 Task: Compose an email with the signature Jazmin Davis with the subject Confirmation of a project scope and the message Can you please forward the report to the rest of the team once its complete? from softage.5@softage.net to softage.9@softage.net, select the message and change font size to huge, align the email to right Send the email. Finally, move the email from Sent Items to the label Assignments
Action: Mouse moved to (82, 48)
Screenshot: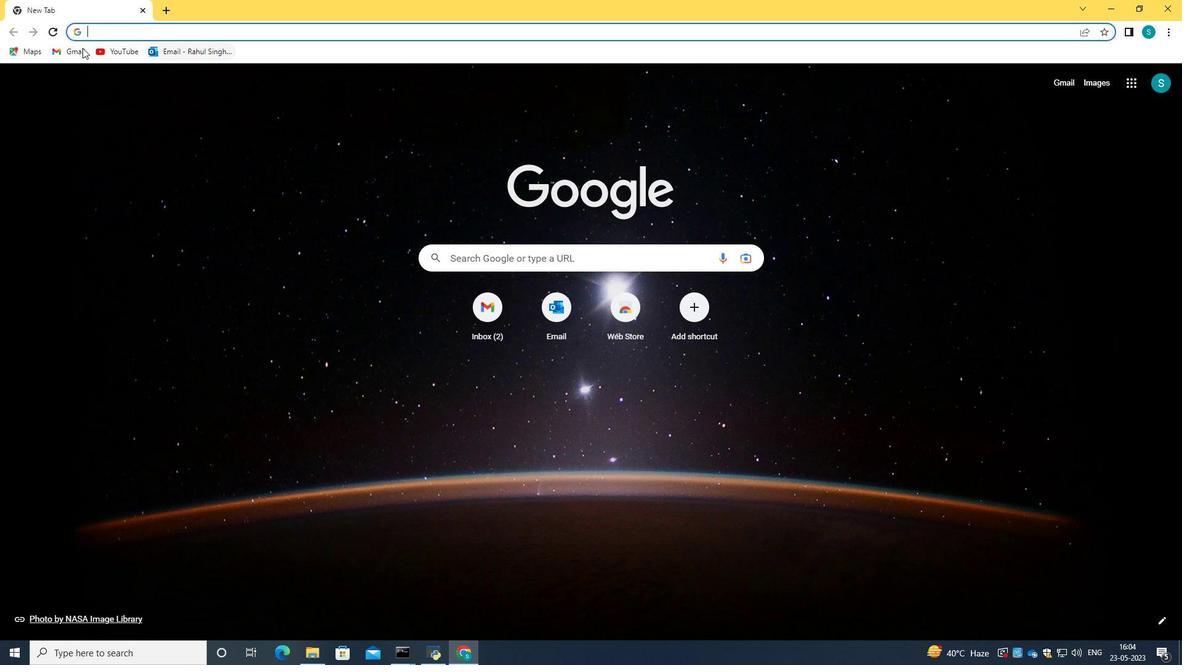 
Action: Mouse pressed left at (82, 48)
Screenshot: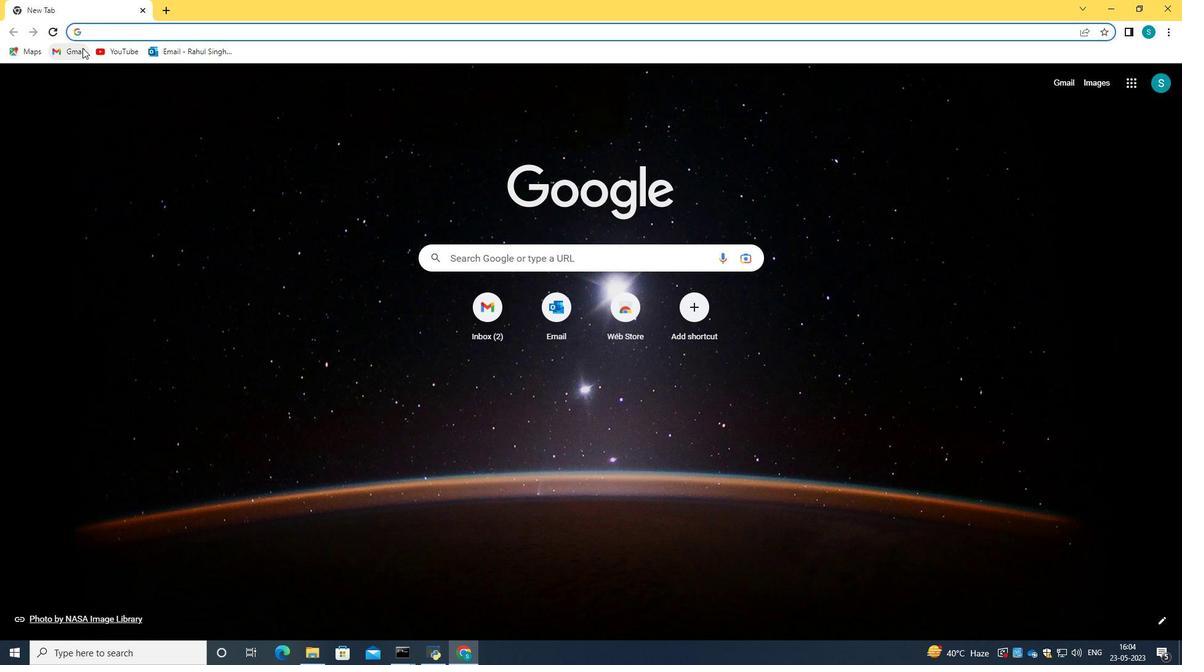 
Action: Mouse moved to (578, 184)
Screenshot: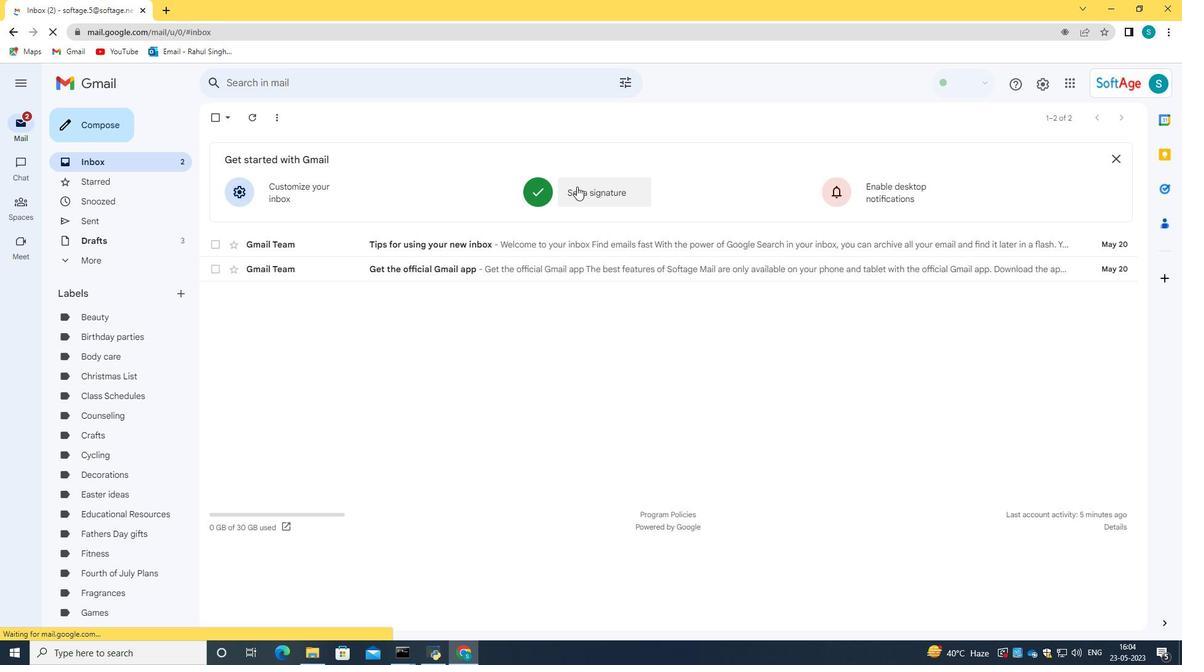 
Action: Mouse pressed left at (578, 184)
Screenshot: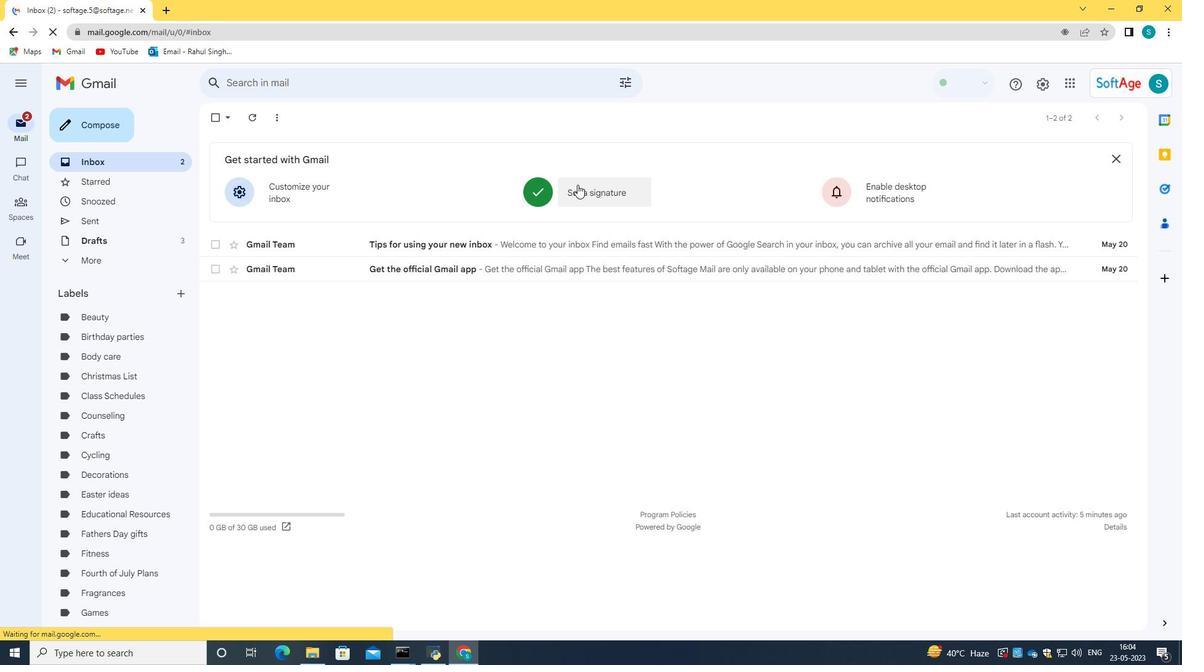 
Action: Mouse moved to (705, 264)
Screenshot: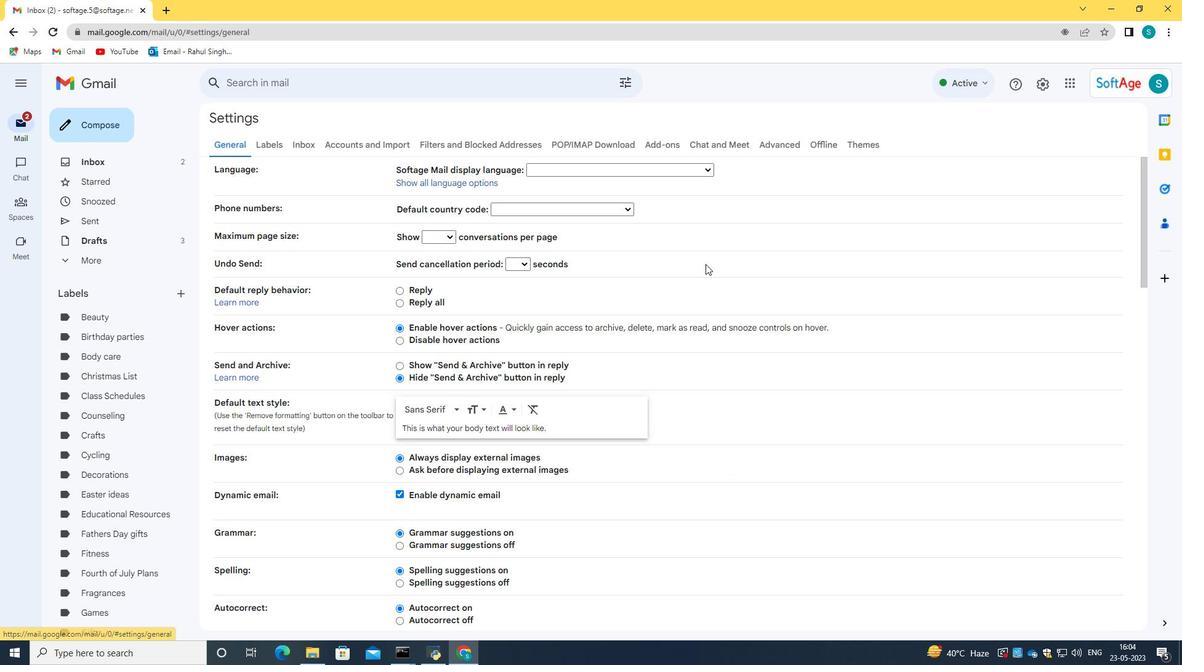 
Action: Mouse scrolled (705, 263) with delta (0, 0)
Screenshot: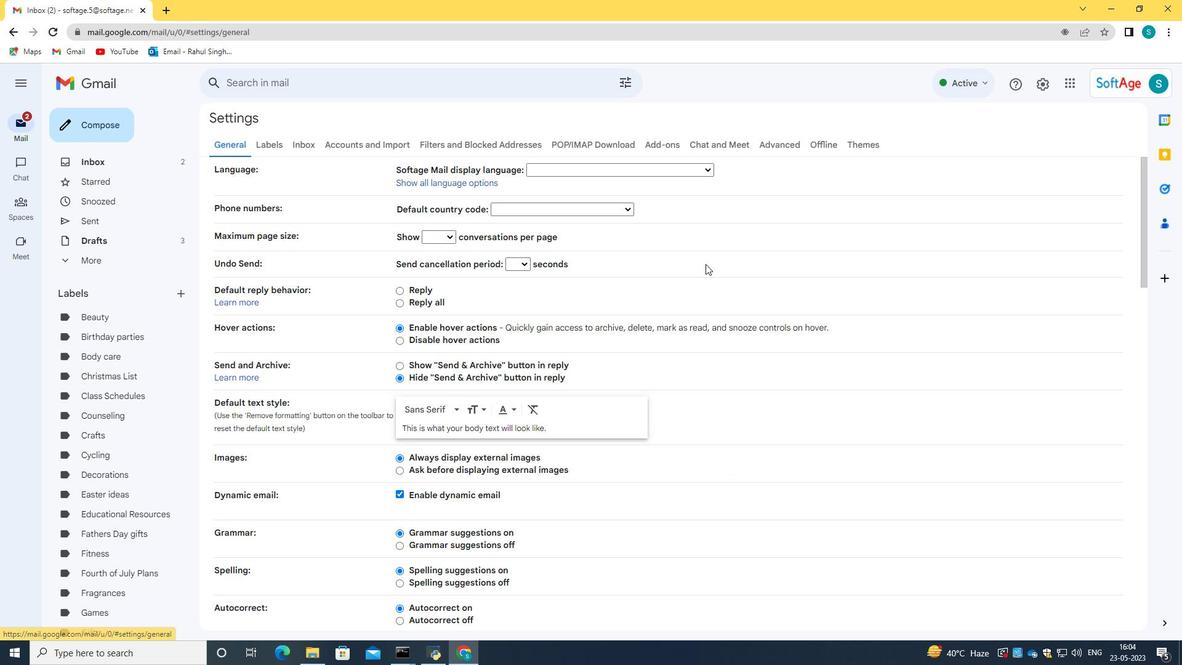 
Action: Mouse scrolled (705, 263) with delta (0, 0)
Screenshot: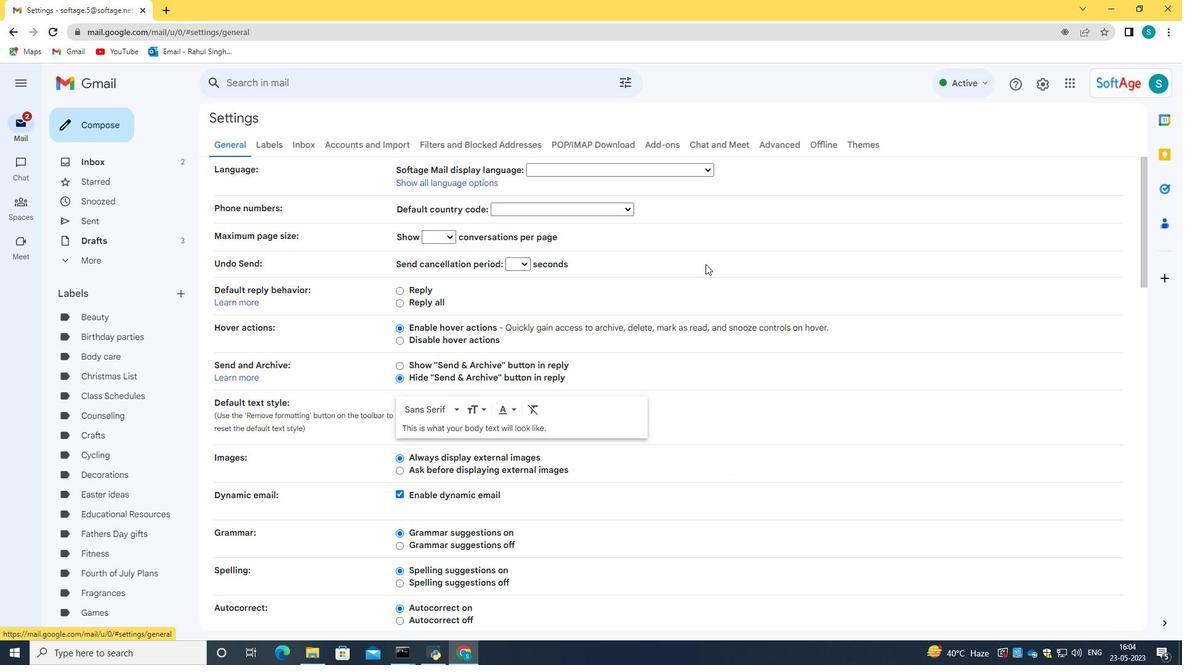 
Action: Mouse scrolled (705, 263) with delta (0, 0)
Screenshot: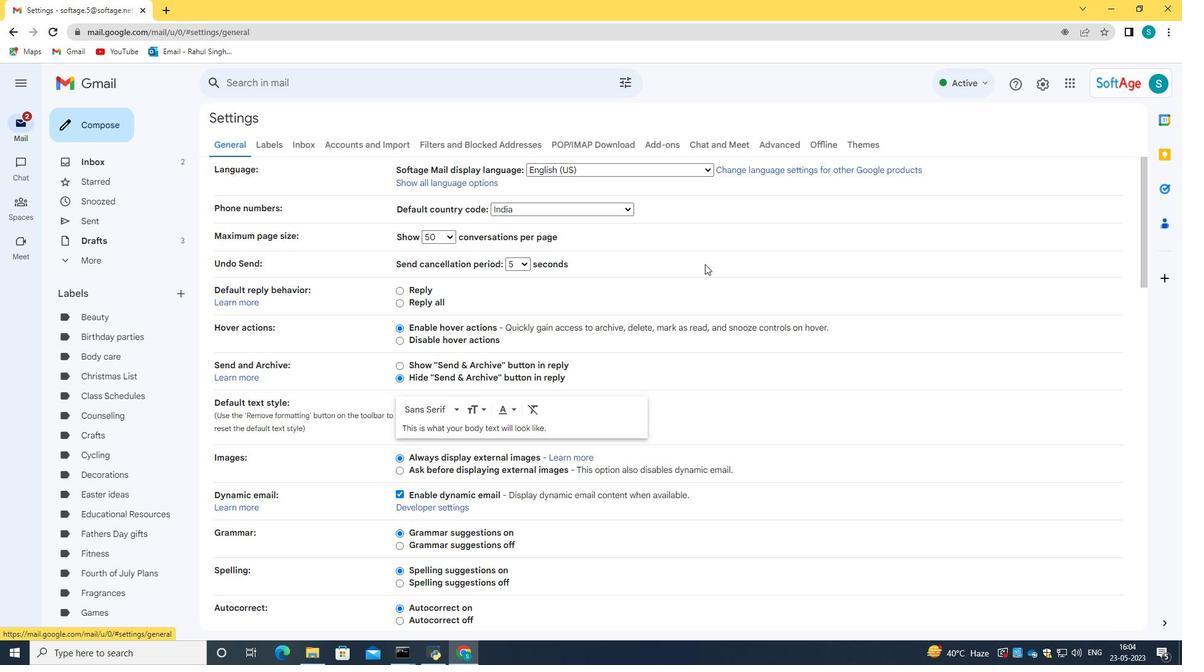 
Action: Mouse scrolled (705, 263) with delta (0, 0)
Screenshot: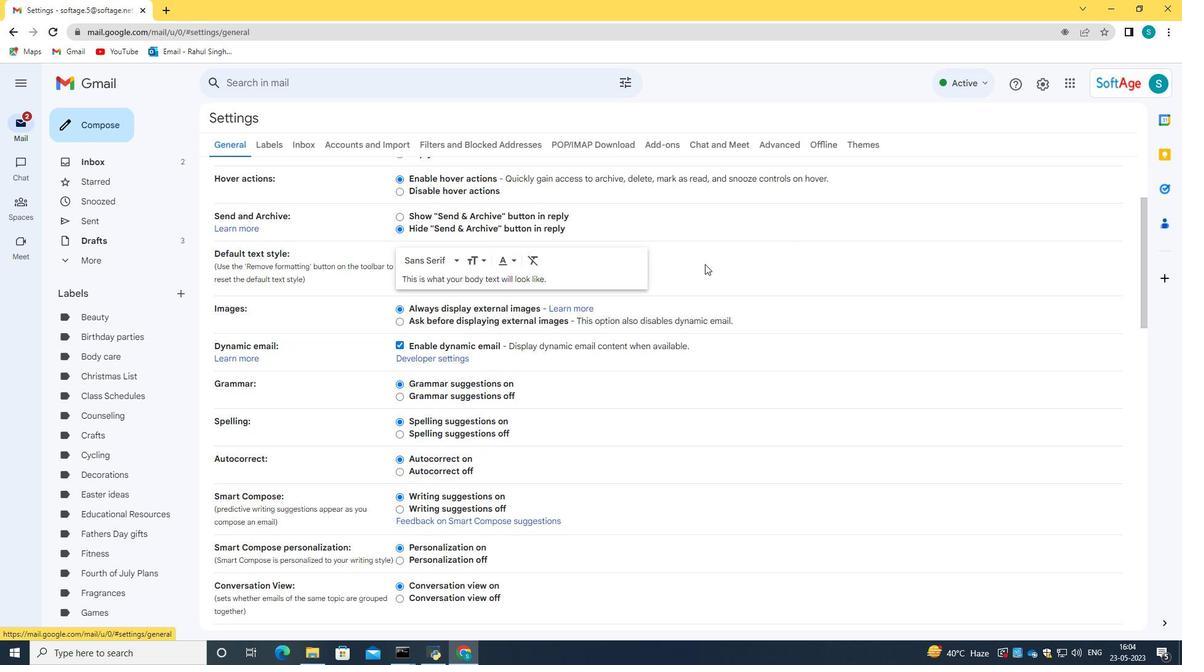 
Action: Mouse scrolled (705, 263) with delta (0, 0)
Screenshot: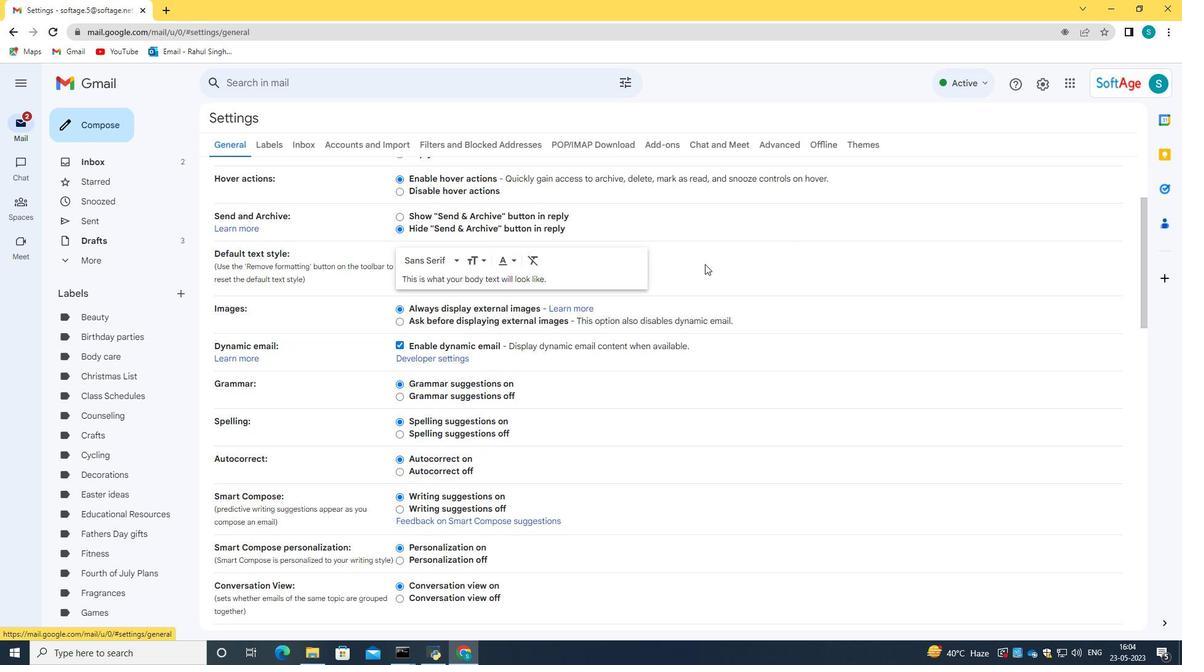 
Action: Mouse scrolled (705, 263) with delta (0, 0)
Screenshot: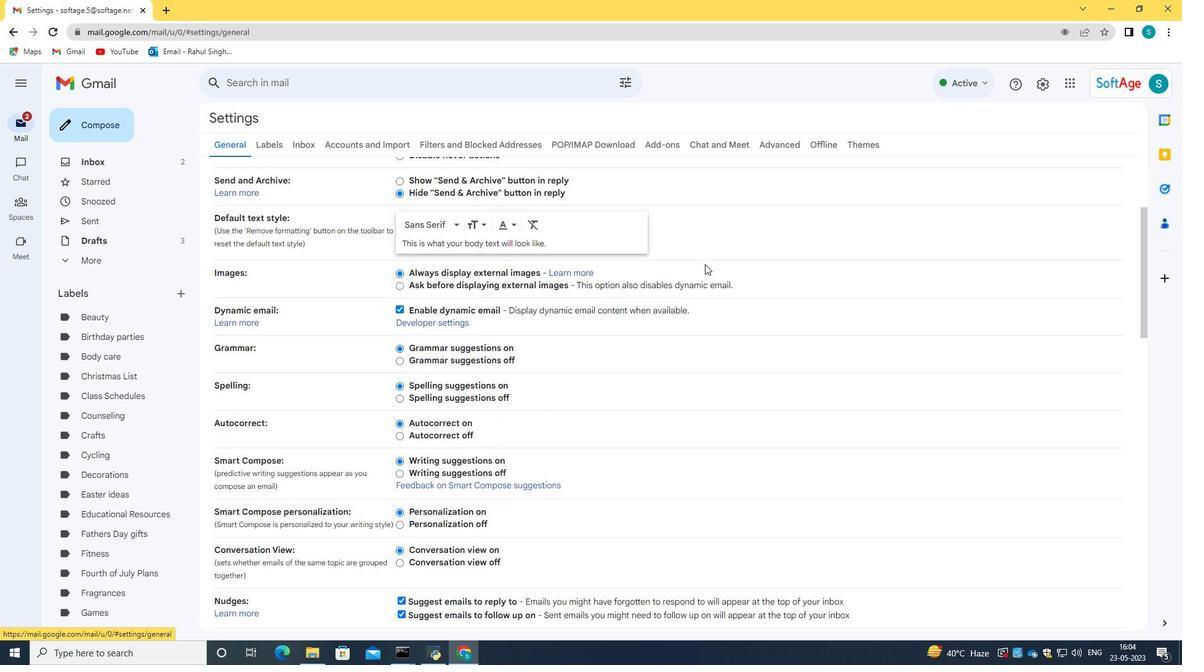 
Action: Mouse scrolled (705, 263) with delta (0, 0)
Screenshot: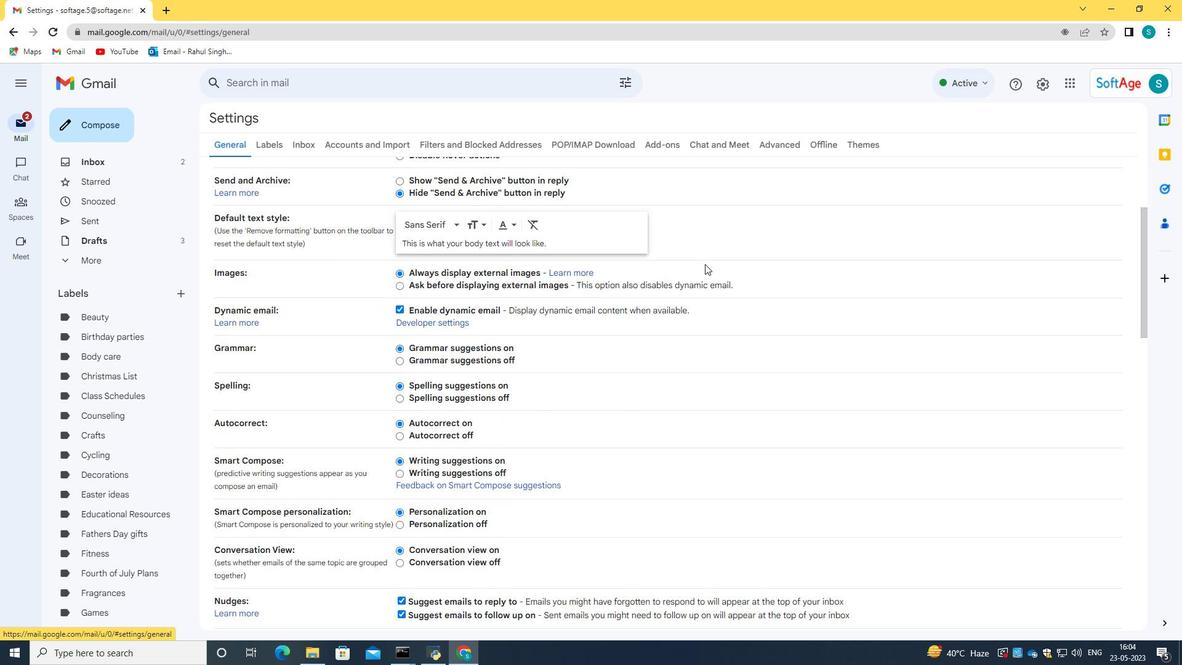 
Action: Mouse scrolled (705, 263) with delta (0, 0)
Screenshot: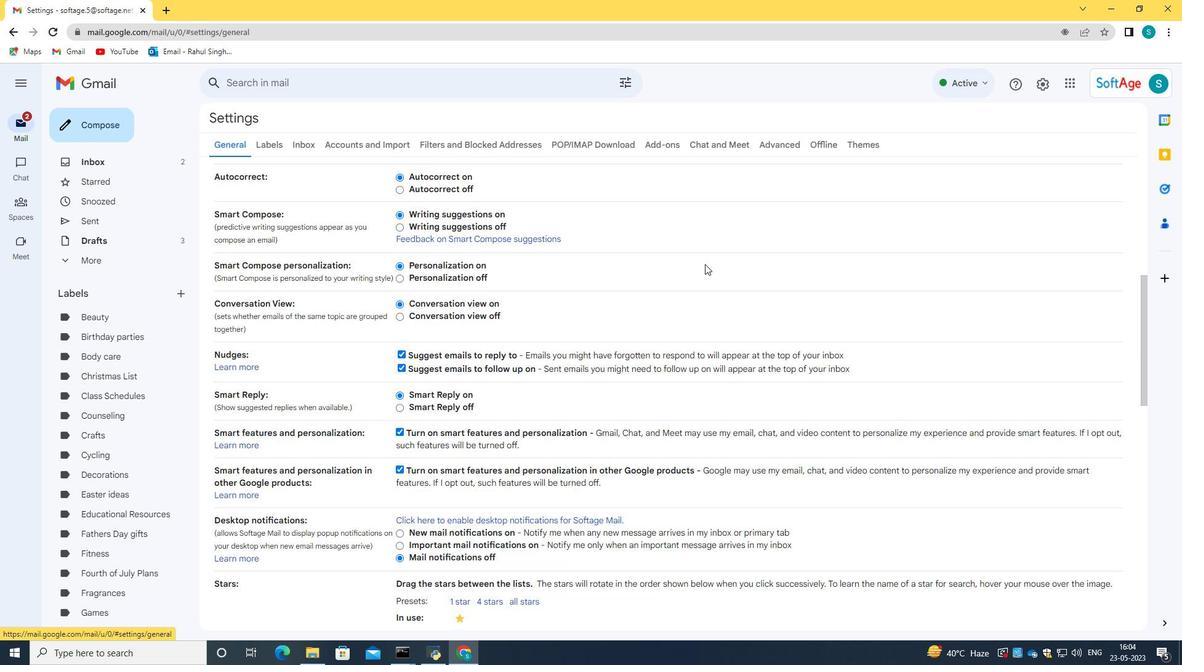 
Action: Mouse scrolled (705, 263) with delta (0, 0)
Screenshot: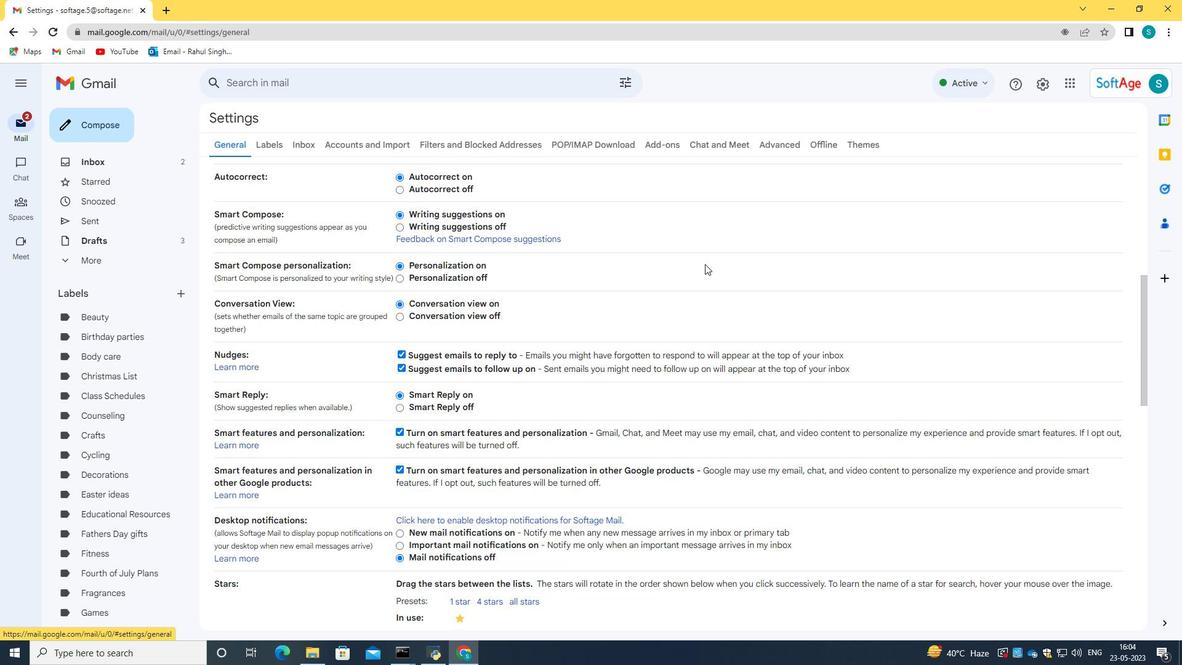 
Action: Mouse scrolled (705, 263) with delta (0, 0)
Screenshot: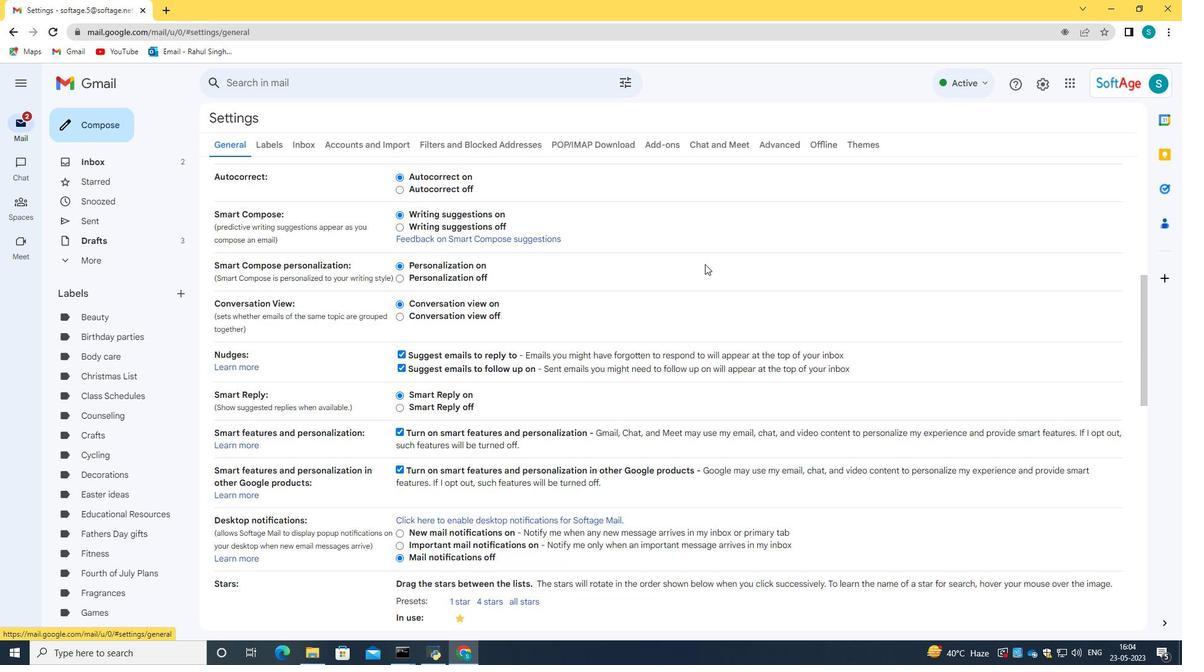 
Action: Mouse scrolled (705, 263) with delta (0, 0)
Screenshot: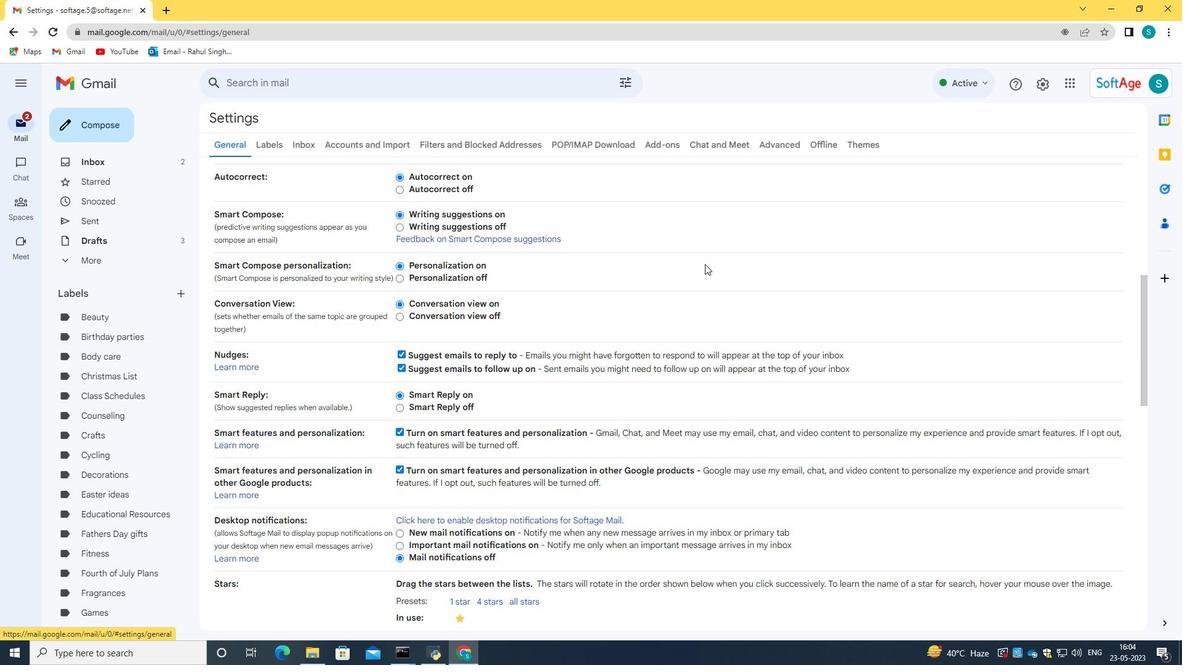 
Action: Mouse scrolled (705, 263) with delta (0, 0)
Screenshot: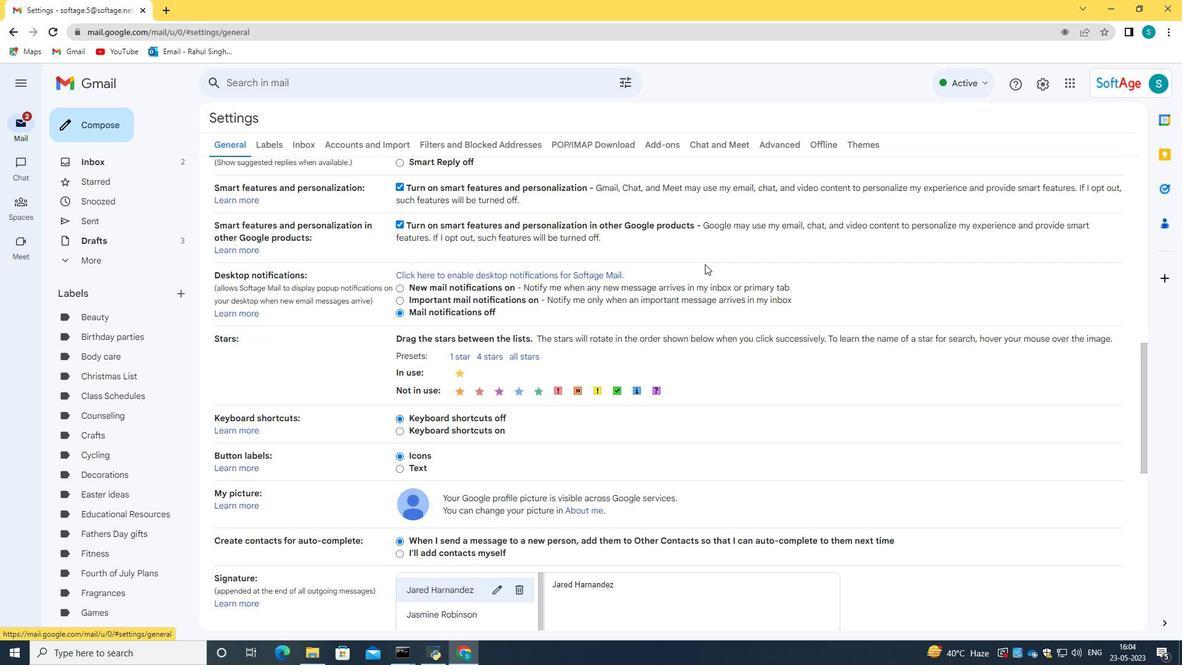 
Action: Mouse scrolled (705, 263) with delta (0, 0)
Screenshot: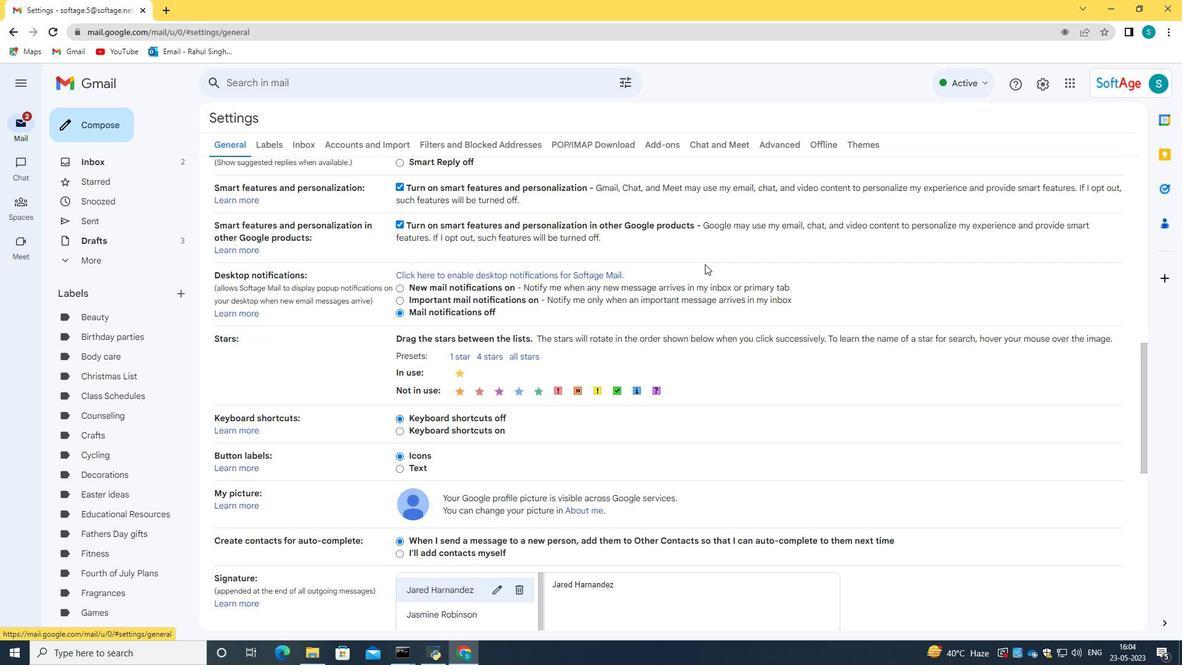 
Action: Mouse scrolled (705, 263) with delta (0, 0)
Screenshot: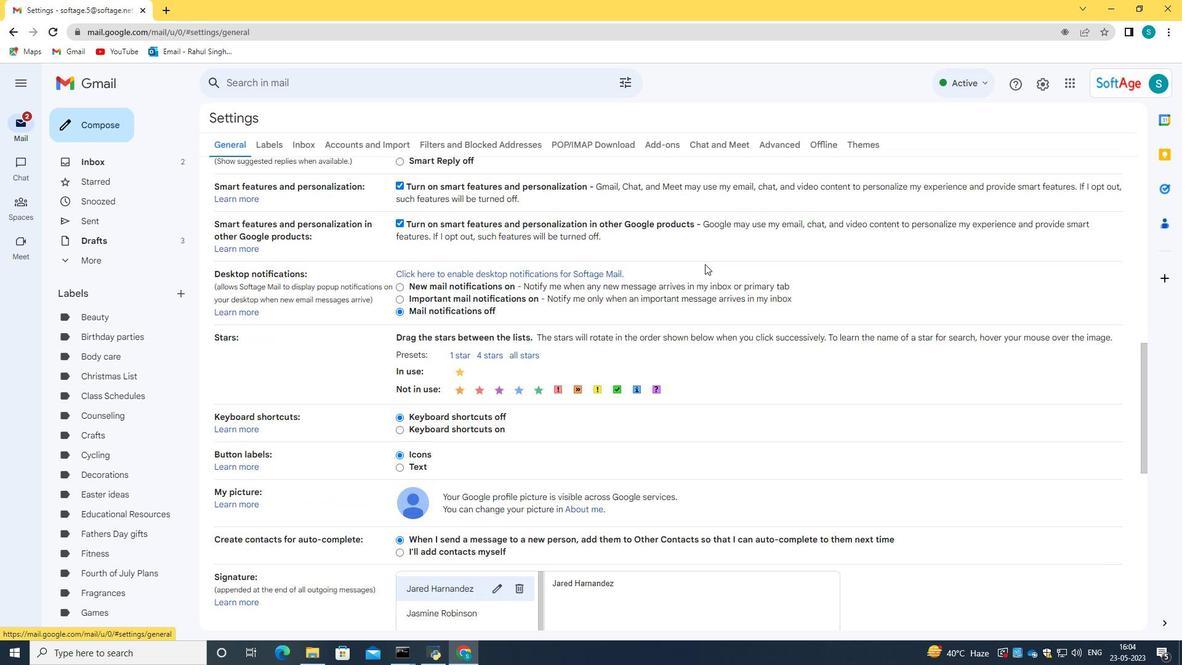 
Action: Mouse scrolled (705, 263) with delta (0, 0)
Screenshot: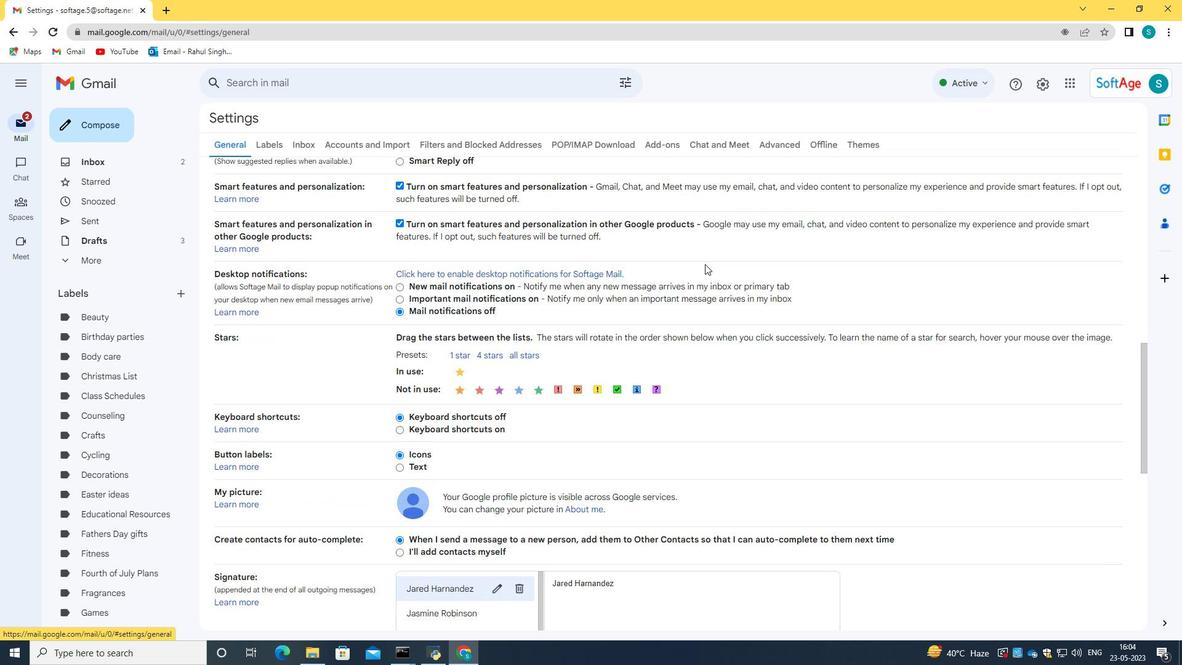 
Action: Mouse moved to (481, 455)
Screenshot: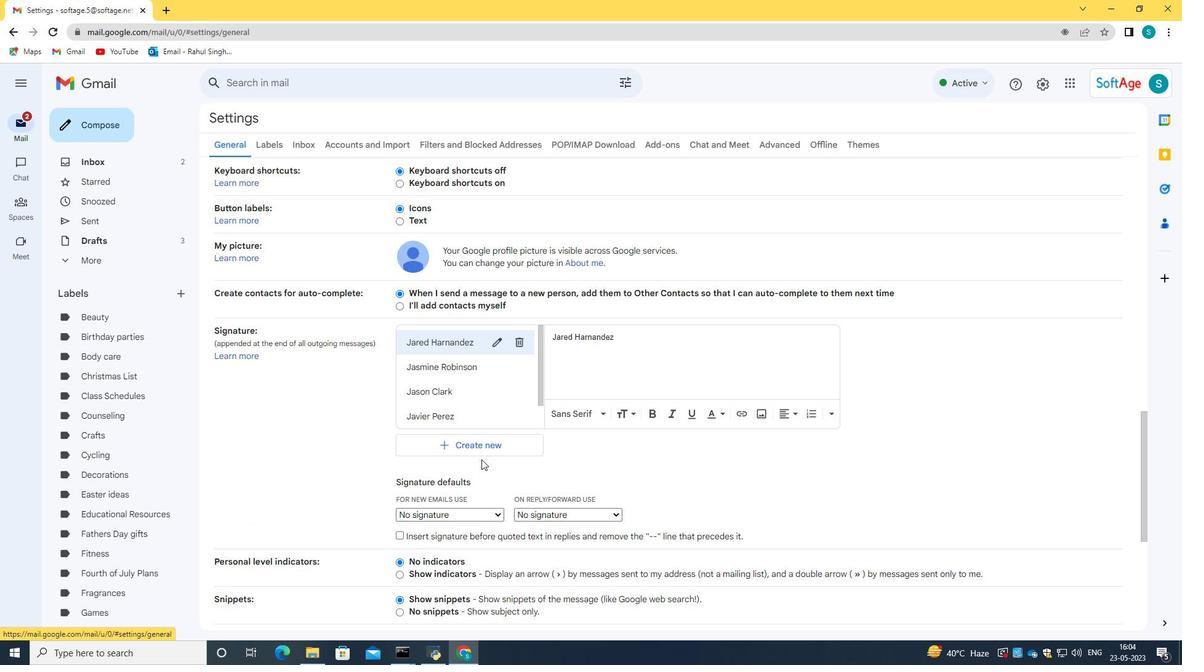 
Action: Mouse pressed left at (481, 455)
Screenshot: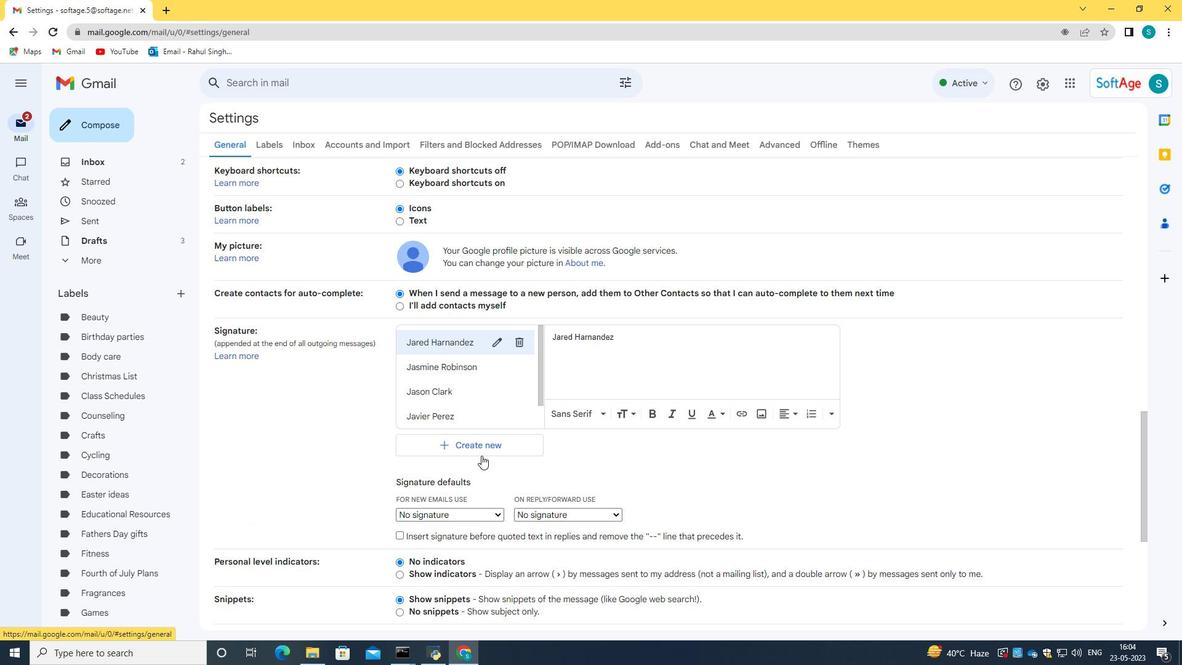 
Action: Mouse moved to (524, 346)
Screenshot: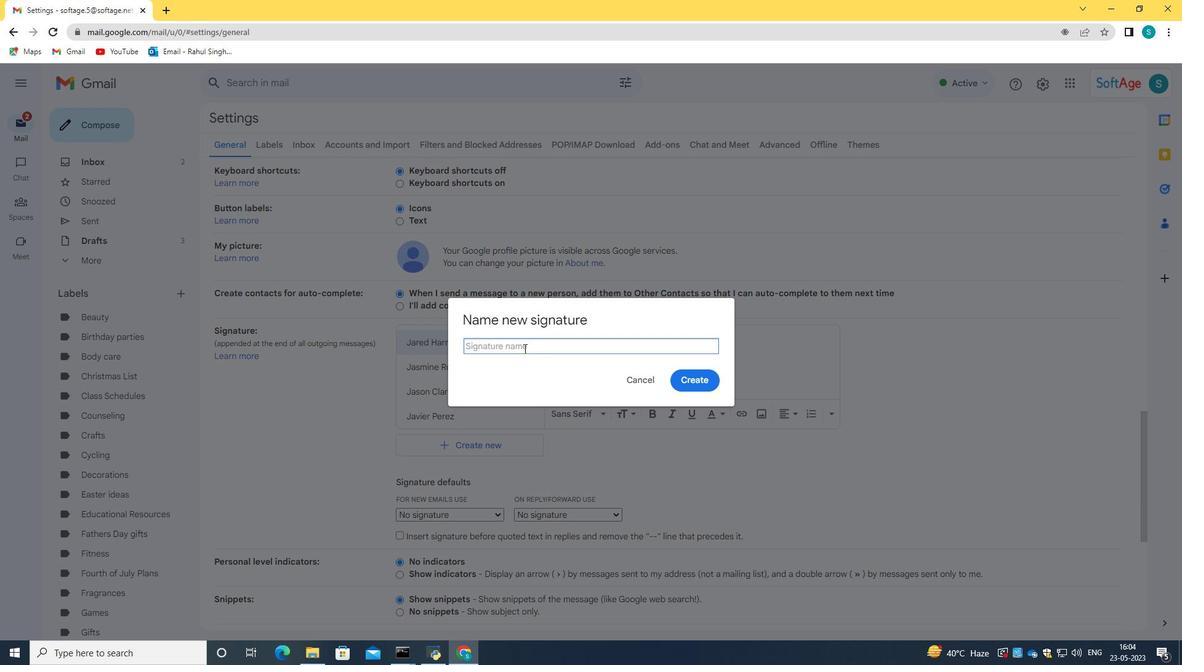 
Action: Key pressed <Key.caps_lock>J<Key.caps_lock>azmin<Key.space><Key.caps_lock>D<Key.caps_lock>avis
Screenshot: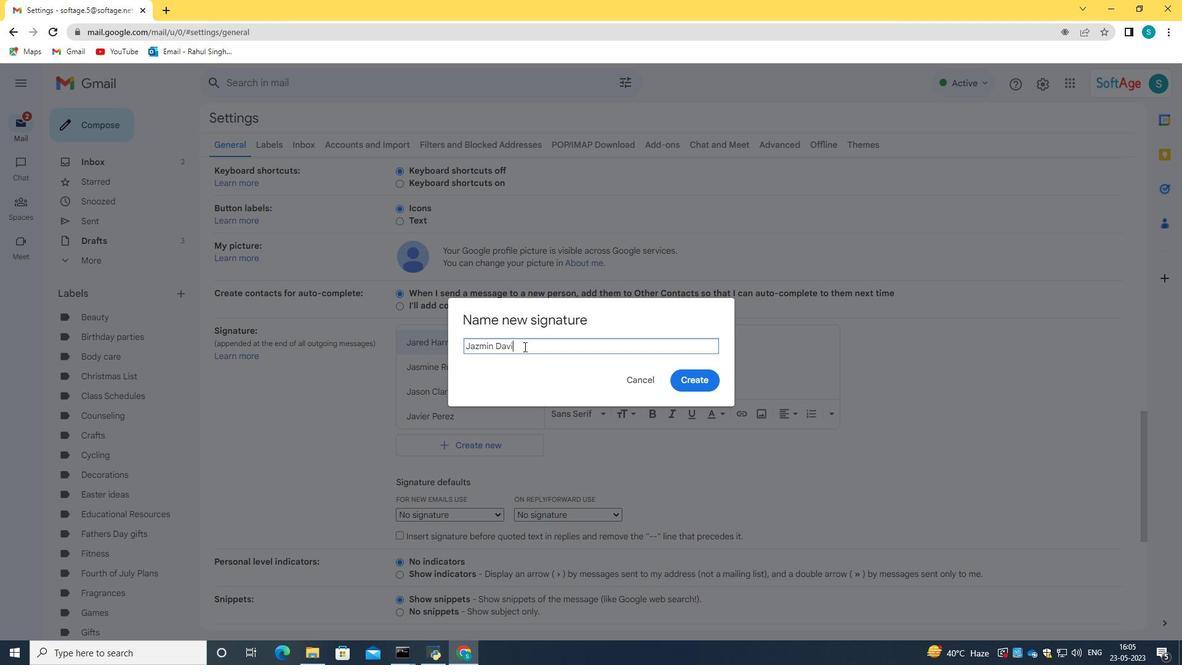 
Action: Mouse moved to (698, 378)
Screenshot: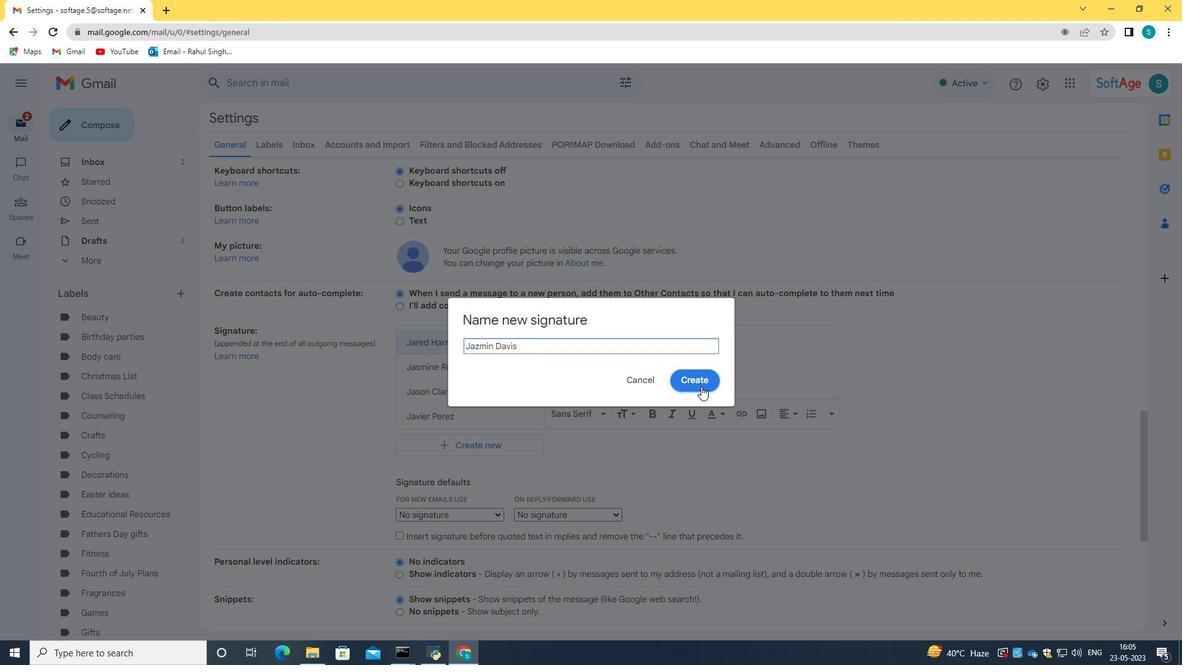 
Action: Mouse pressed left at (698, 378)
Screenshot: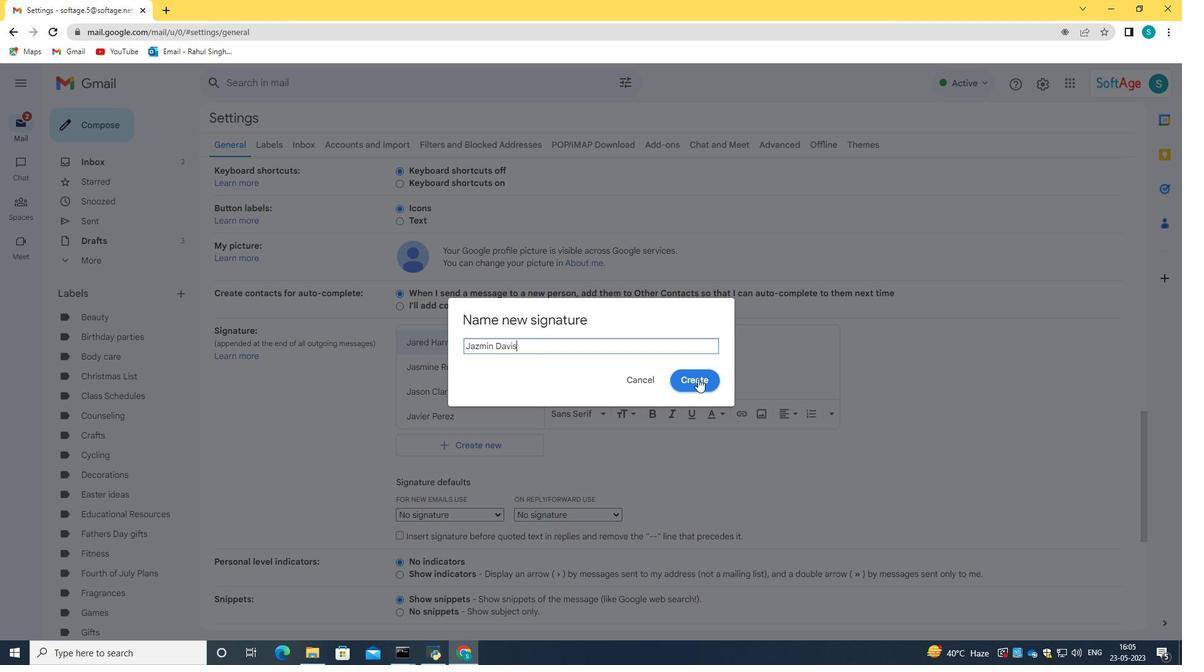 
Action: Mouse moved to (625, 360)
Screenshot: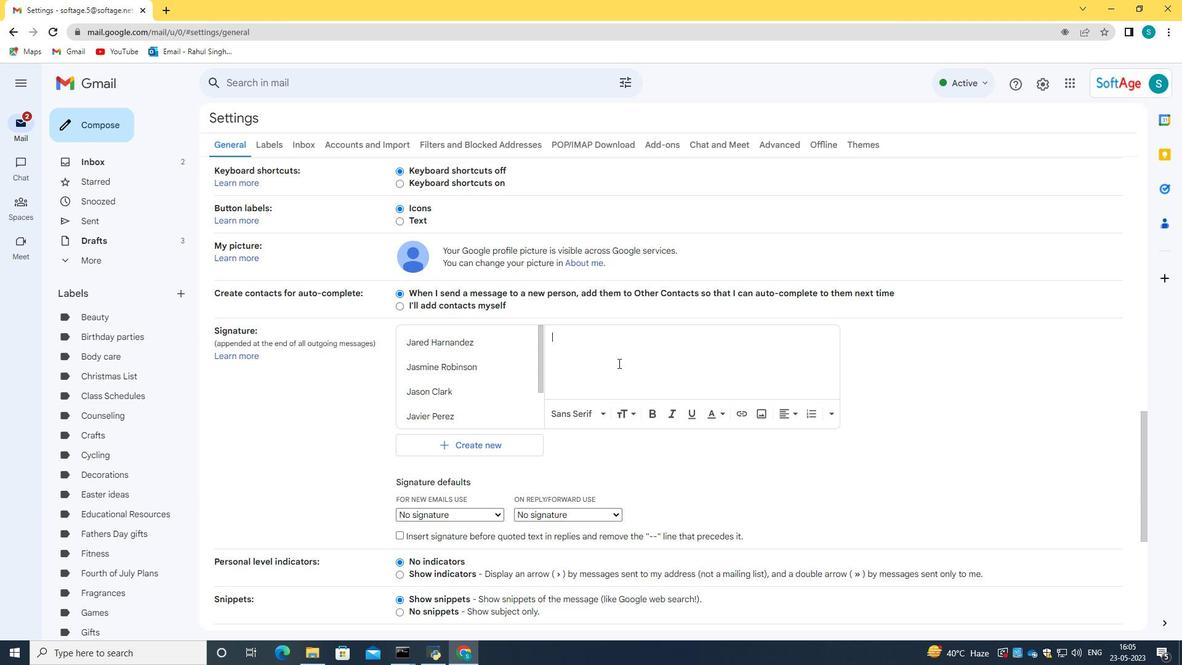 
Action: Mouse pressed left at (625, 360)
Screenshot: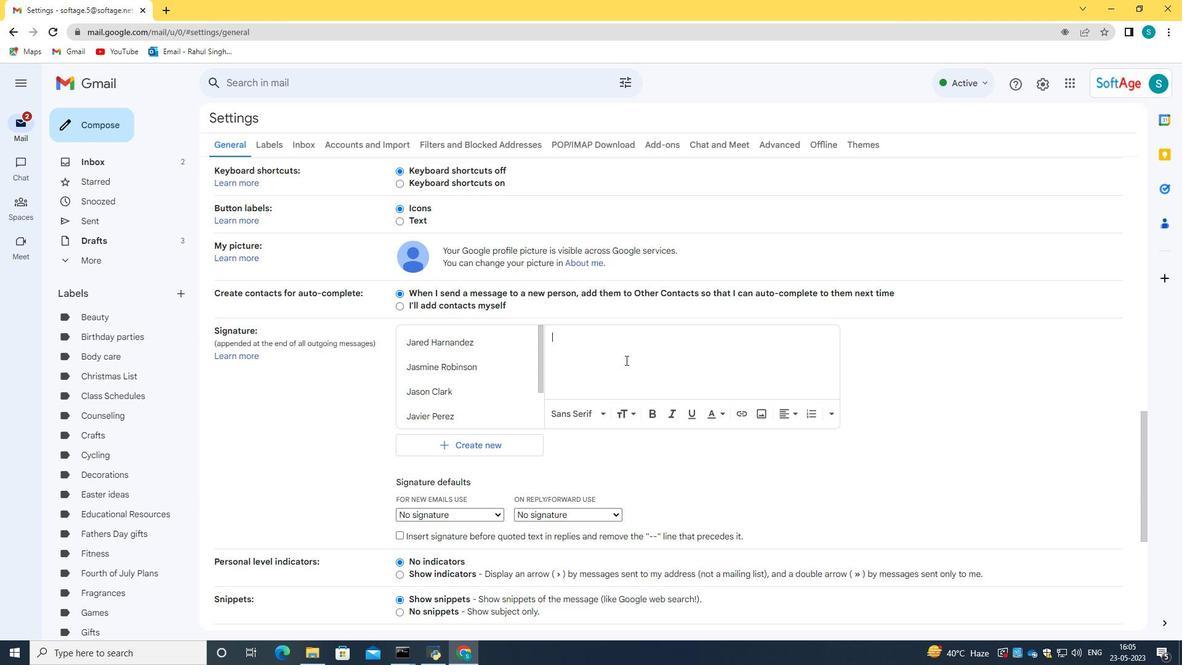 
Action: Key pressed j<Key.caps_lock><Key.backspace>J<Key.caps_lock>azmin<Key.space><Key.caps_lock>D<Key.caps_lock>avis
Screenshot: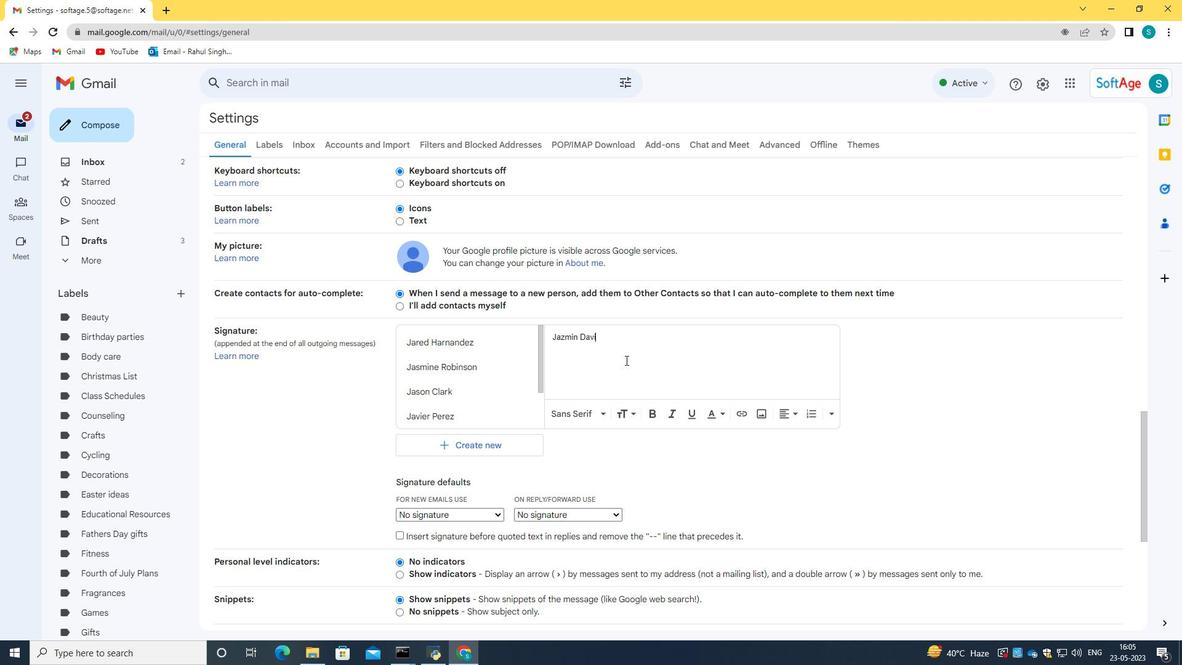 
Action: Mouse moved to (618, 386)
Screenshot: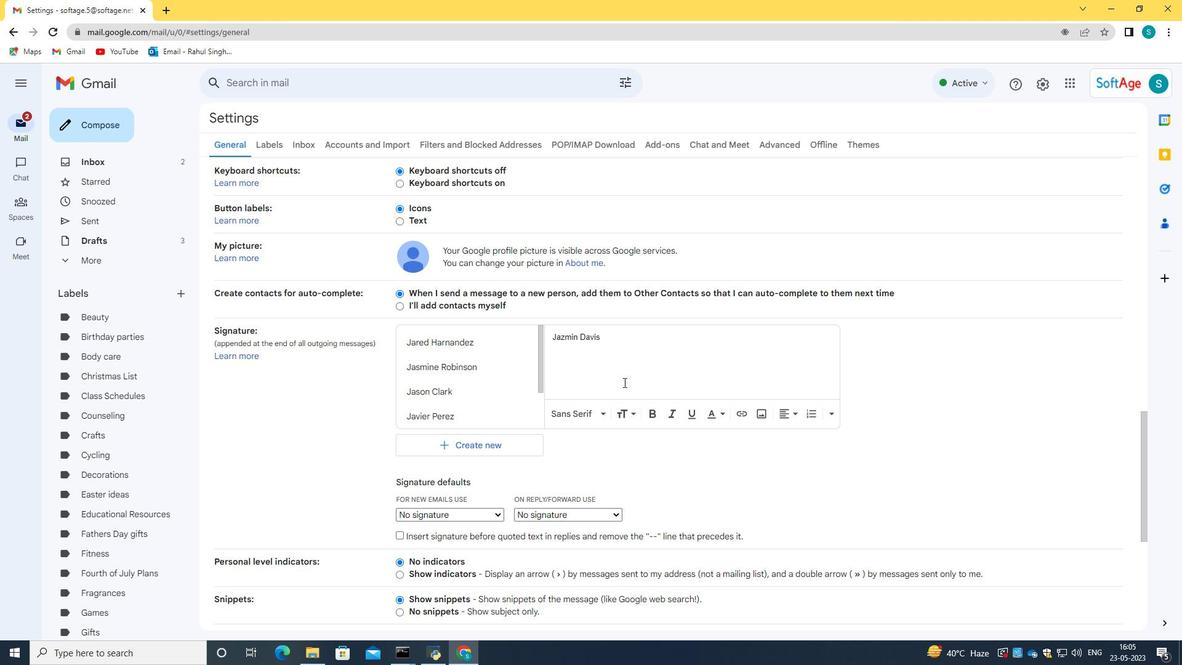 
Action: Mouse scrolled (618, 385) with delta (0, 0)
Screenshot: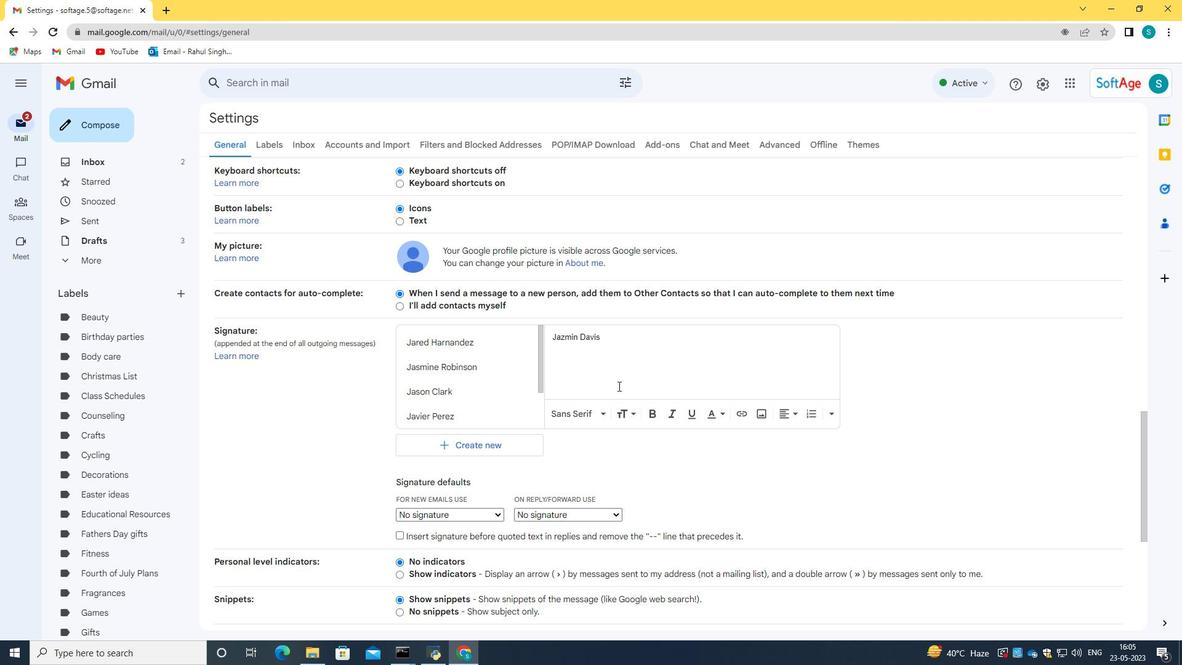 
Action: Mouse scrolled (618, 385) with delta (0, 0)
Screenshot: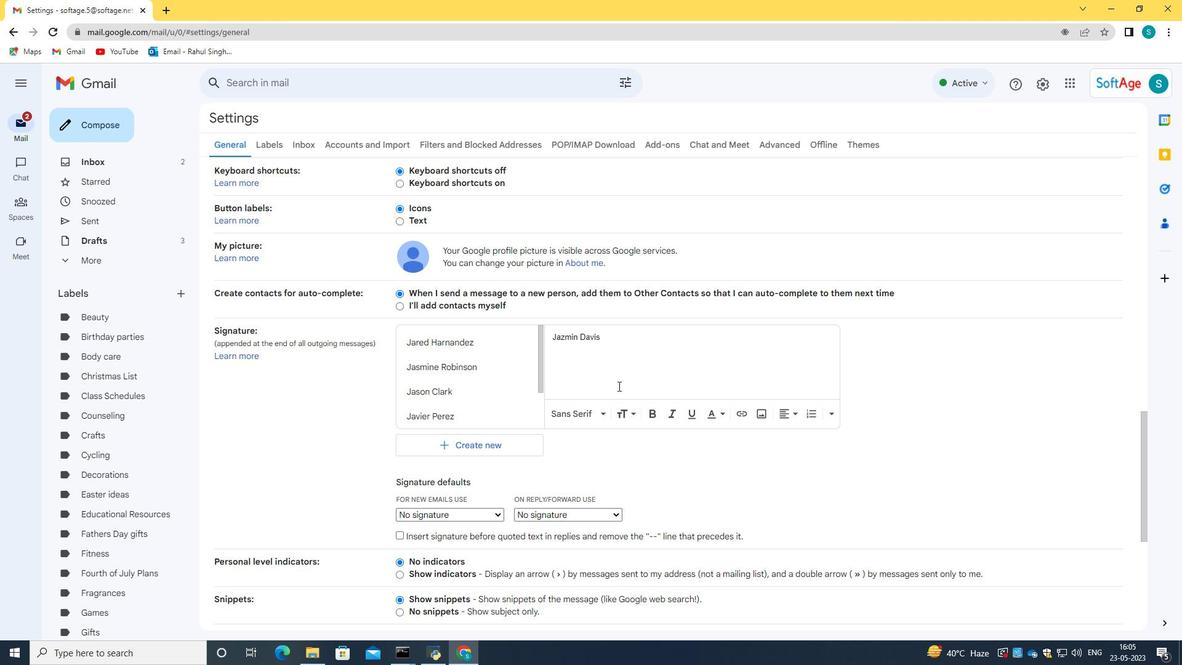 
Action: Mouse scrolled (618, 385) with delta (0, 0)
Screenshot: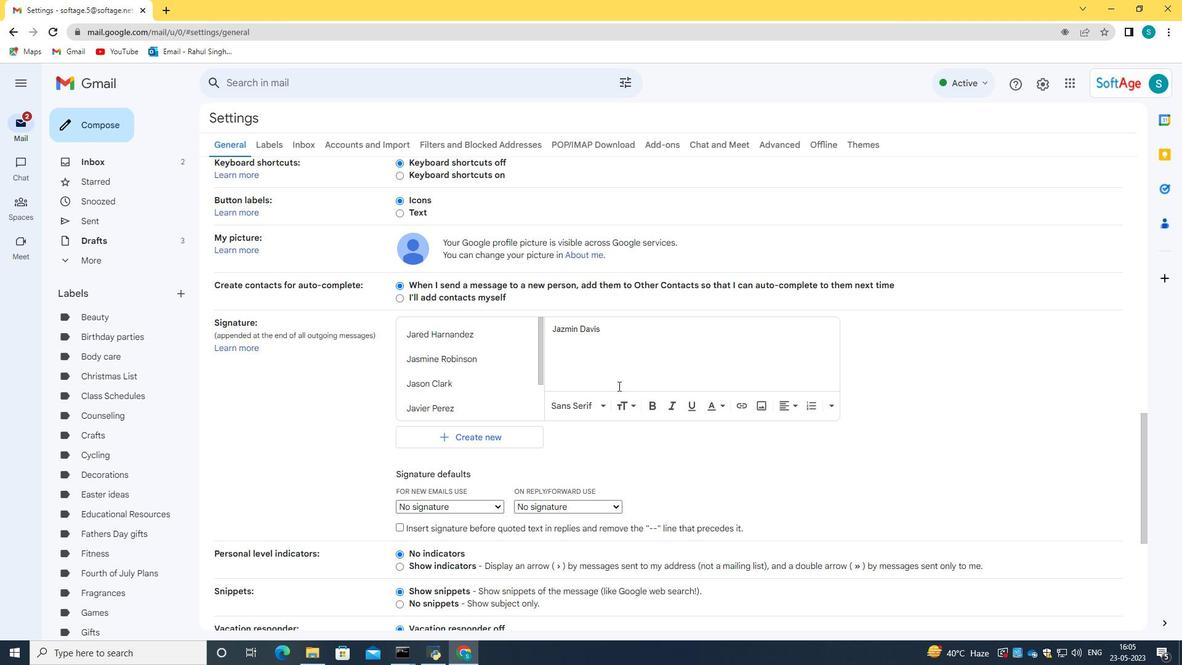 
Action: Mouse scrolled (618, 385) with delta (0, 0)
Screenshot: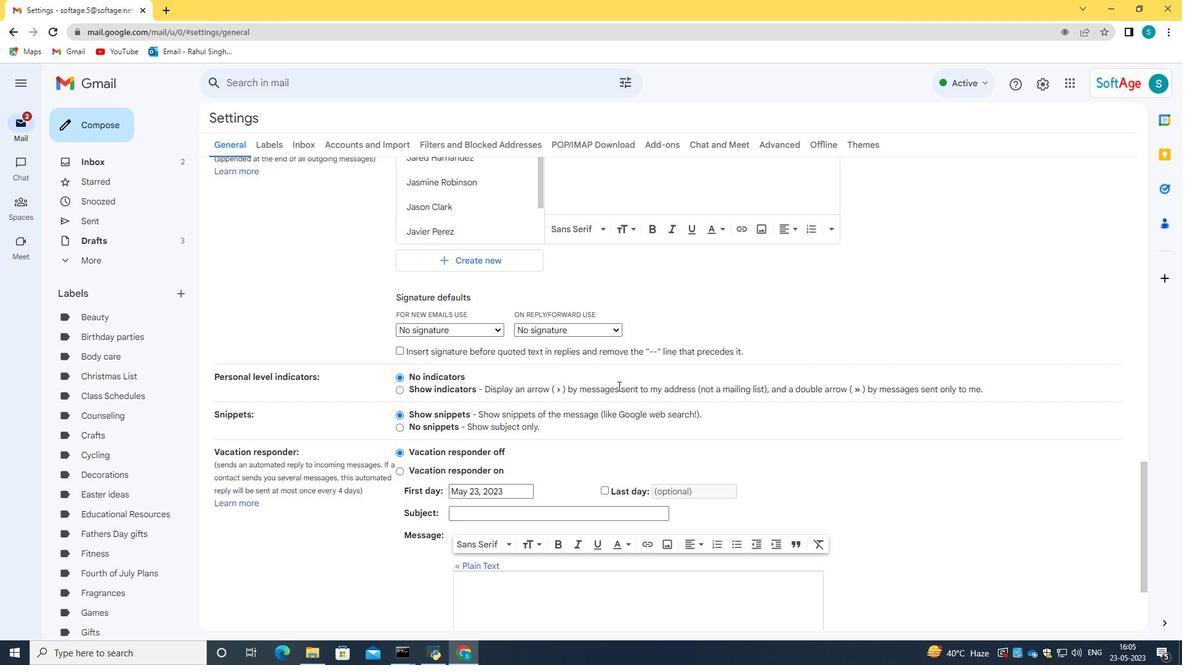 
Action: Mouse scrolled (618, 385) with delta (0, 0)
Screenshot: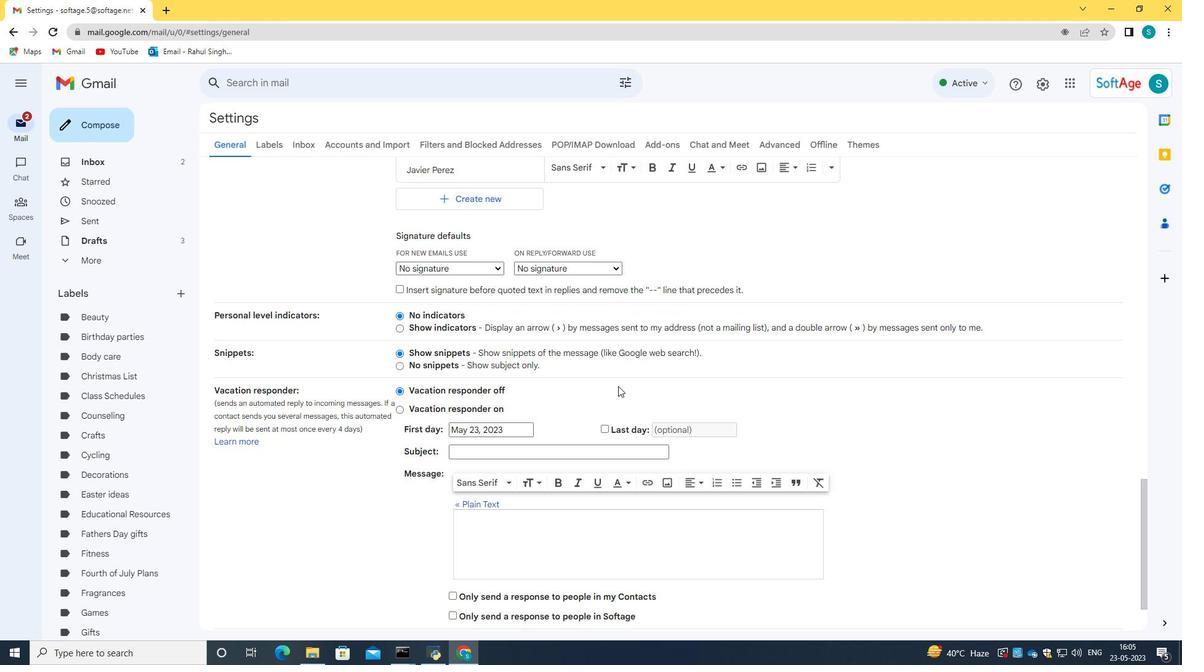 
Action: Mouse scrolled (618, 385) with delta (0, 0)
Screenshot: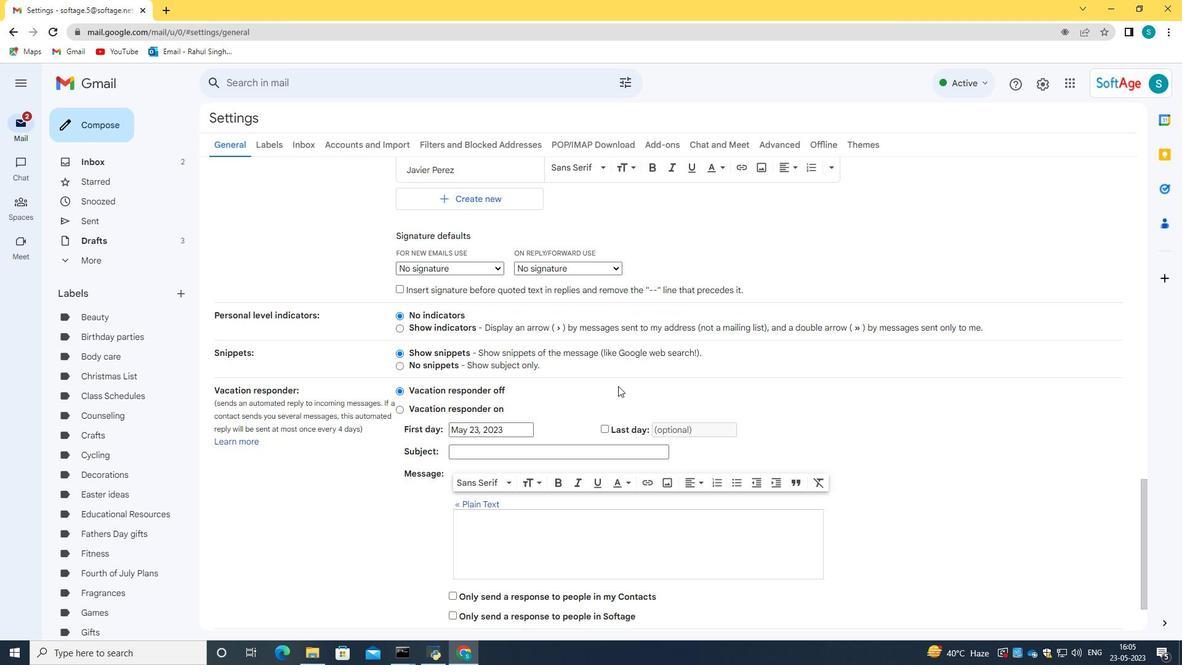 
Action: Mouse scrolled (618, 385) with delta (0, 0)
Screenshot: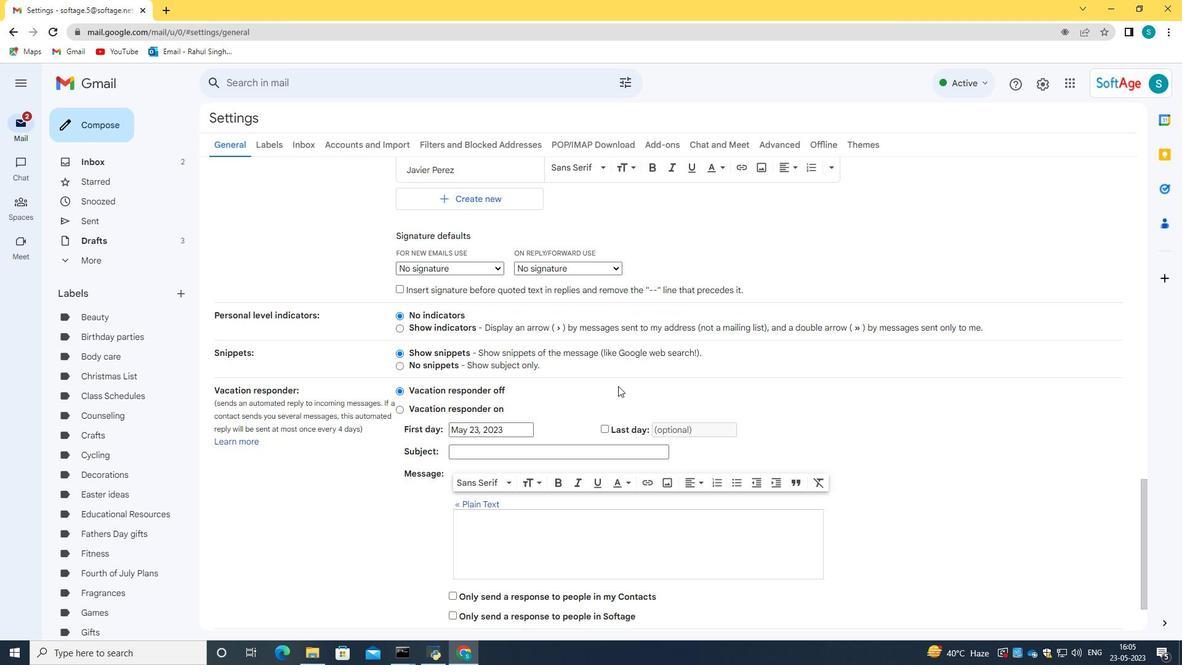 
Action: Mouse scrolled (618, 385) with delta (0, 0)
Screenshot: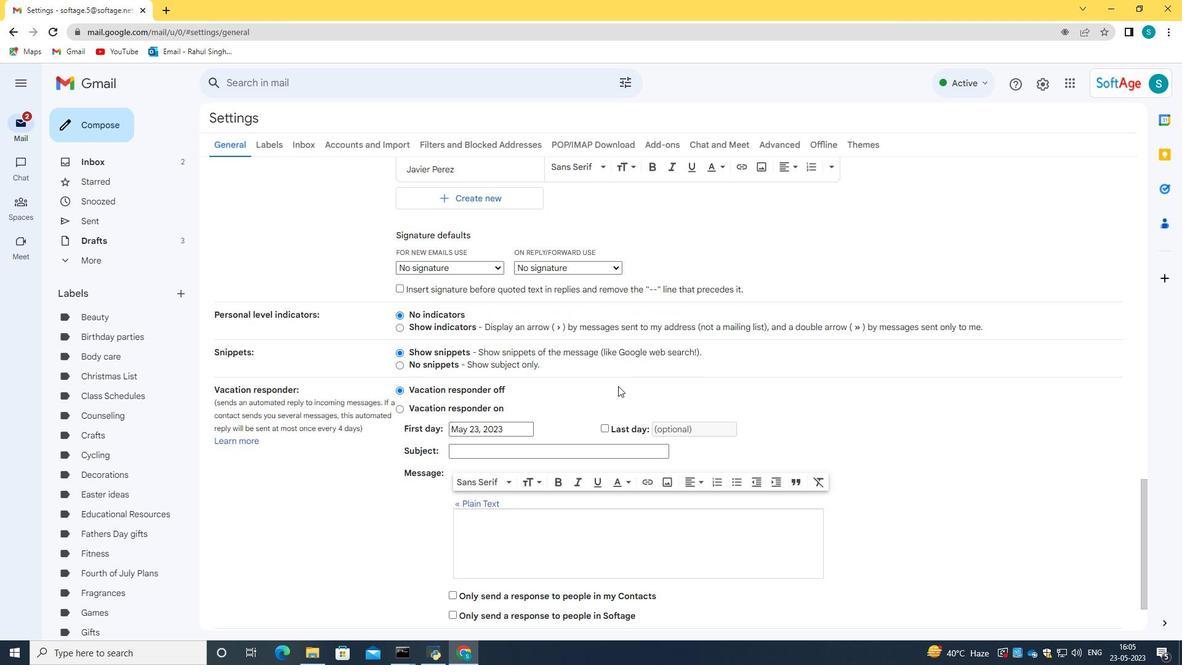 
Action: Mouse scrolled (618, 385) with delta (0, 0)
Screenshot: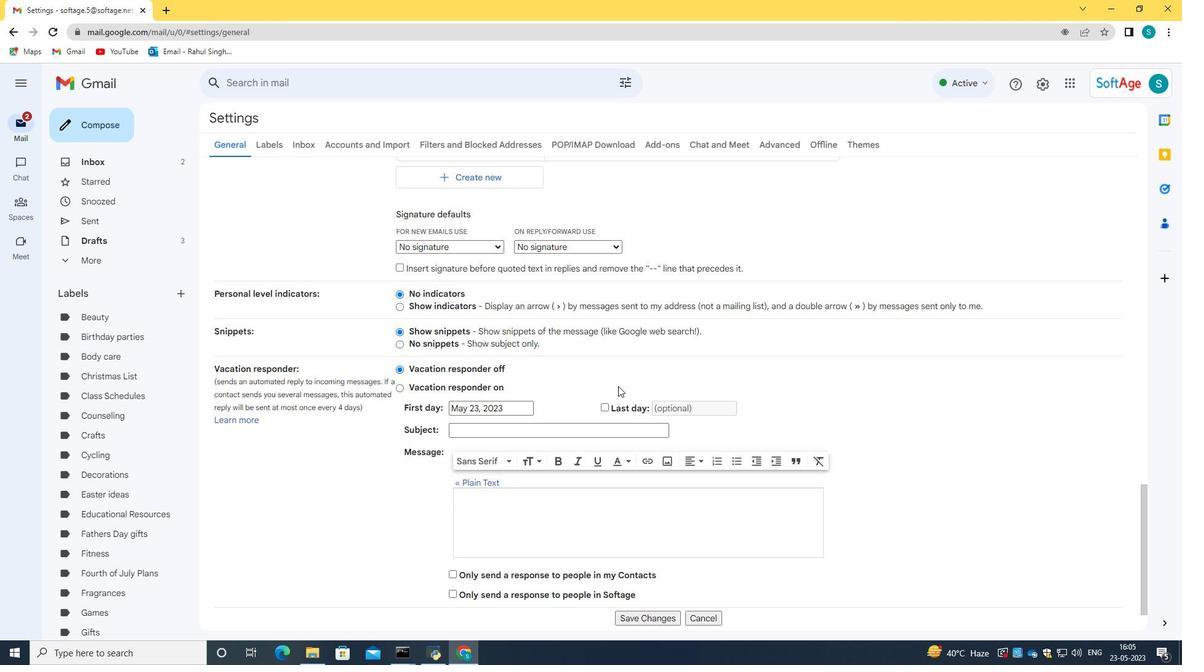 
Action: Mouse scrolled (618, 385) with delta (0, 0)
Screenshot: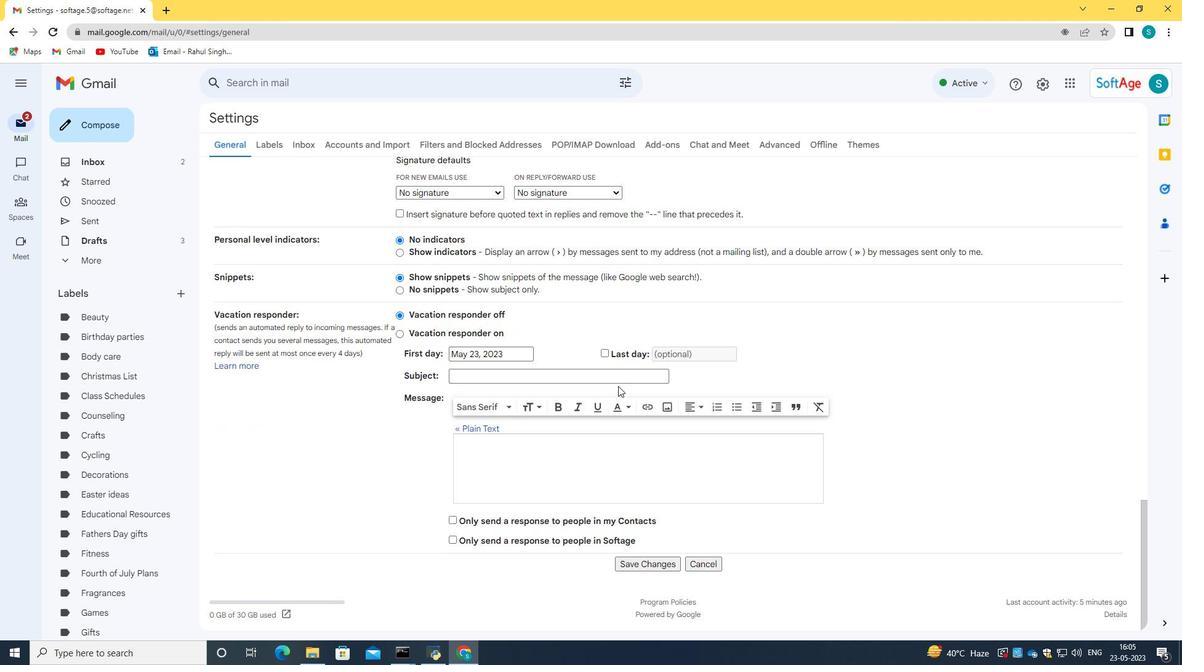
Action: Mouse scrolled (618, 385) with delta (0, 0)
Screenshot: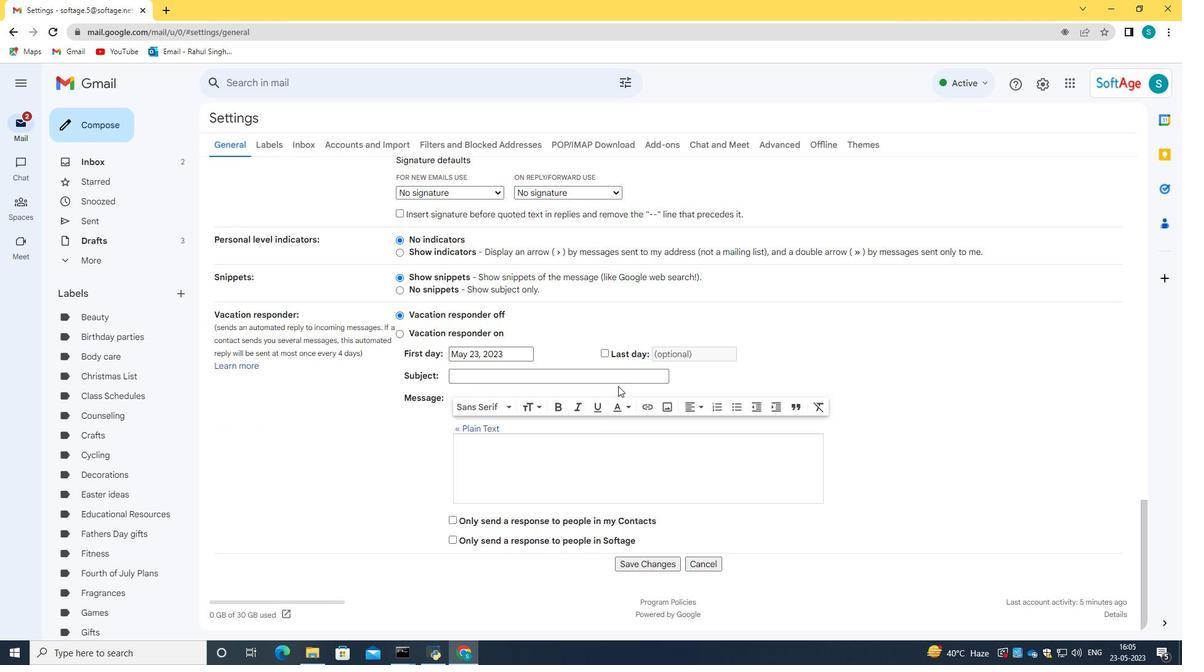 
Action: Mouse moved to (659, 567)
Screenshot: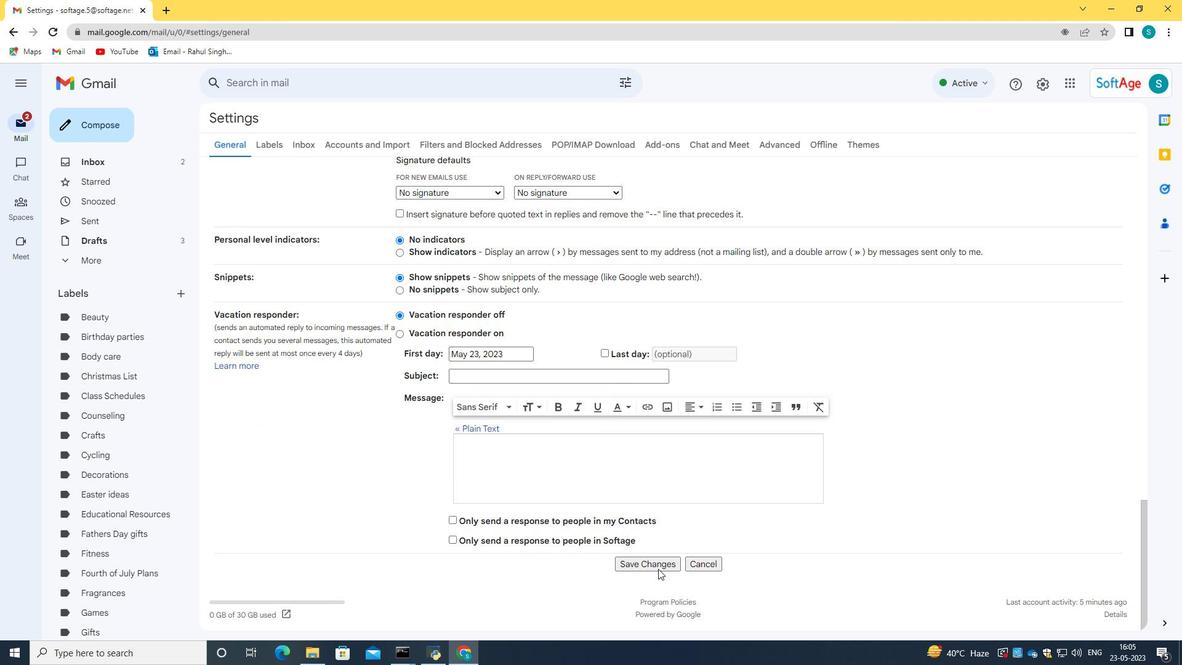 
Action: Mouse pressed left at (659, 567)
Screenshot: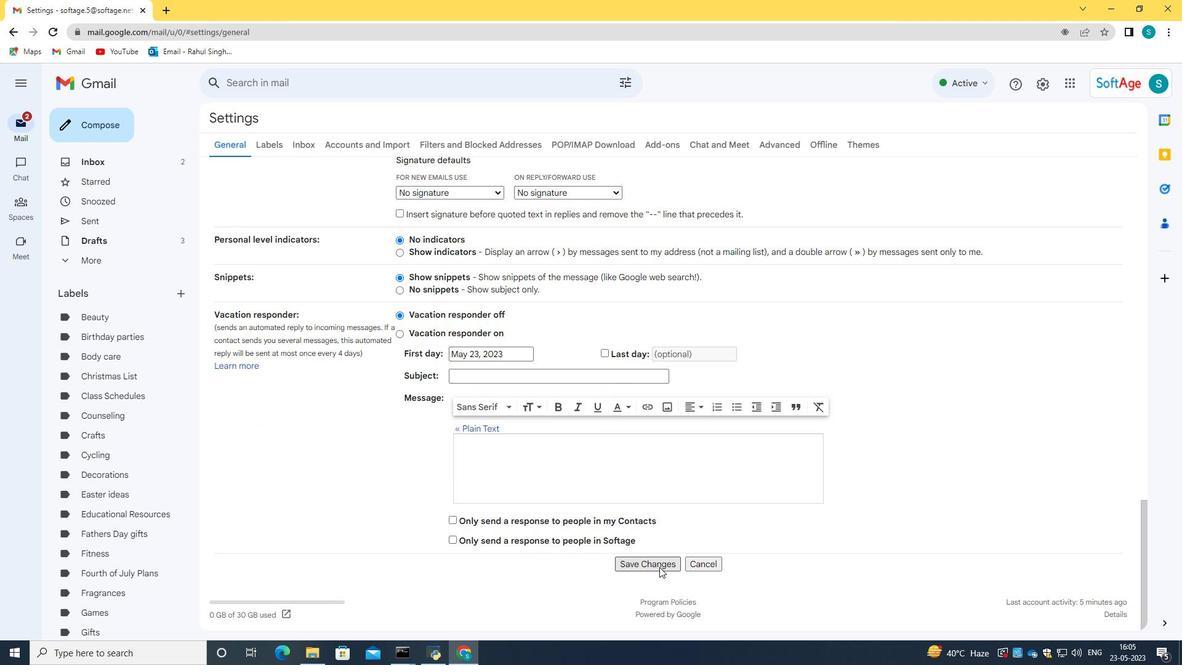 
Action: Mouse moved to (80, 117)
Screenshot: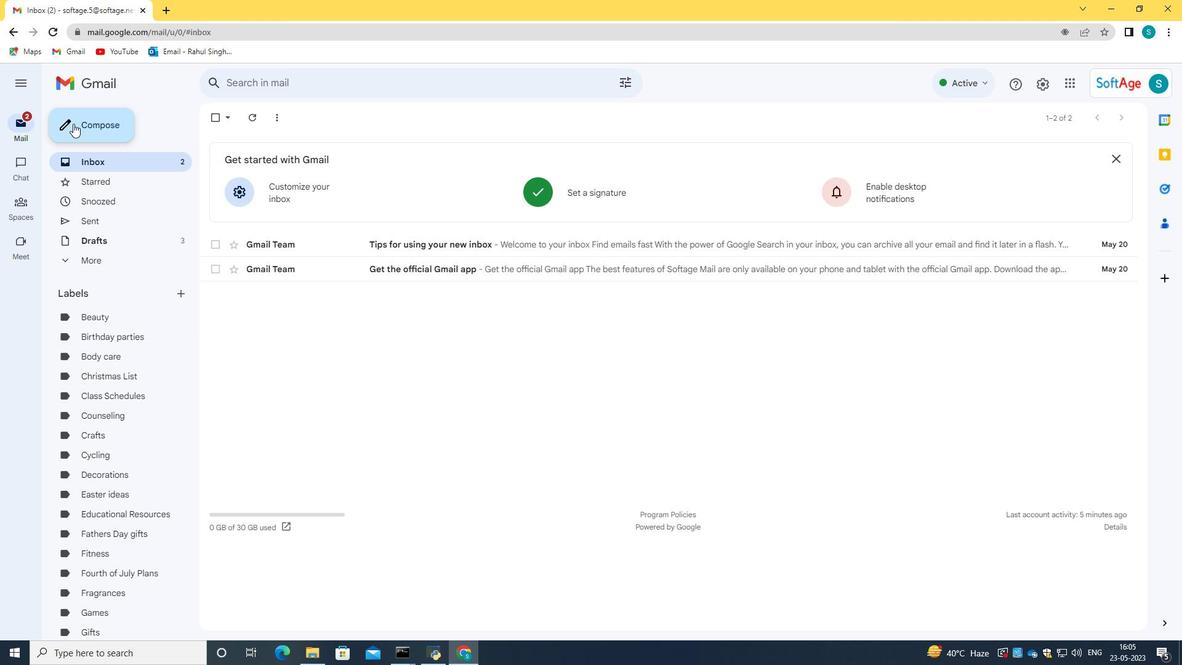 
Action: Mouse pressed left at (80, 117)
Screenshot: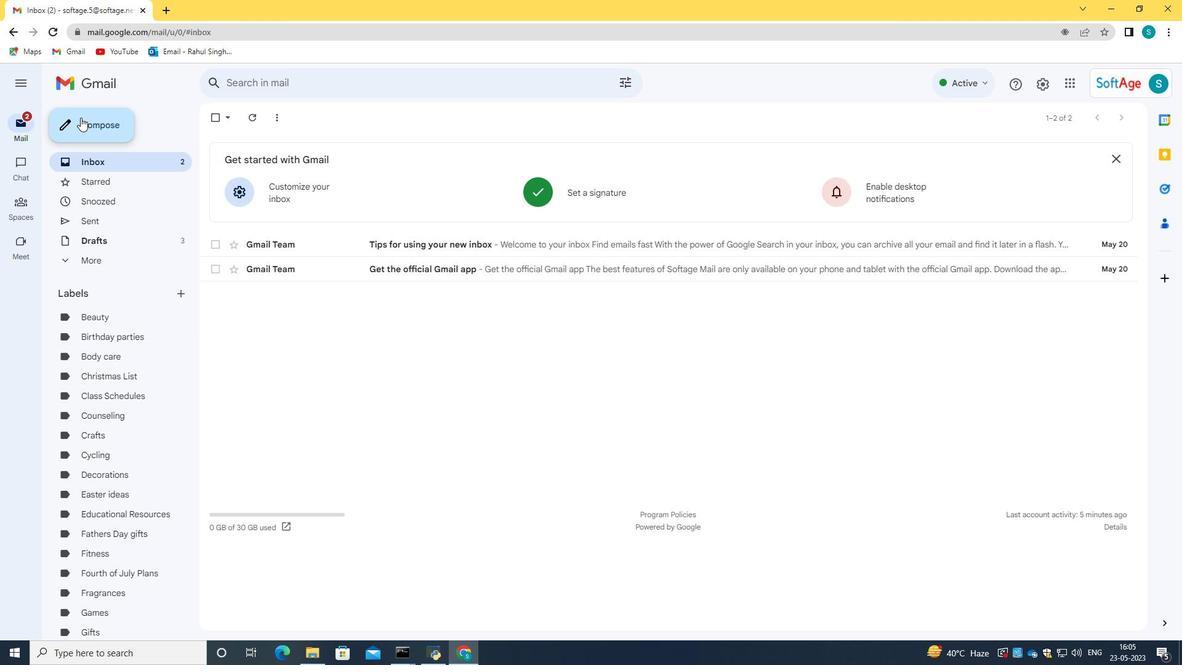
Action: Mouse moved to (992, 623)
Screenshot: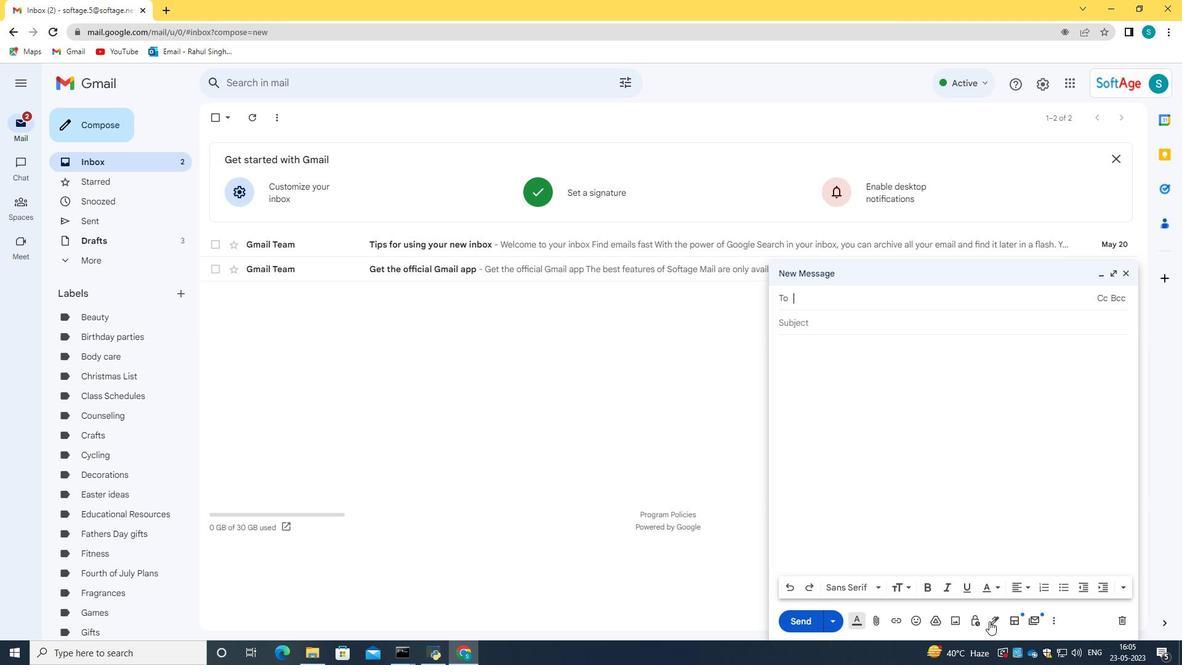 
Action: Mouse pressed left at (992, 623)
Screenshot: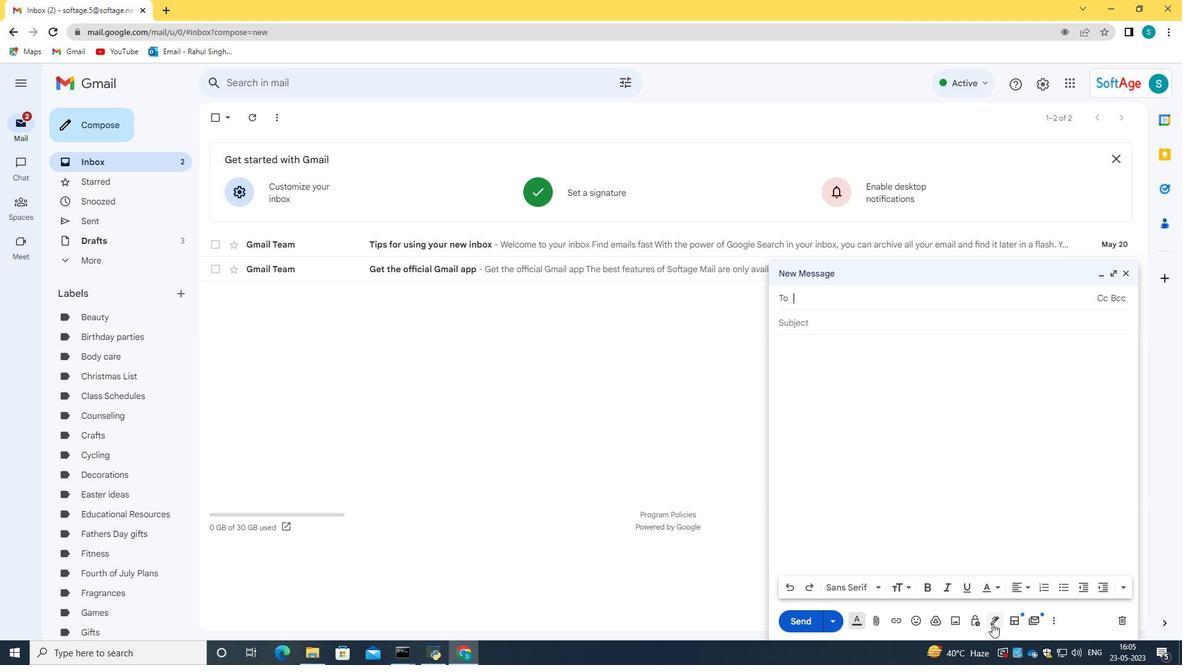 
Action: Mouse moved to (1022, 602)
Screenshot: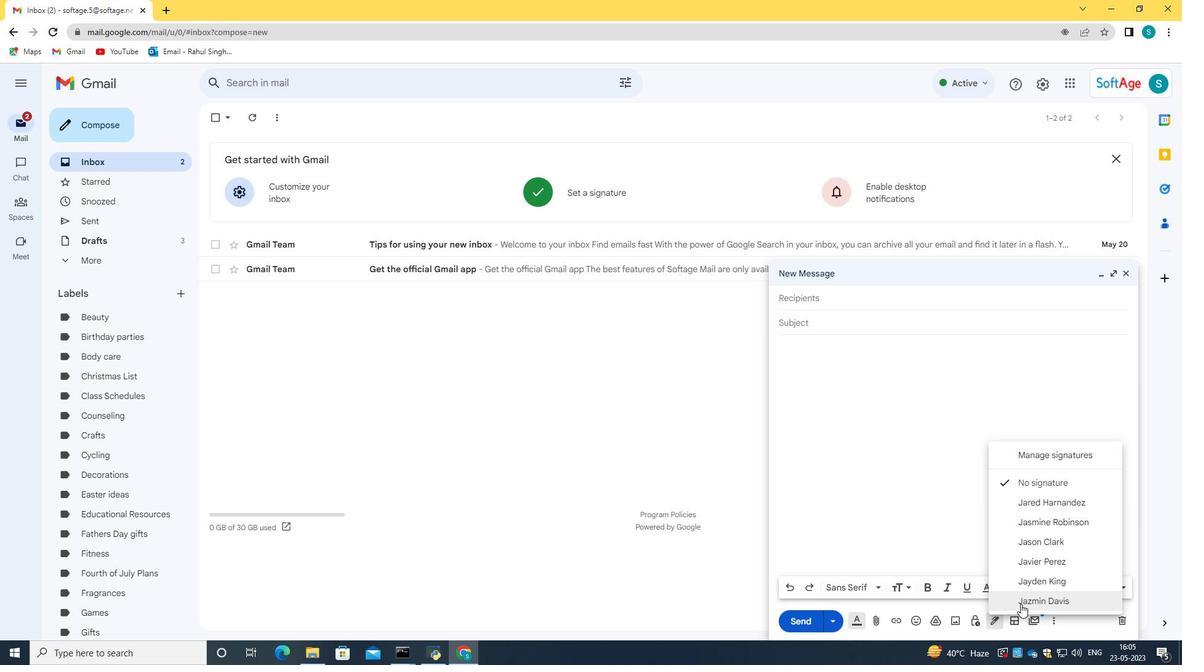 
Action: Mouse pressed left at (1022, 602)
Screenshot: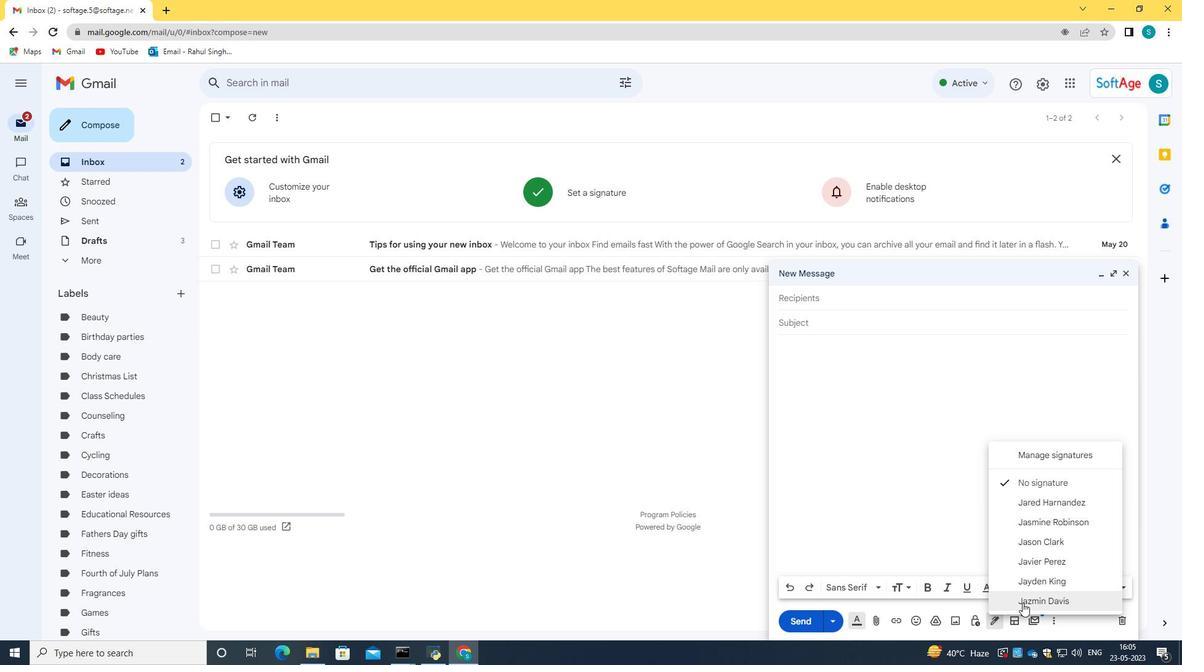 
Action: Mouse moved to (1111, 270)
Screenshot: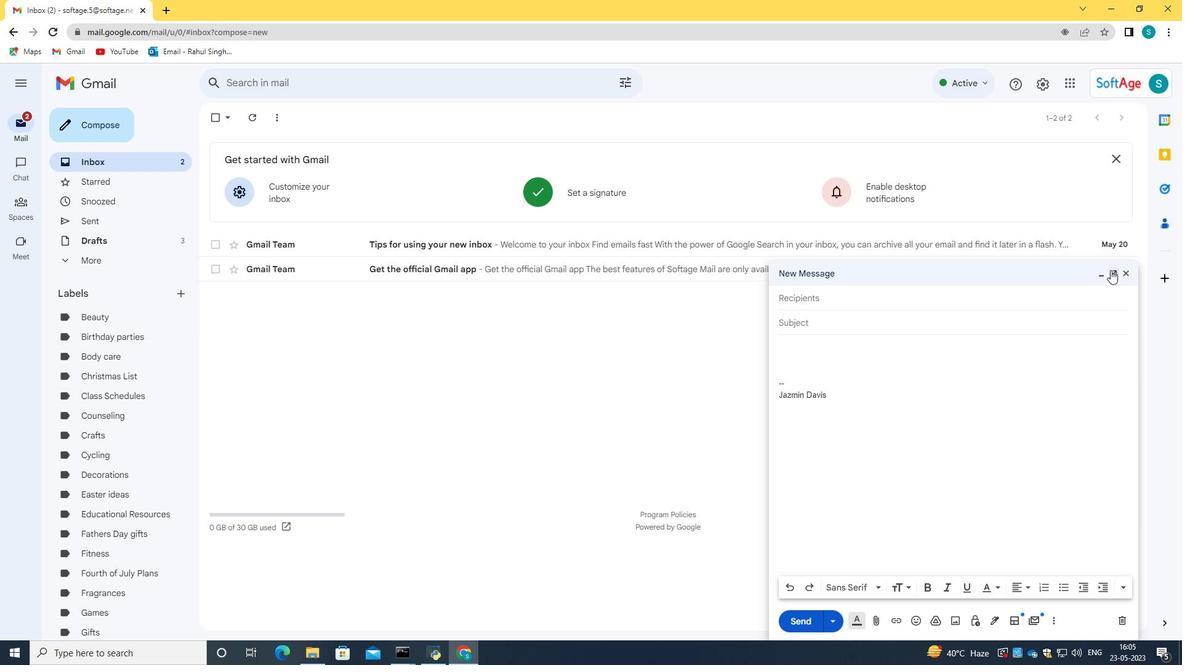 
Action: Mouse pressed left at (1111, 270)
Screenshot: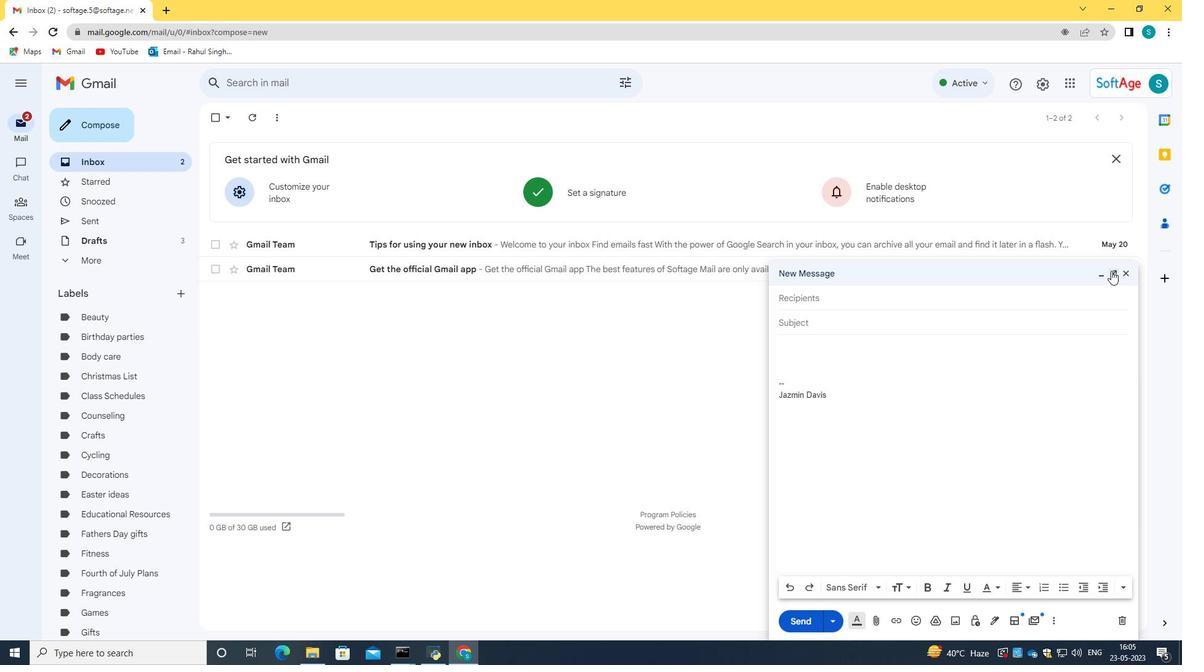 
Action: Mouse moved to (120, 149)
Screenshot: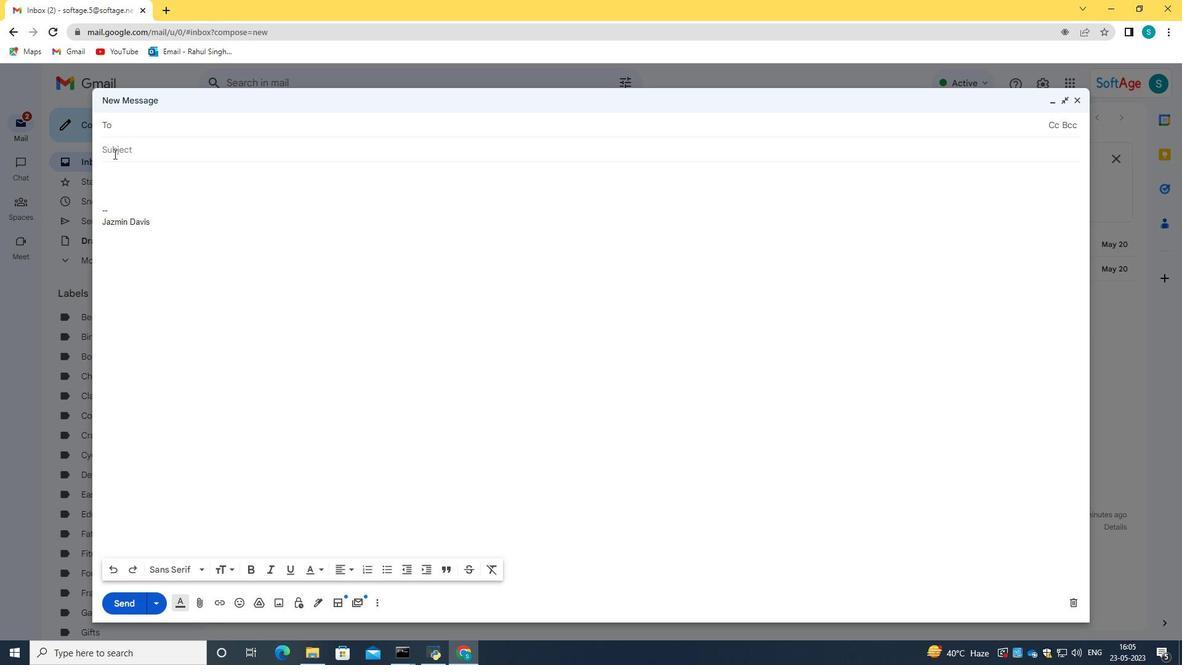 
Action: Mouse pressed left at (120, 149)
Screenshot: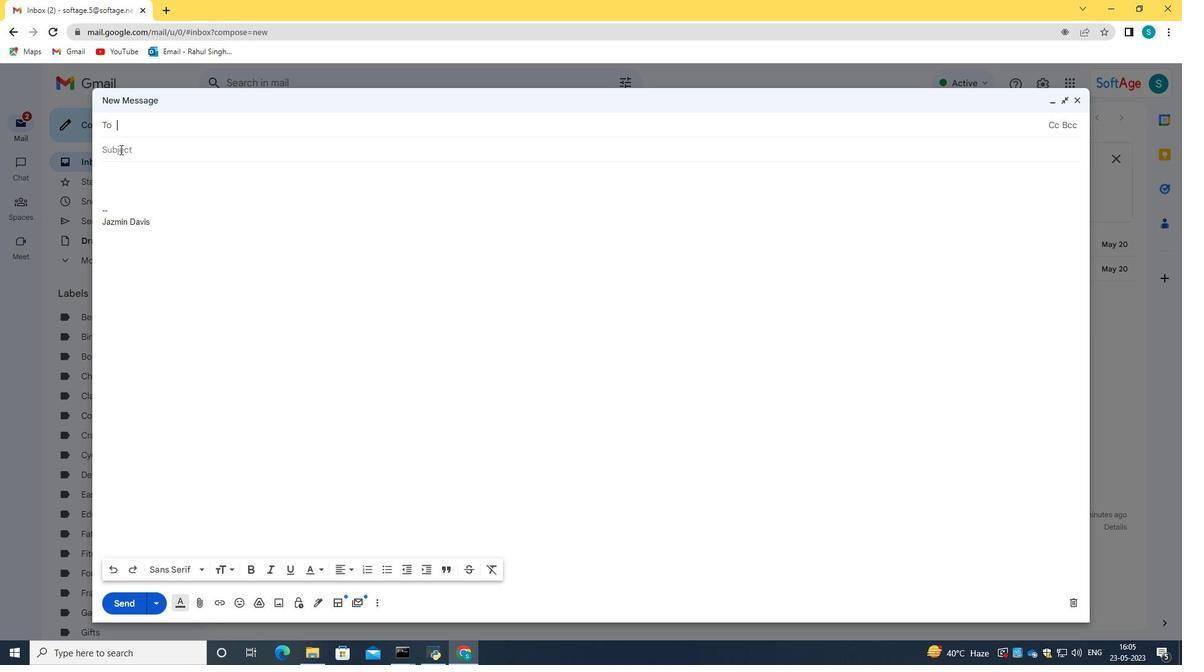 
Action: Key pressed <Key.caps_lock>C<Key.caps_lock>onfirmation<Key.space>of<Key.space>a<Key.space>project<Key.space>scope<Key.space>
Screenshot: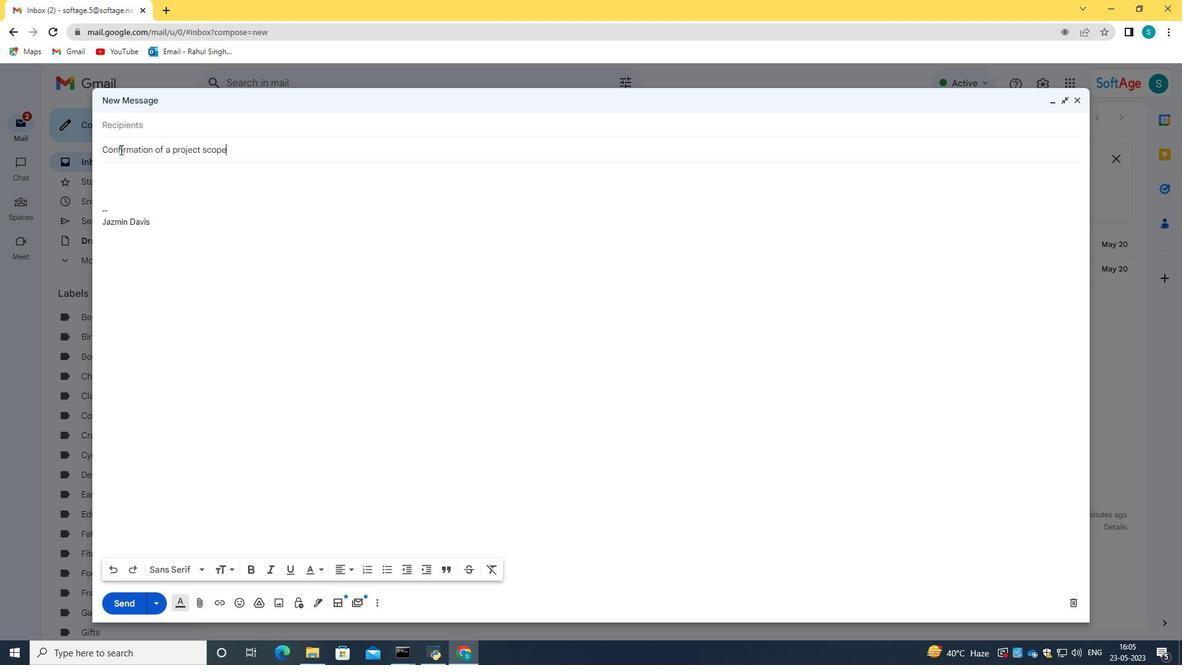 
Action: Mouse moved to (117, 181)
Screenshot: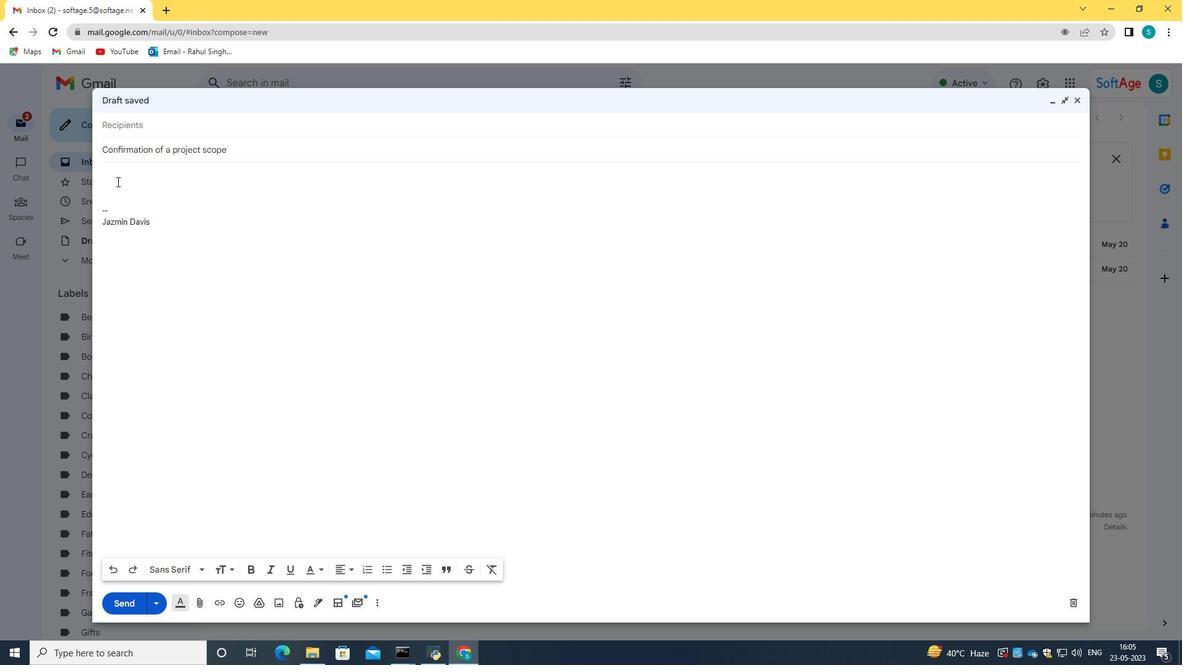 
Action: Mouse pressed left at (117, 181)
Screenshot: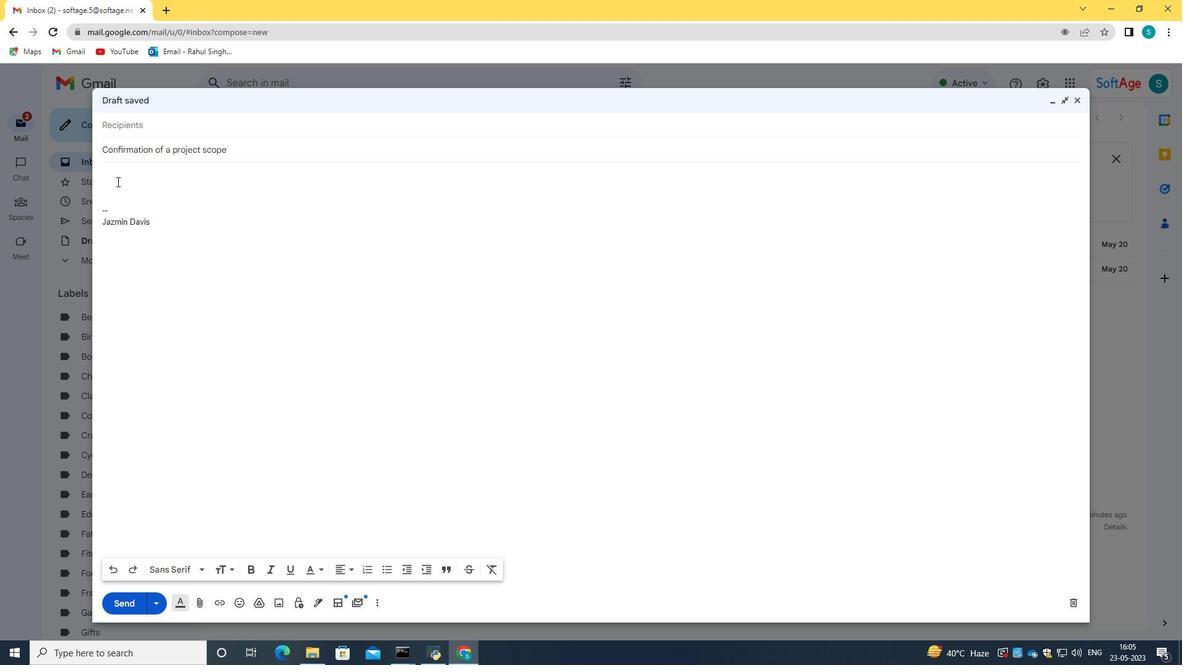 
Action: Mouse moved to (107, 171)
Screenshot: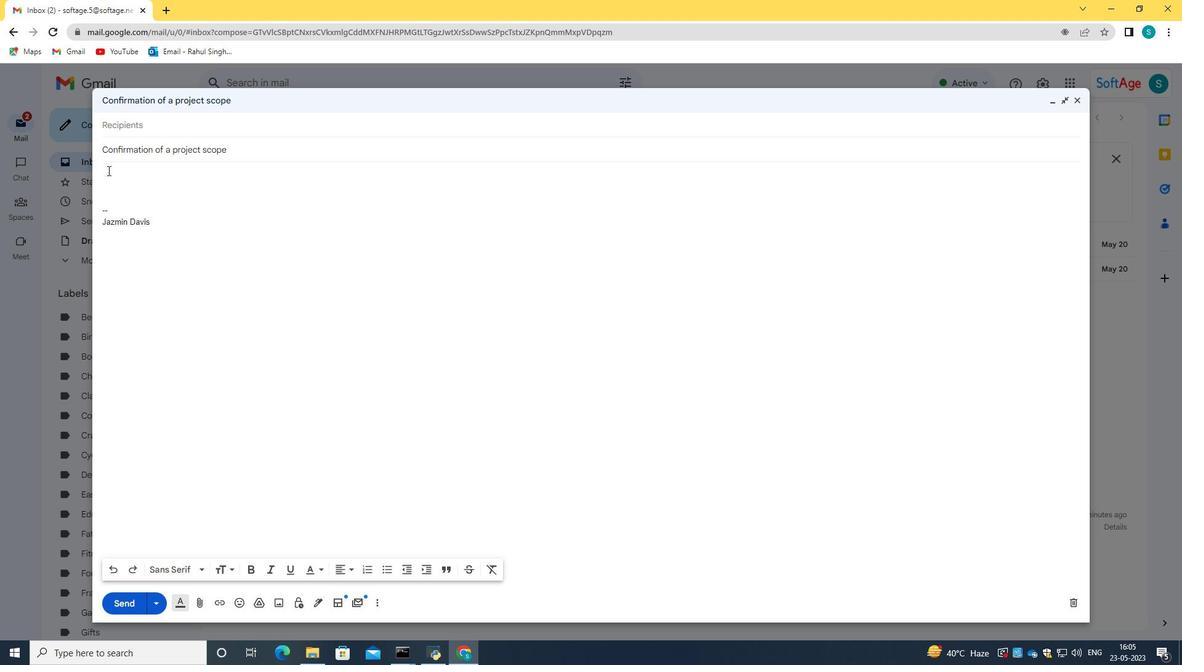 
Action: Mouse pressed left at (107, 171)
Screenshot: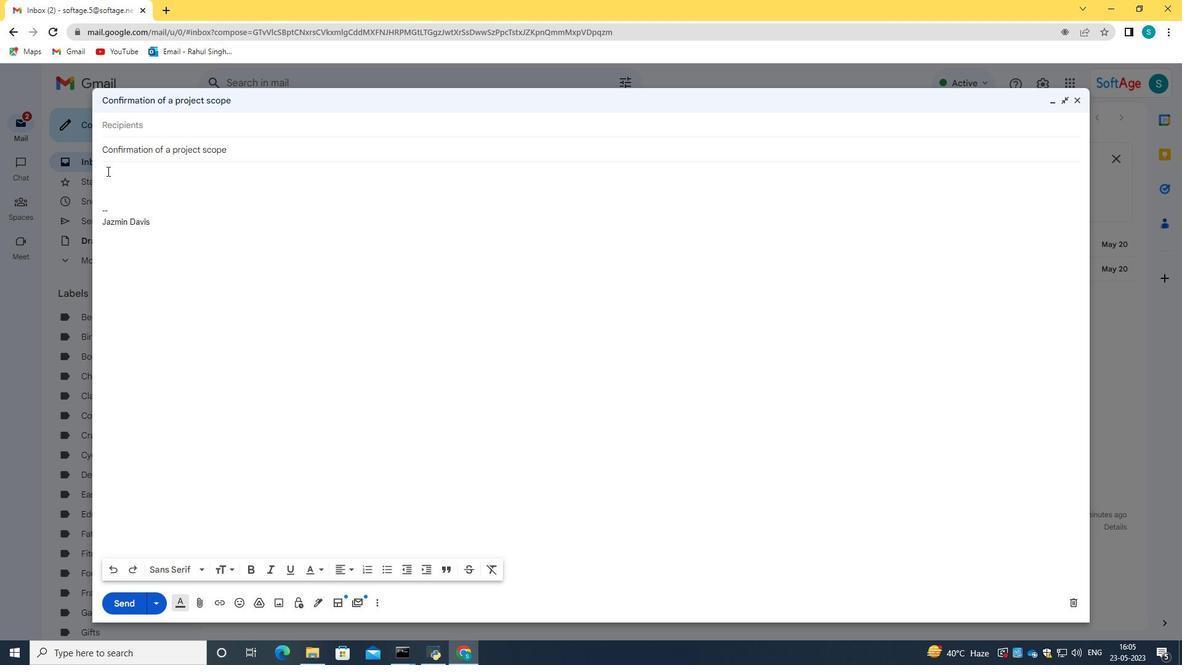 
Action: Key pressed <Key.caps_lock>C<Key.caps_lock>an<Key.space>you<Key.space>plesa<Key.backspace><Key.backspace>ase<Key.space>forward<Key.space>the<Key.space>report<Key.space>to<Key.space>the<Key.space>rest<Key.space>of<Key.space>the<Key.space>team<Key.space>once<Key.space>its<Key.space>complete<Key.shift_r>?
Screenshot: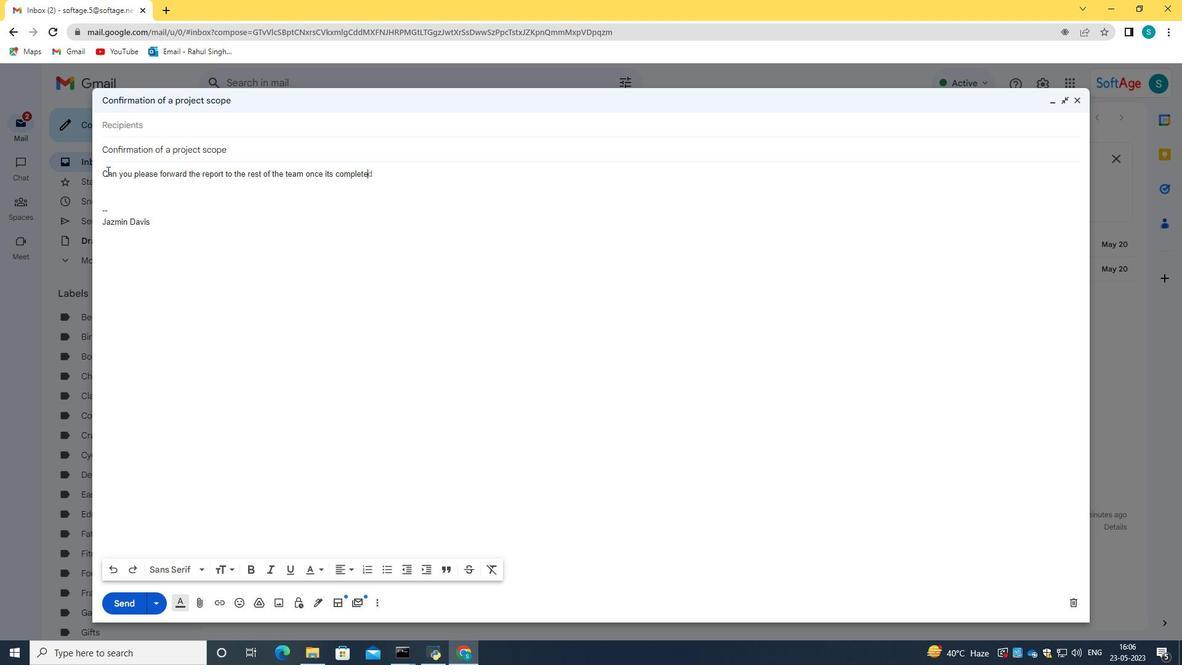 
Action: Mouse moved to (331, 175)
Screenshot: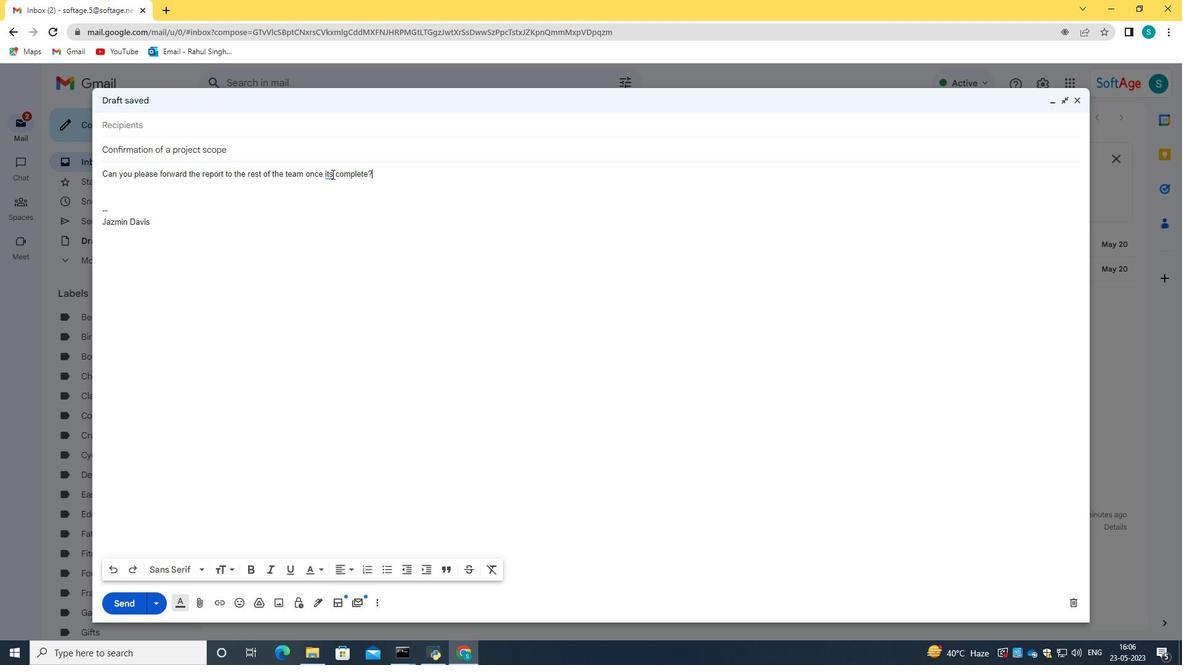 
Action: Mouse pressed left at (331, 175)
Screenshot: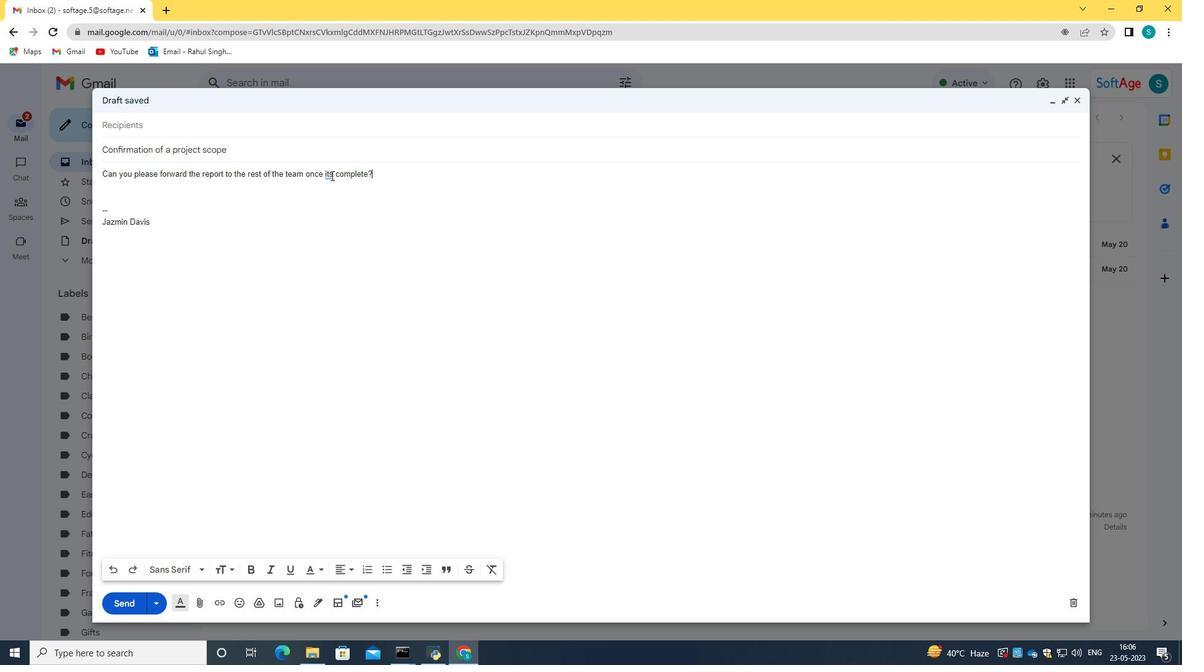 
Action: Mouse moved to (337, 189)
Screenshot: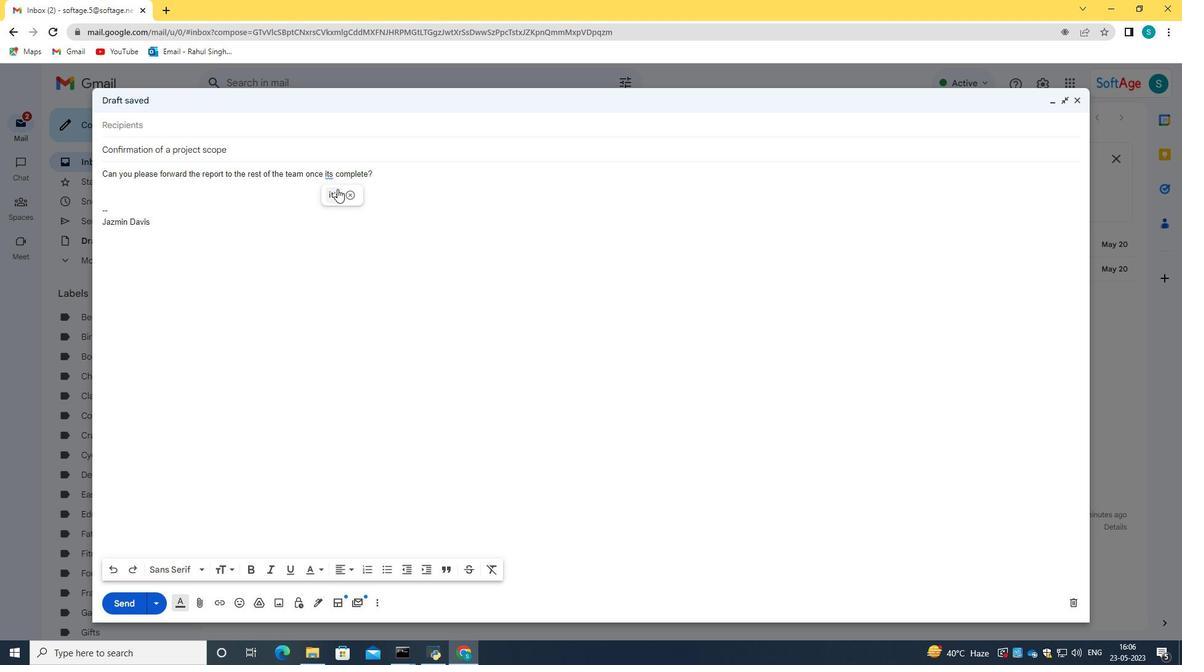 
Action: Mouse pressed left at (337, 189)
Screenshot: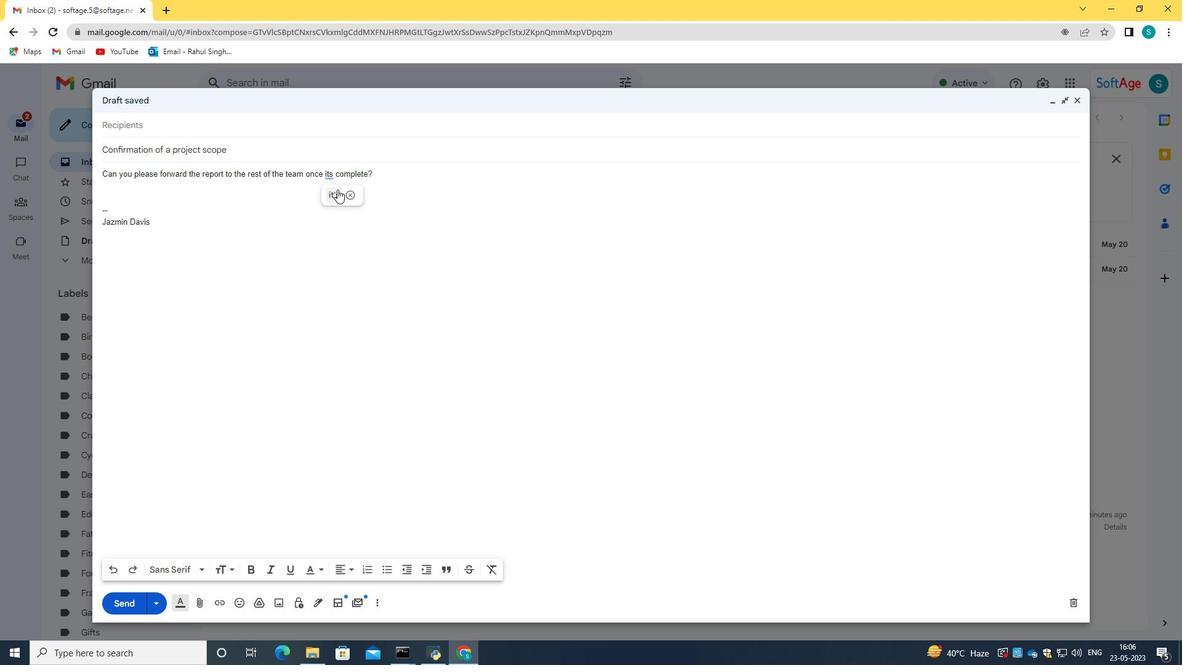 
Action: Mouse moved to (177, 118)
Screenshot: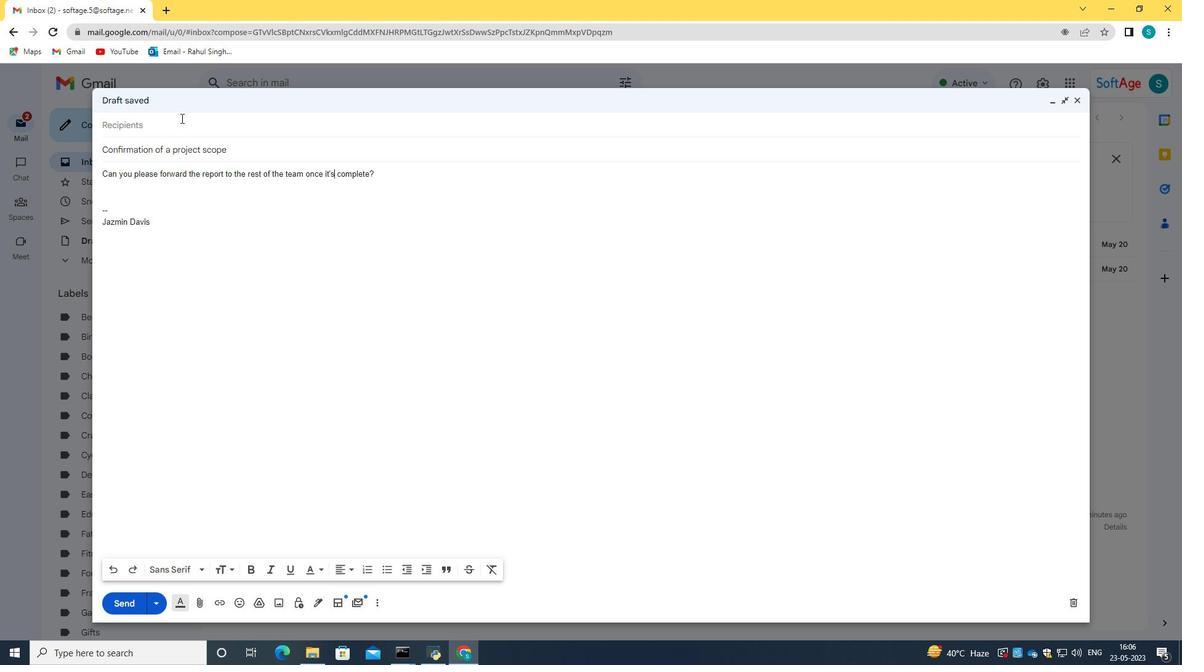 
Action: Mouse pressed left at (177, 118)
Screenshot: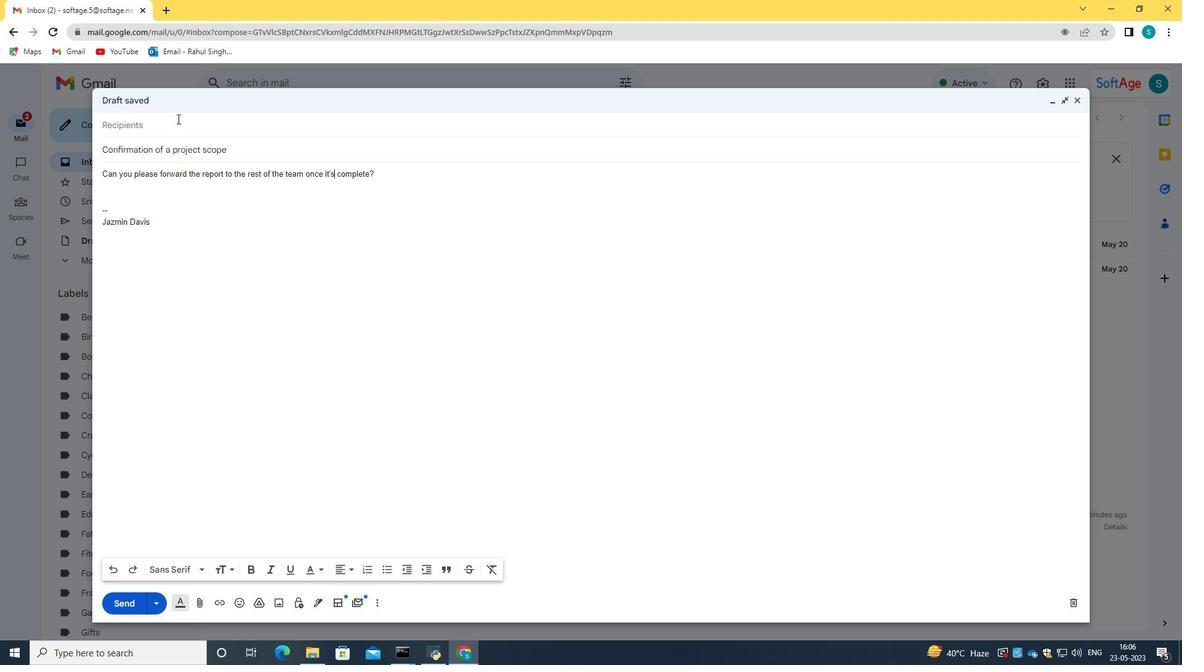 
Action: Key pressed softage.9<Key.shift>@softage.net
Screenshot: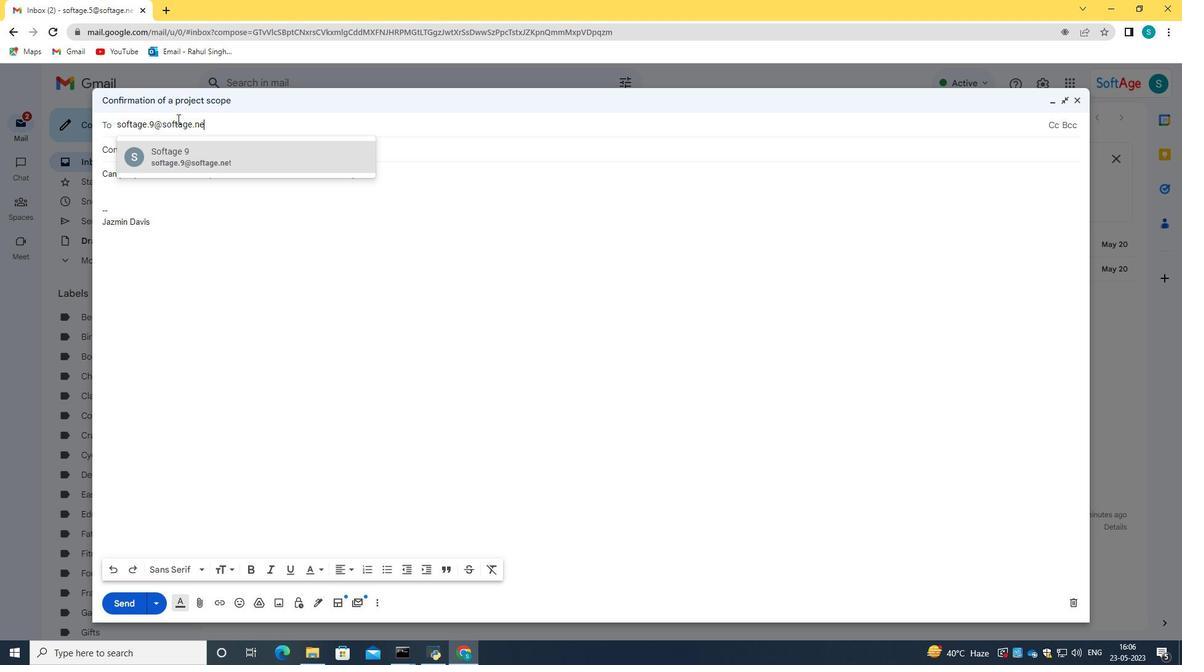 
Action: Mouse moved to (203, 167)
Screenshot: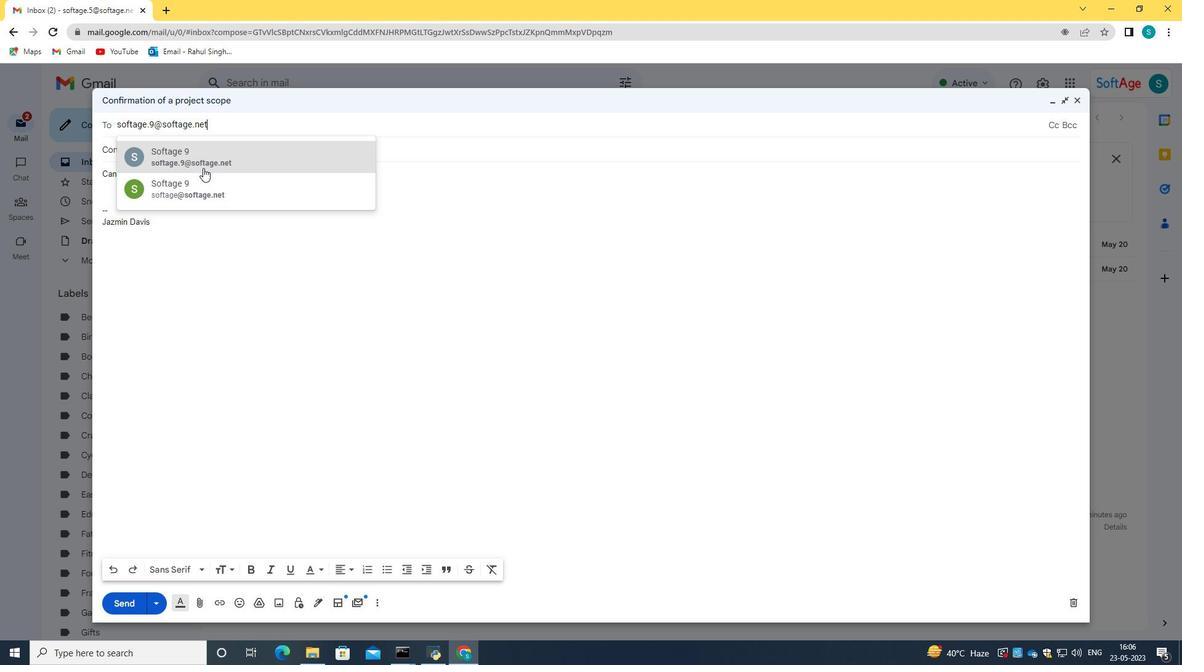 
Action: Mouse pressed left at (203, 167)
Screenshot: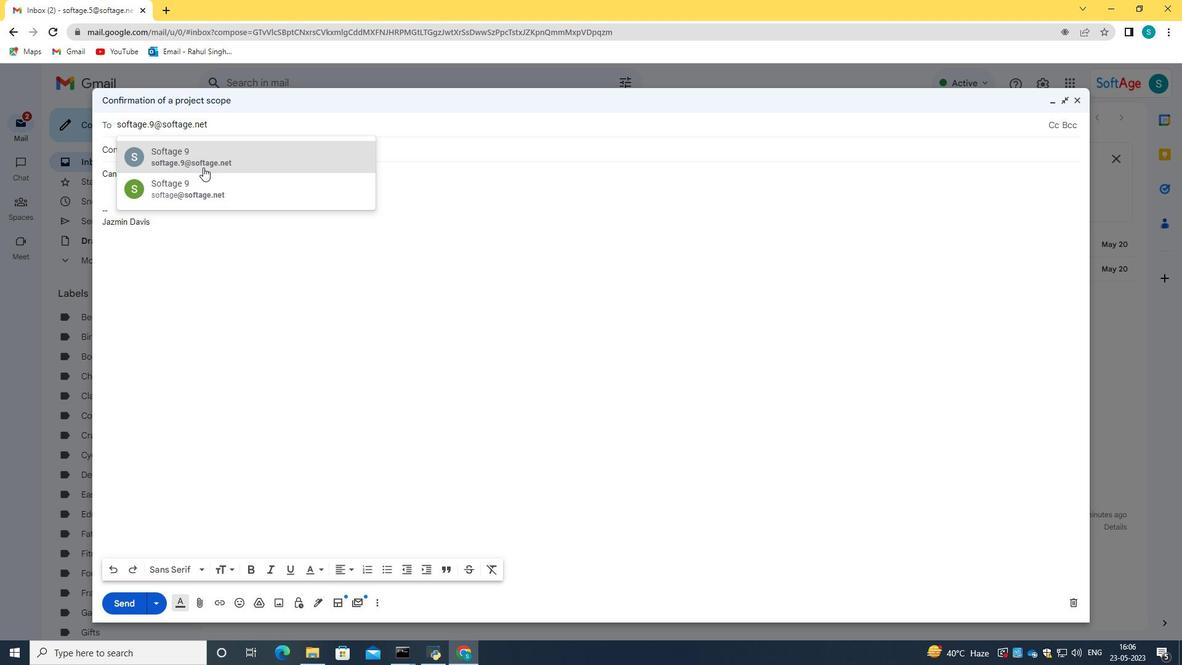 
Action: Mouse moved to (246, 254)
Screenshot: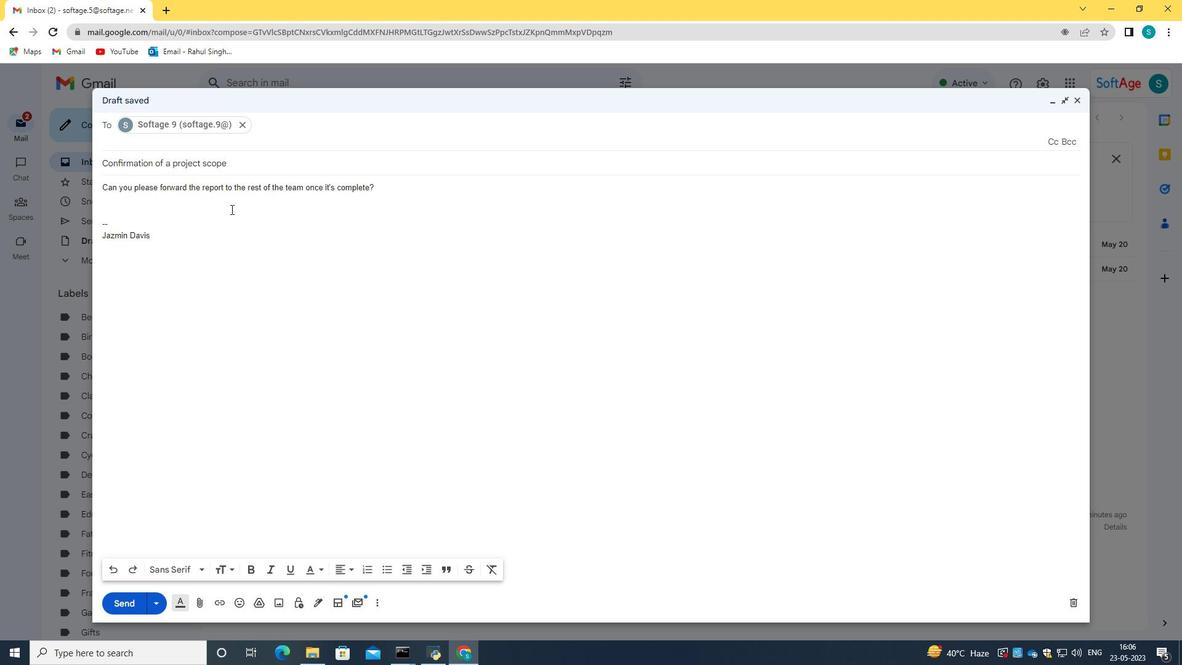 
Action: Mouse scrolled (246, 254) with delta (0, 0)
Screenshot: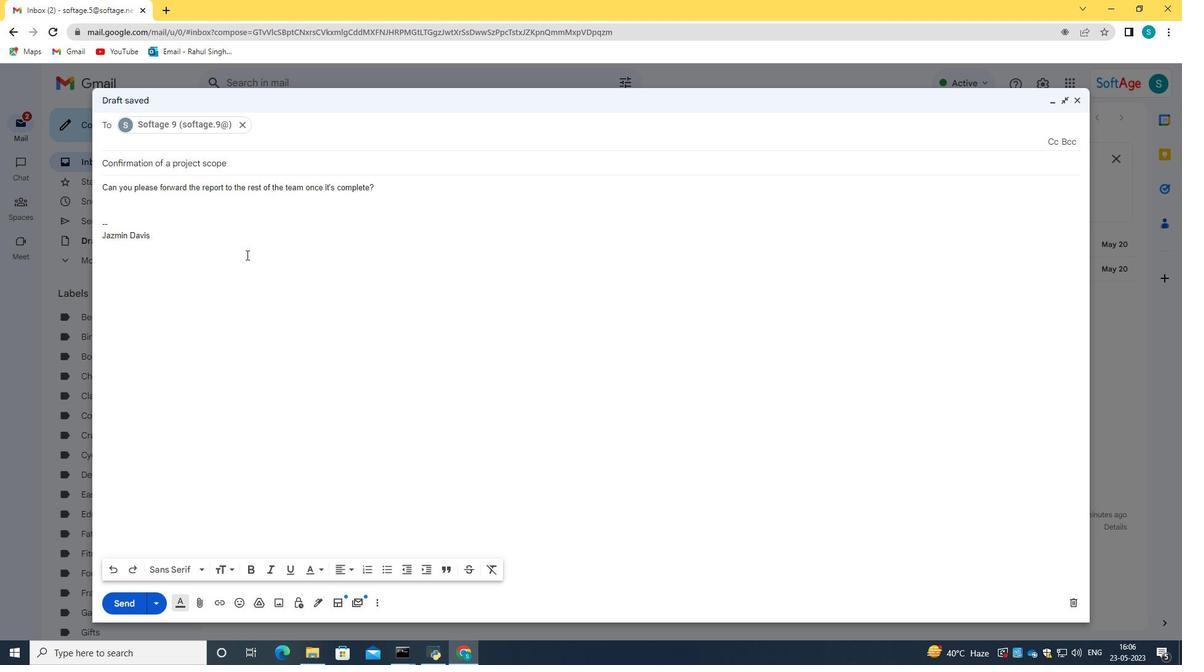 
Action: Mouse moved to (103, 185)
Screenshot: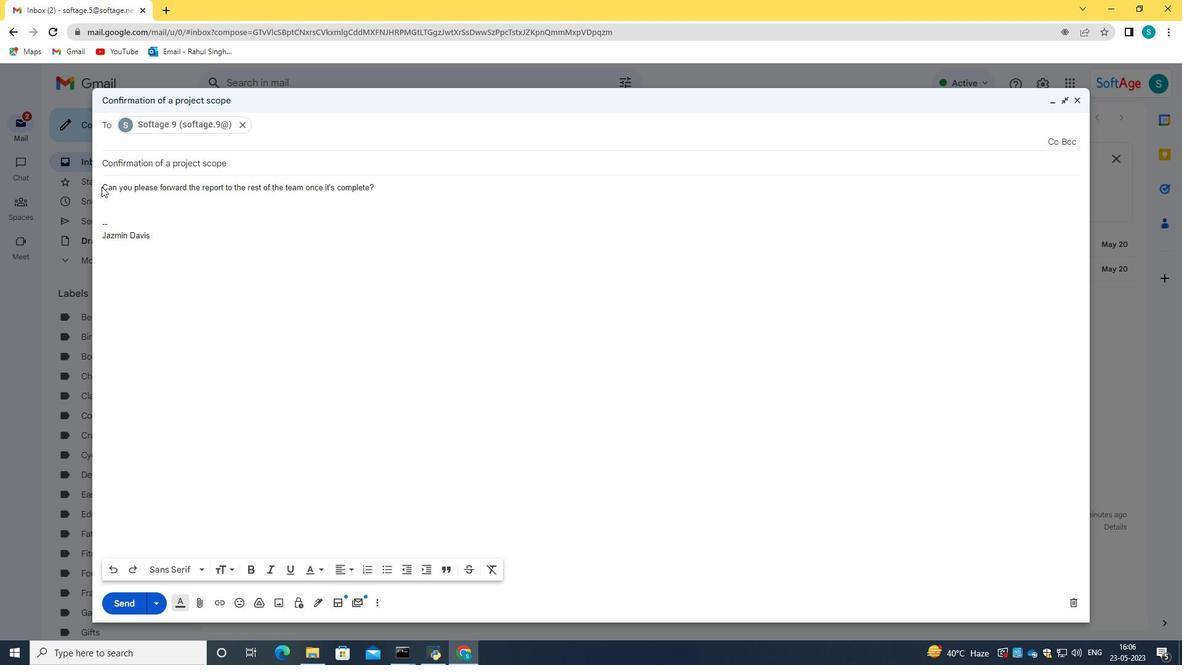 
Action: Mouse pressed left at (103, 185)
Screenshot: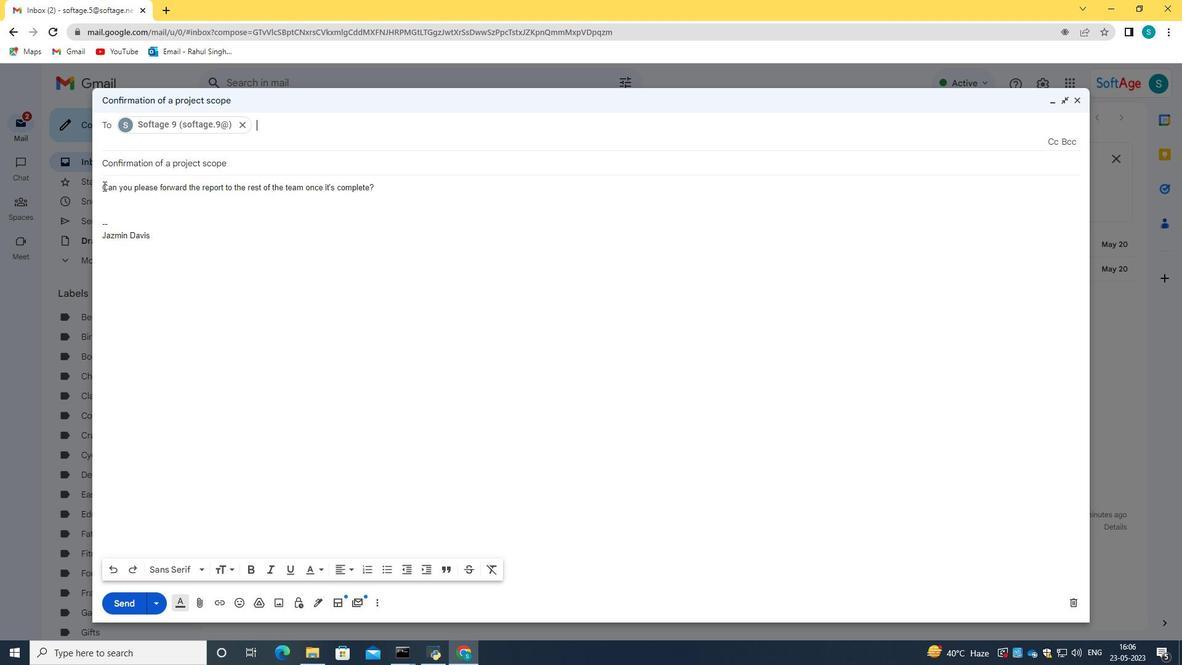 
Action: Mouse moved to (388, 175)
Screenshot: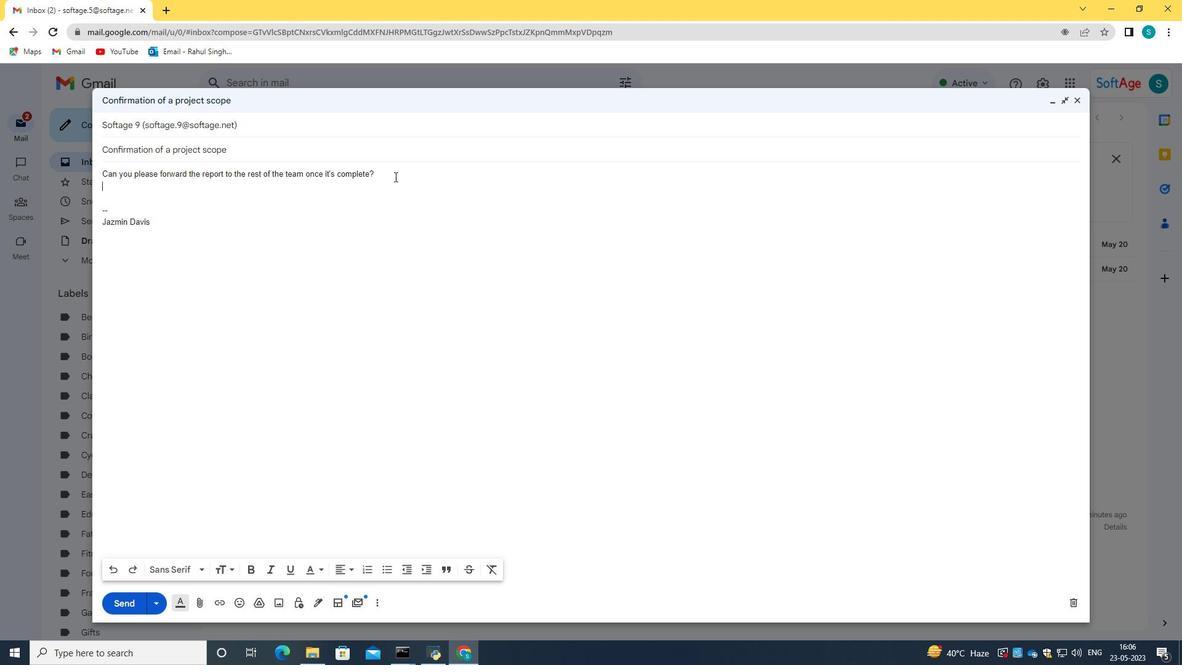 
Action: Mouse pressed left at (388, 175)
Screenshot: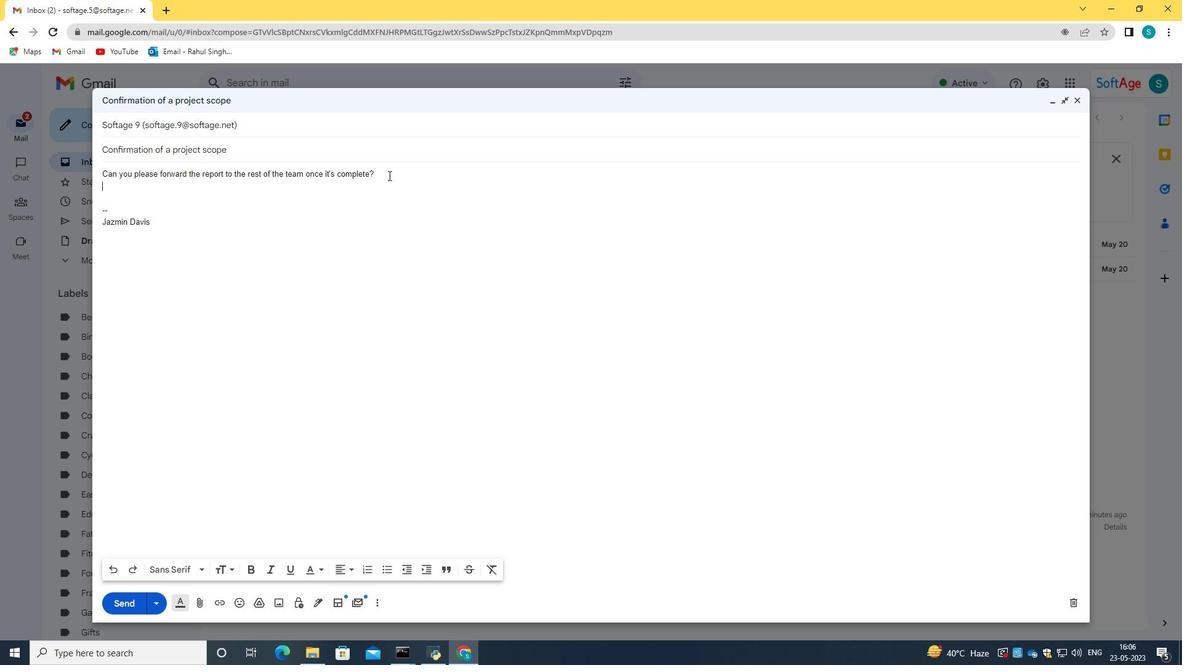 
Action: Mouse moved to (223, 568)
Screenshot: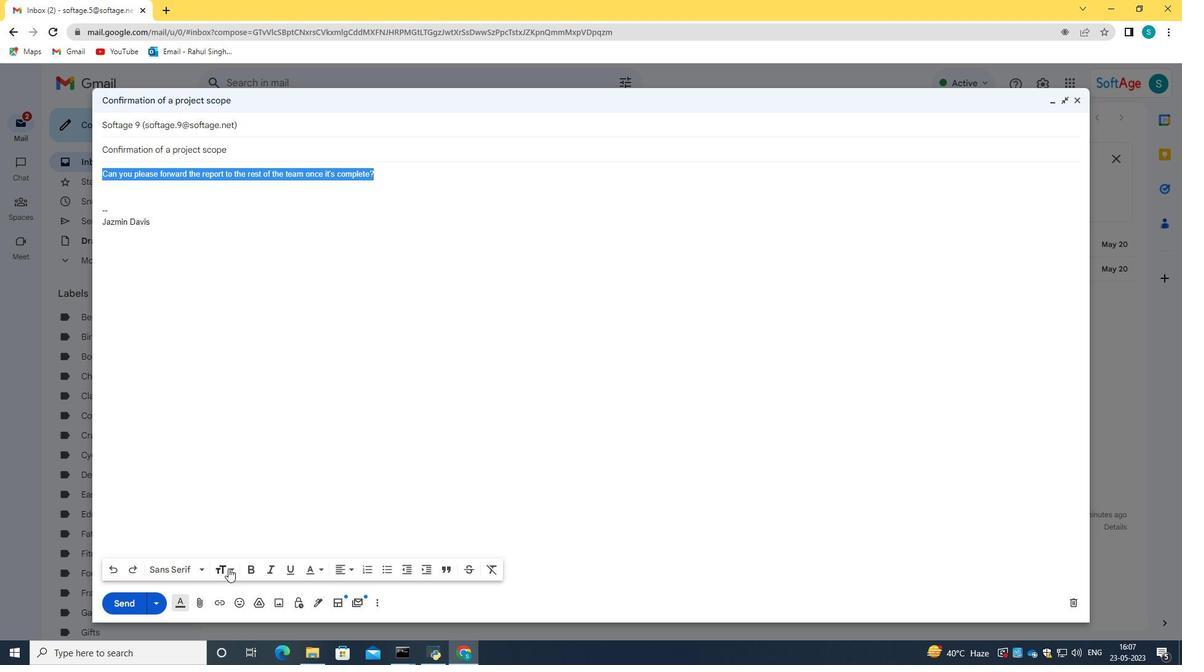 
Action: Mouse pressed left at (223, 568)
Screenshot: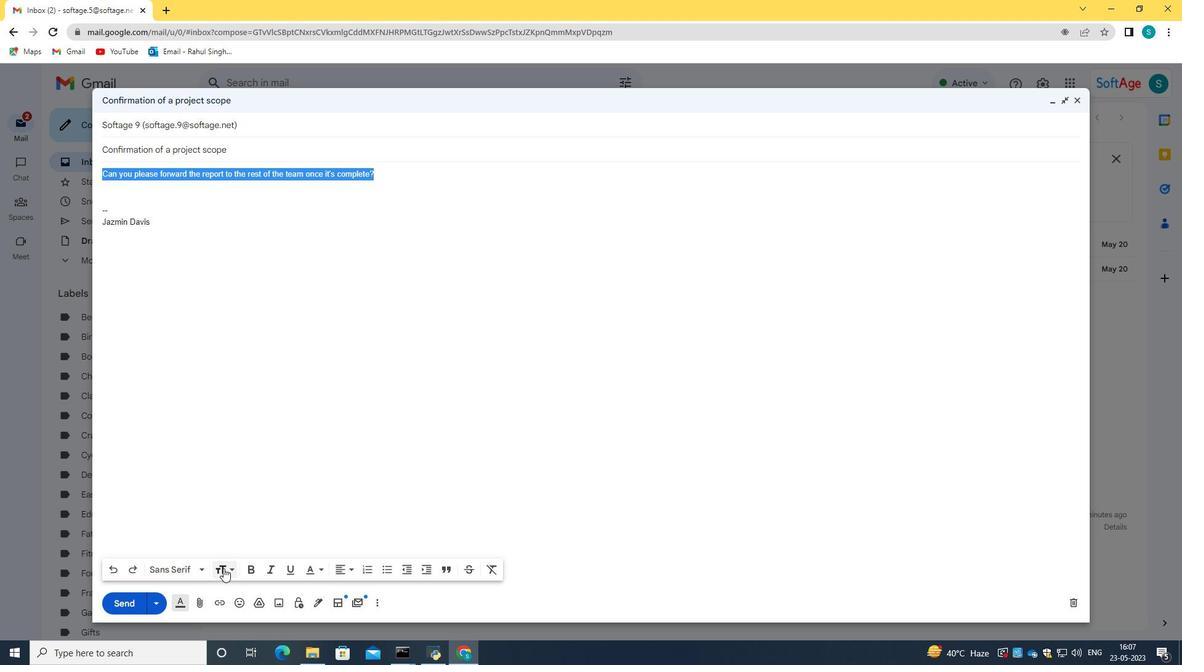 
Action: Mouse moved to (244, 546)
Screenshot: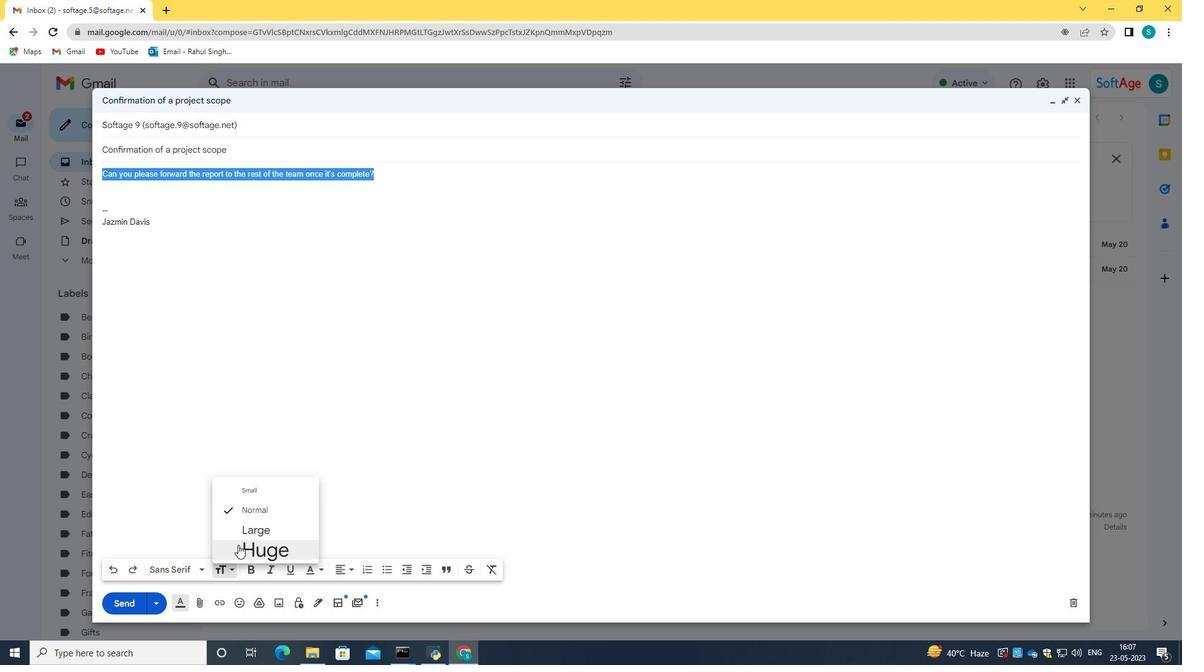 
Action: Mouse pressed left at (244, 546)
Screenshot: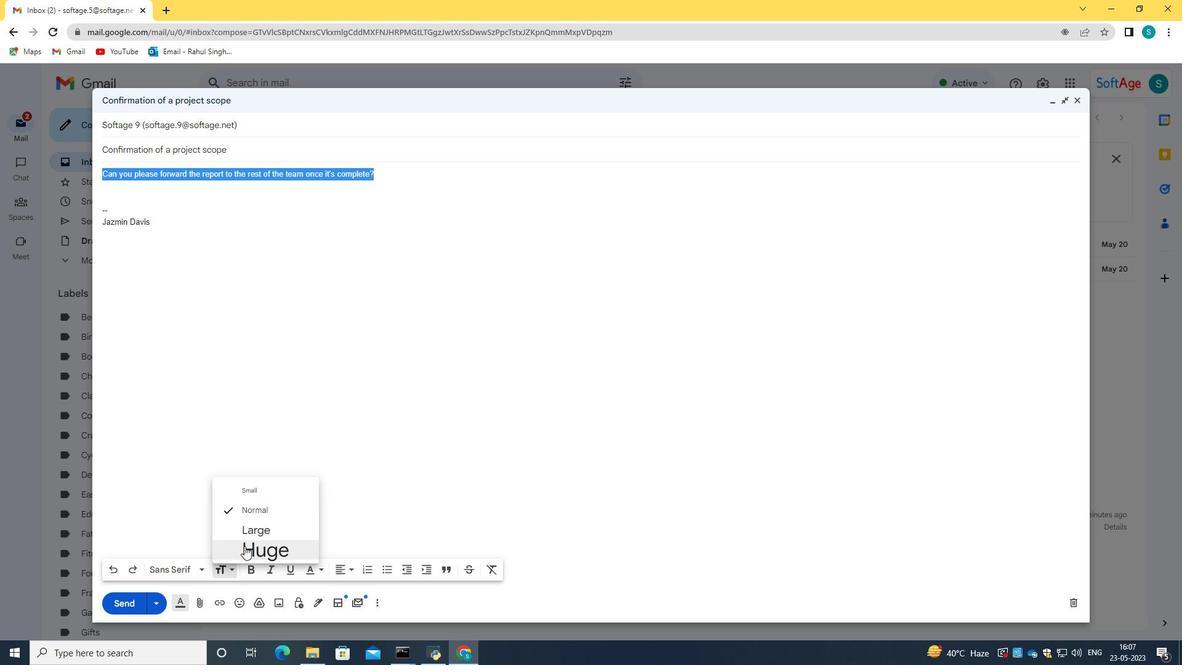 
Action: Mouse moved to (341, 567)
Screenshot: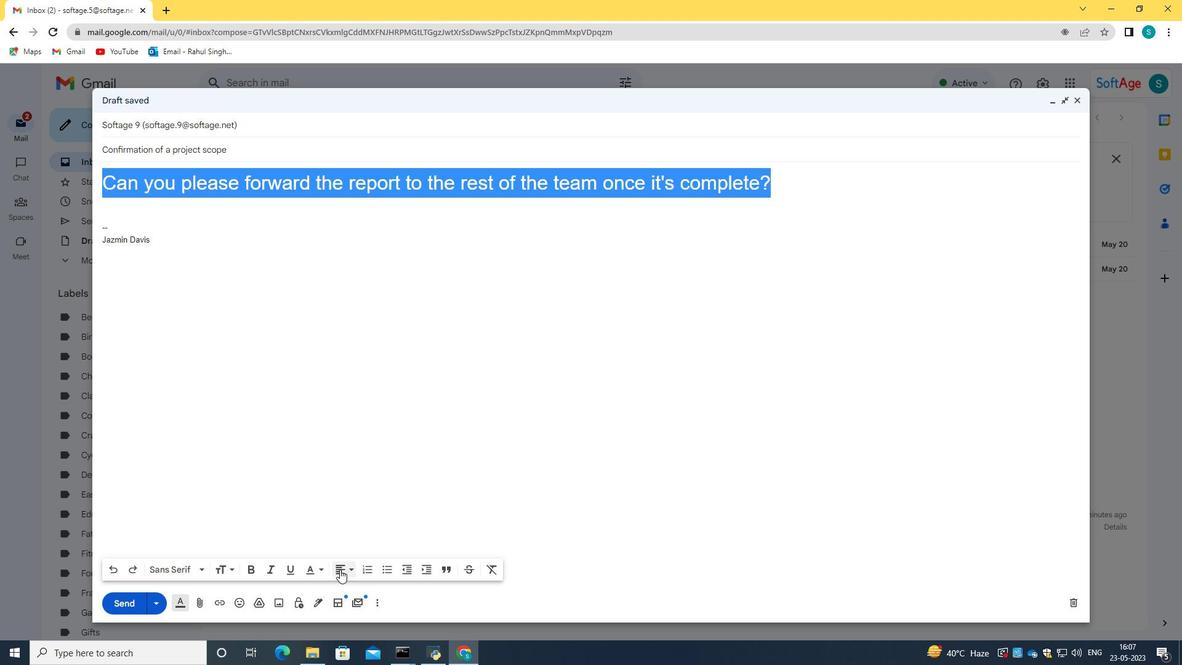 
Action: Mouse pressed left at (341, 567)
Screenshot: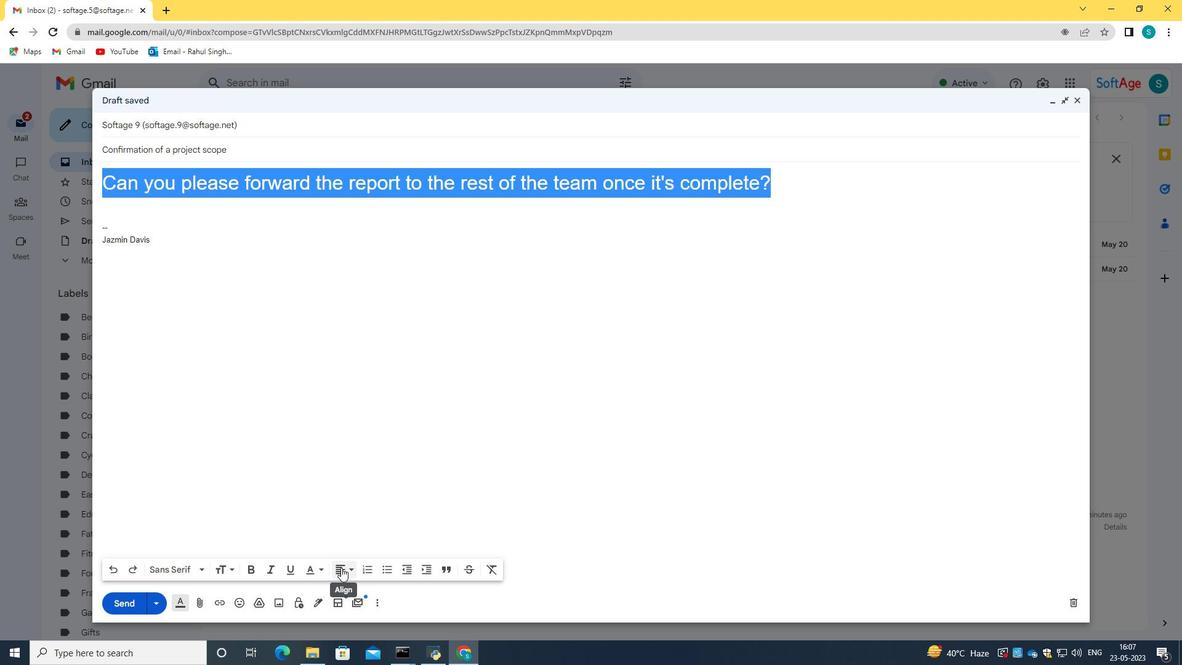 
Action: Mouse moved to (343, 554)
Screenshot: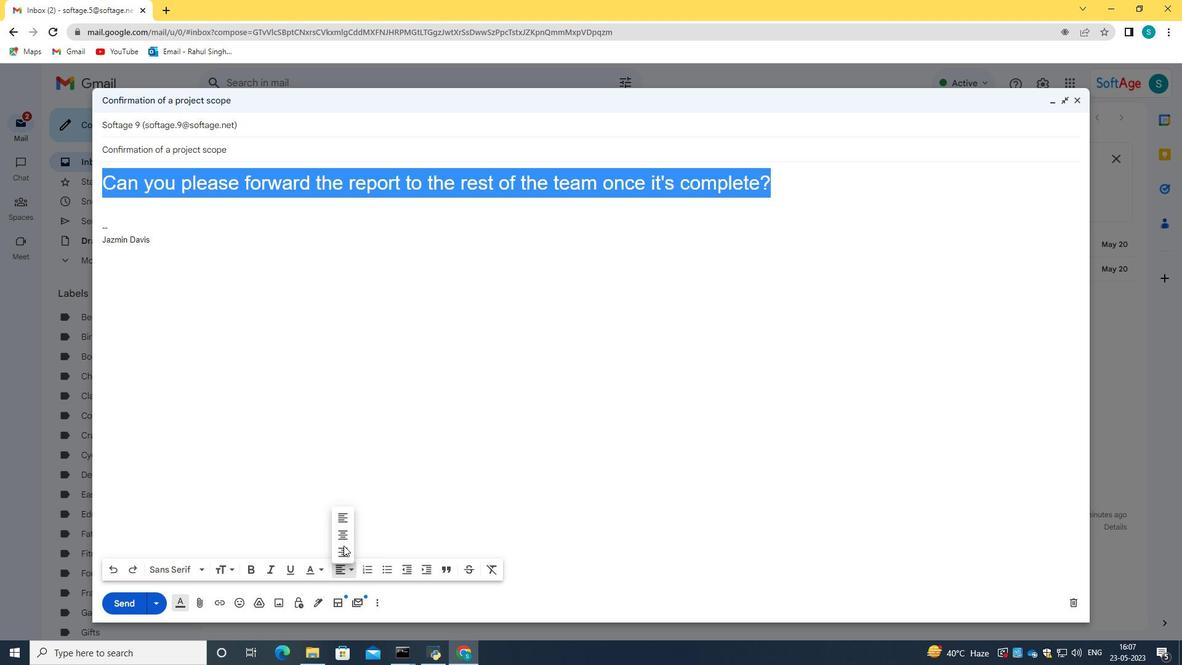 
Action: Mouse pressed left at (343, 554)
Screenshot: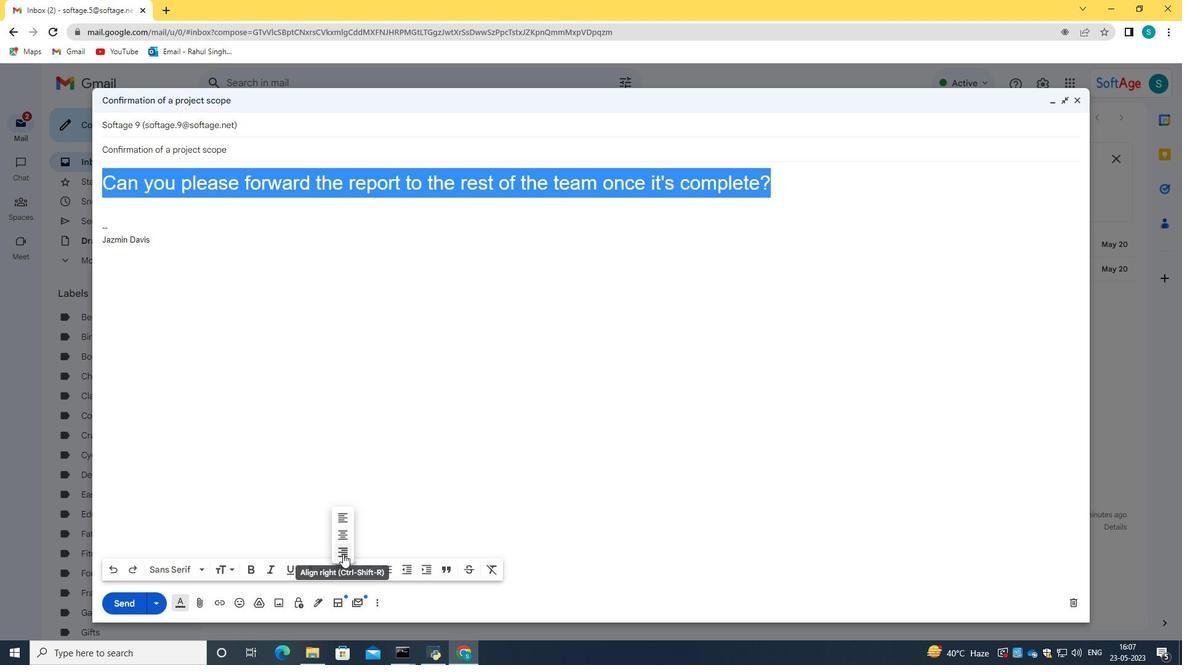 
Action: Mouse moved to (352, 304)
Screenshot: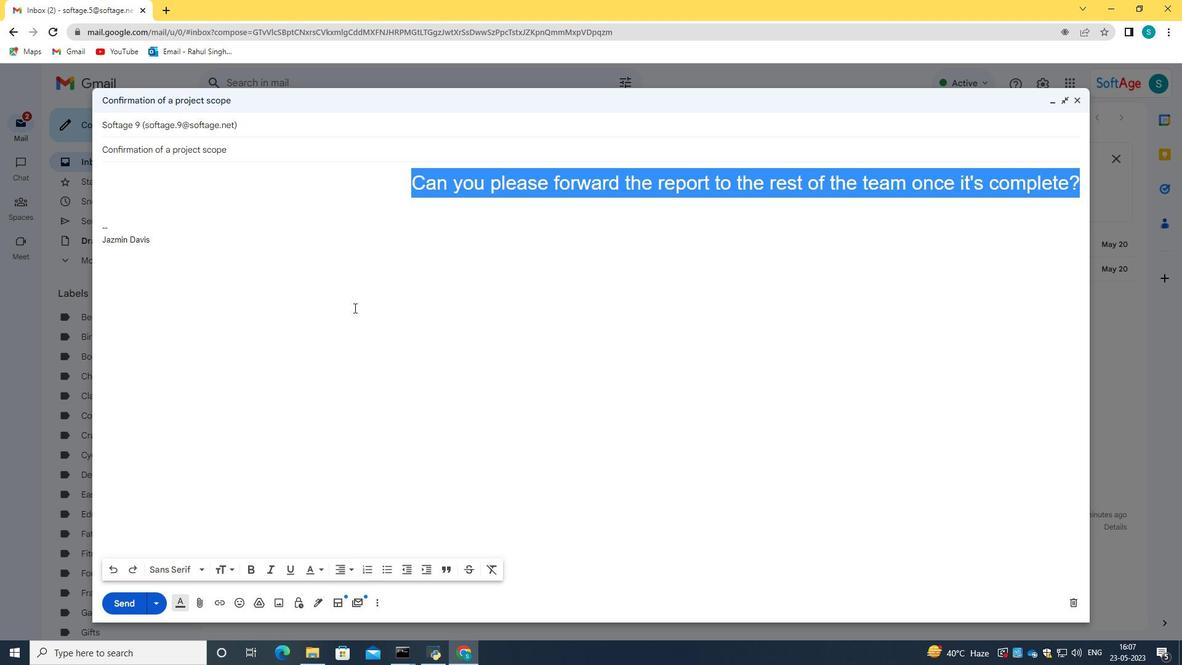 
Action: Mouse pressed left at (352, 304)
Screenshot: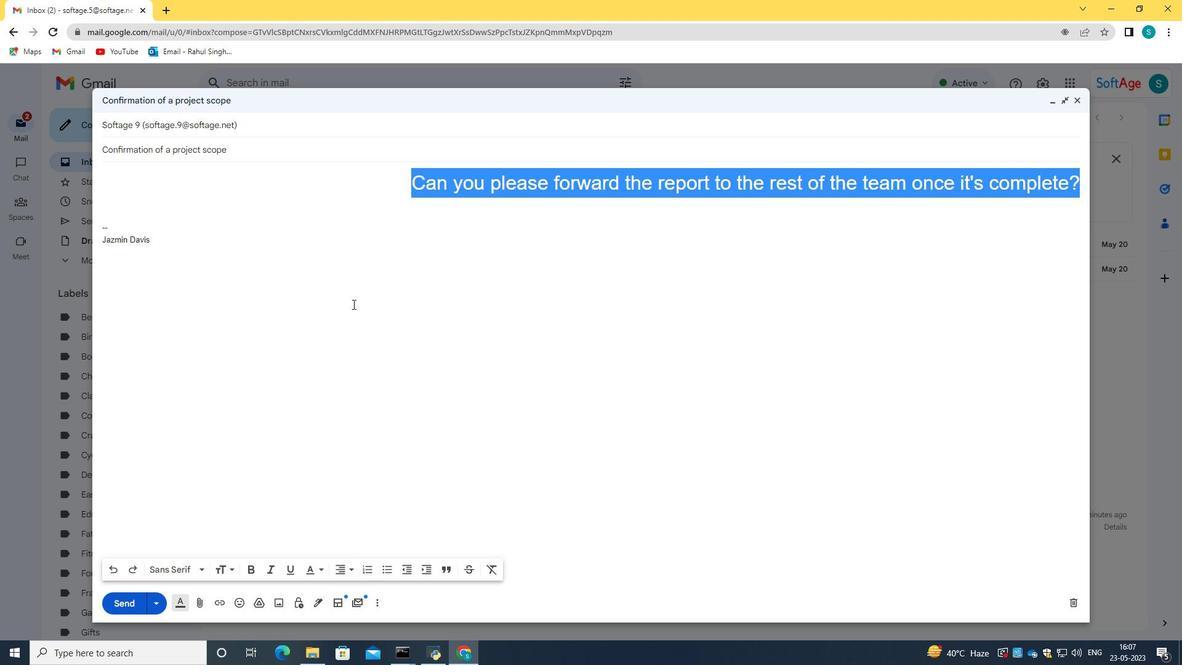 
Action: Mouse moved to (133, 602)
Screenshot: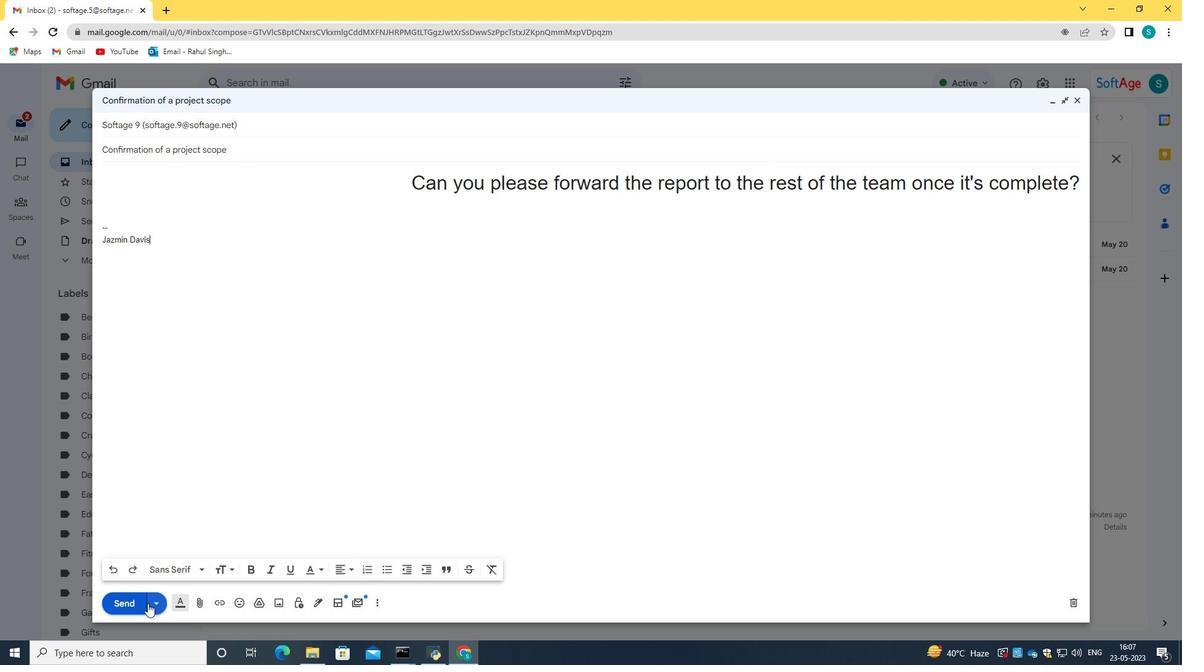 
Action: Mouse pressed left at (133, 602)
Screenshot: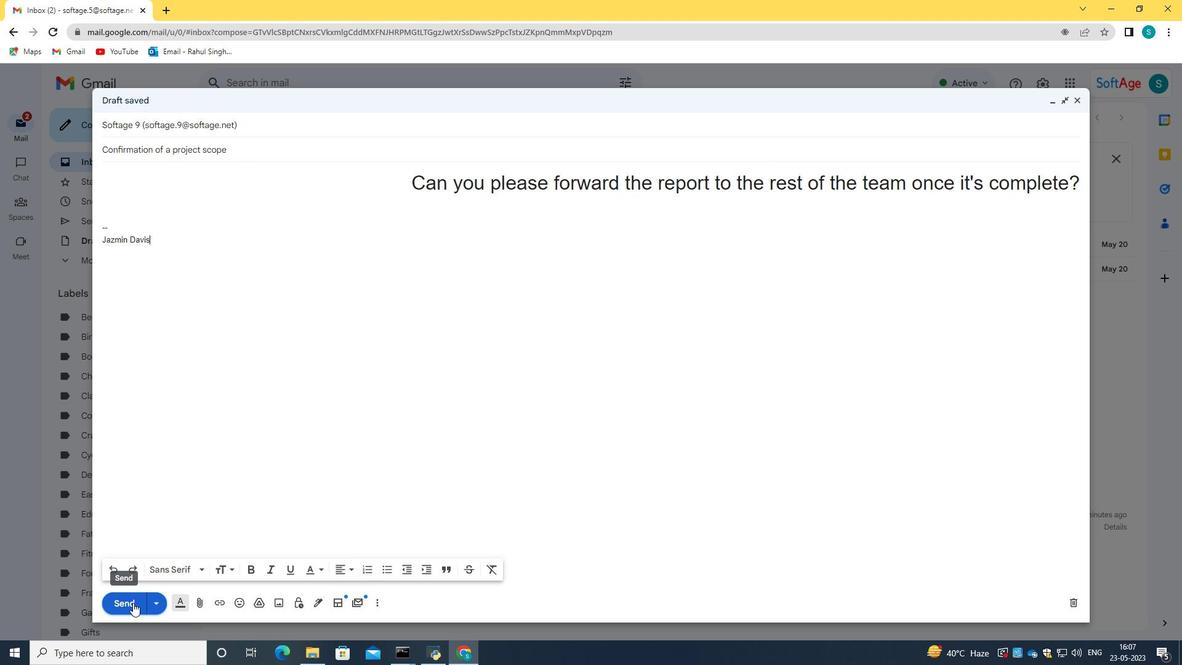 
Action: Mouse moved to (129, 213)
Screenshot: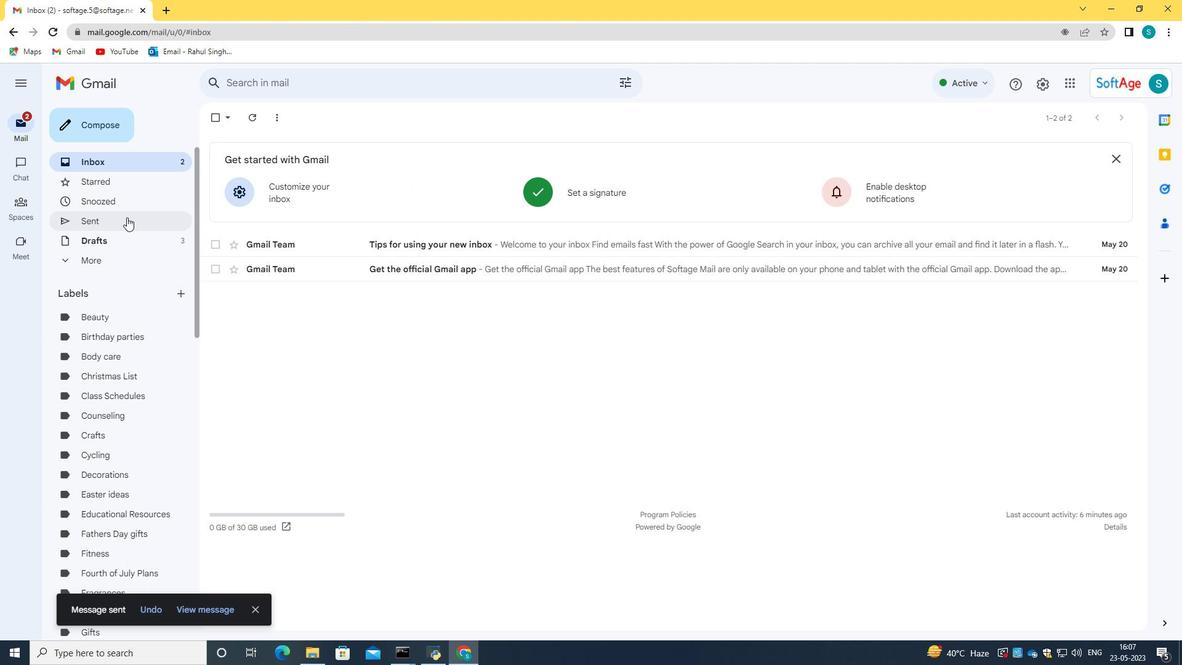 
Action: Mouse pressed left at (129, 213)
Screenshot: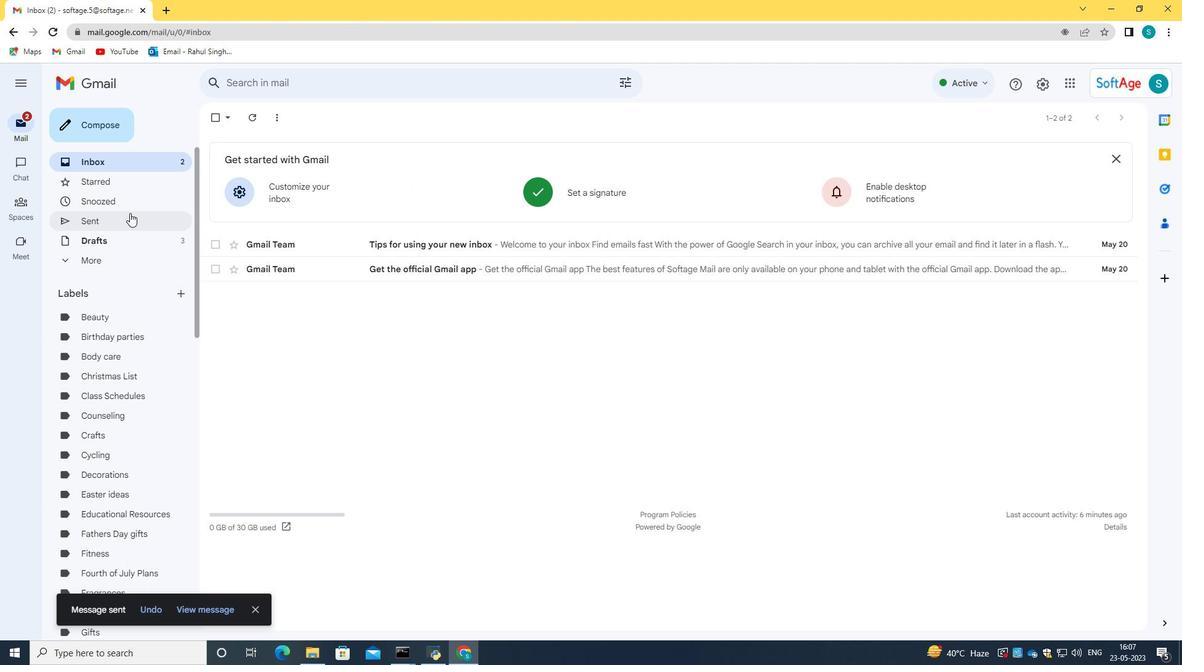 
Action: Mouse moved to (213, 177)
Screenshot: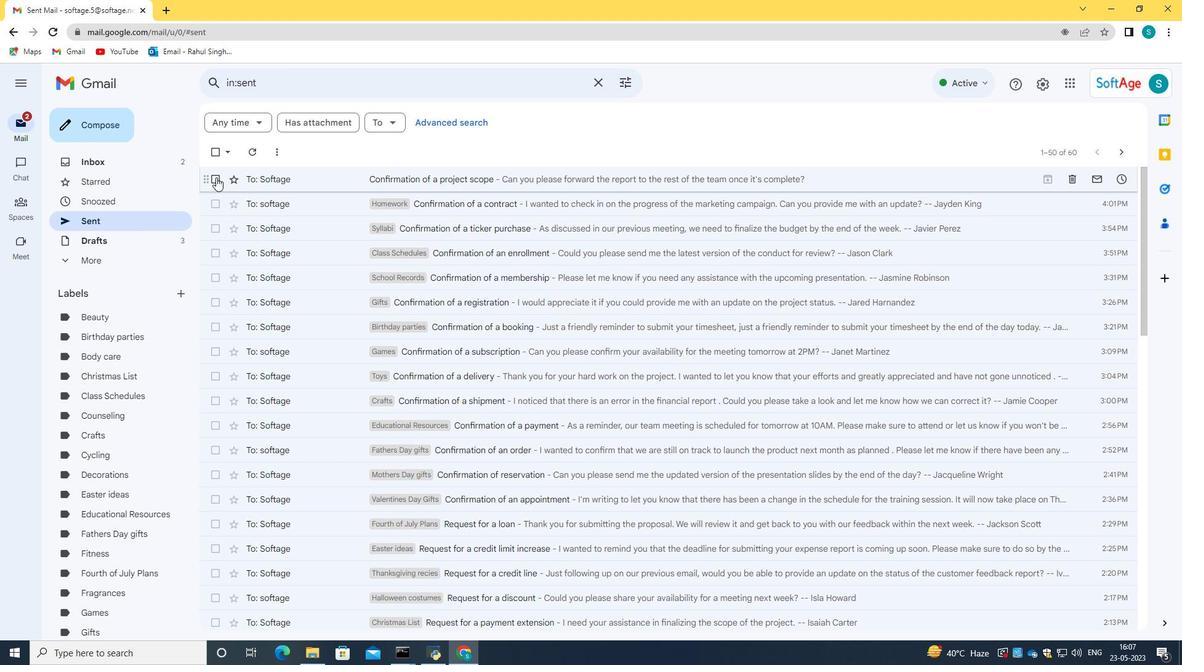 
Action: Mouse pressed left at (213, 177)
Screenshot: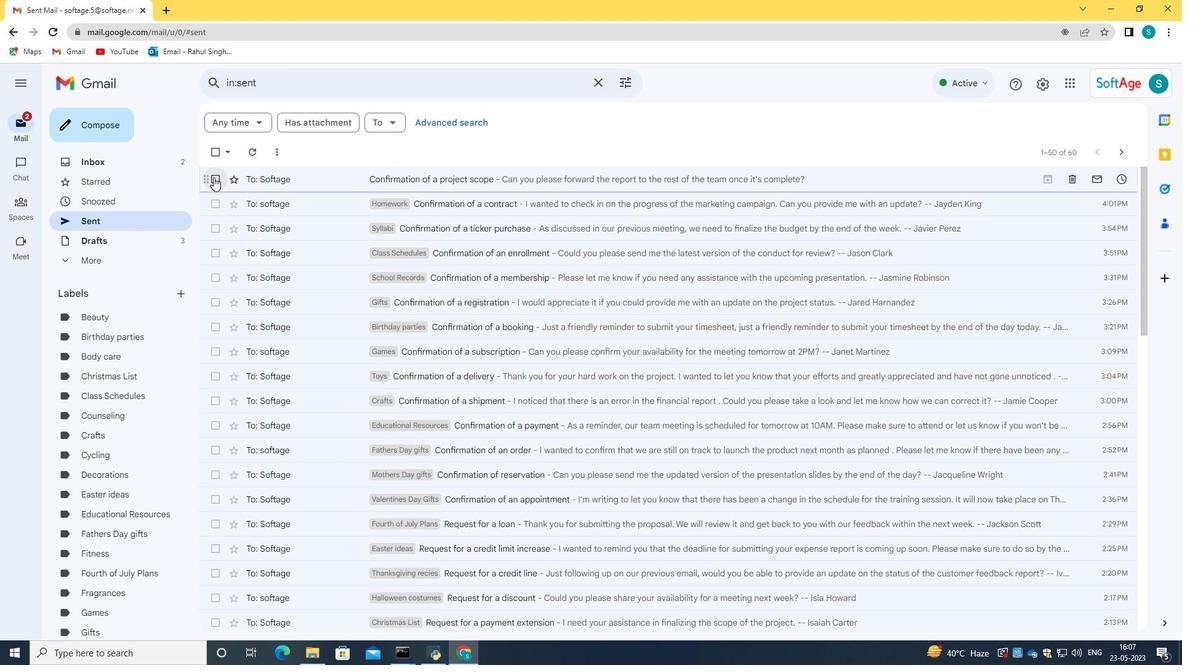 
Action: Mouse moved to (306, 175)
Screenshot: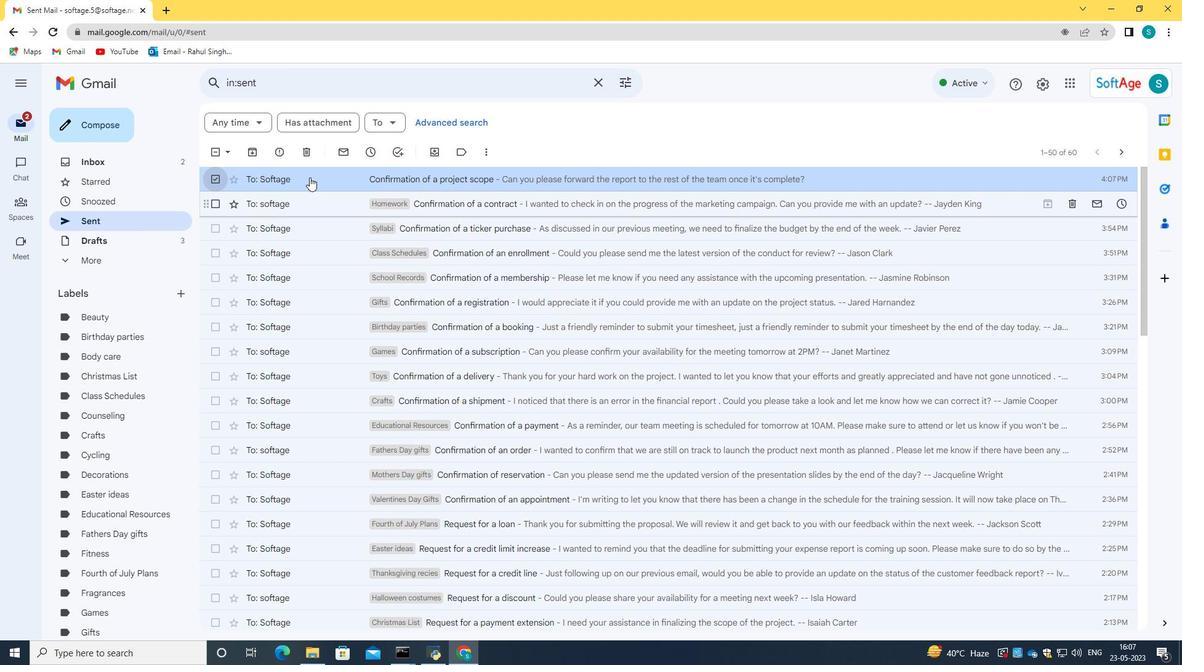 
Action: Mouse pressed right at (306, 175)
Screenshot: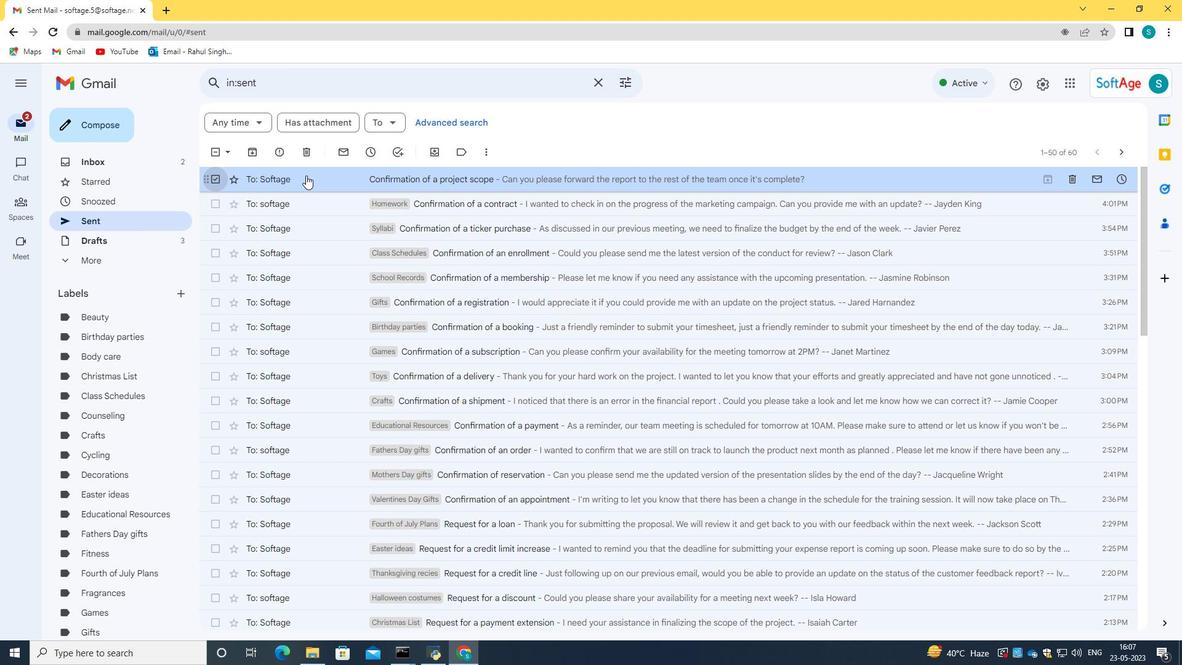 
Action: Mouse moved to (510, 358)
Screenshot: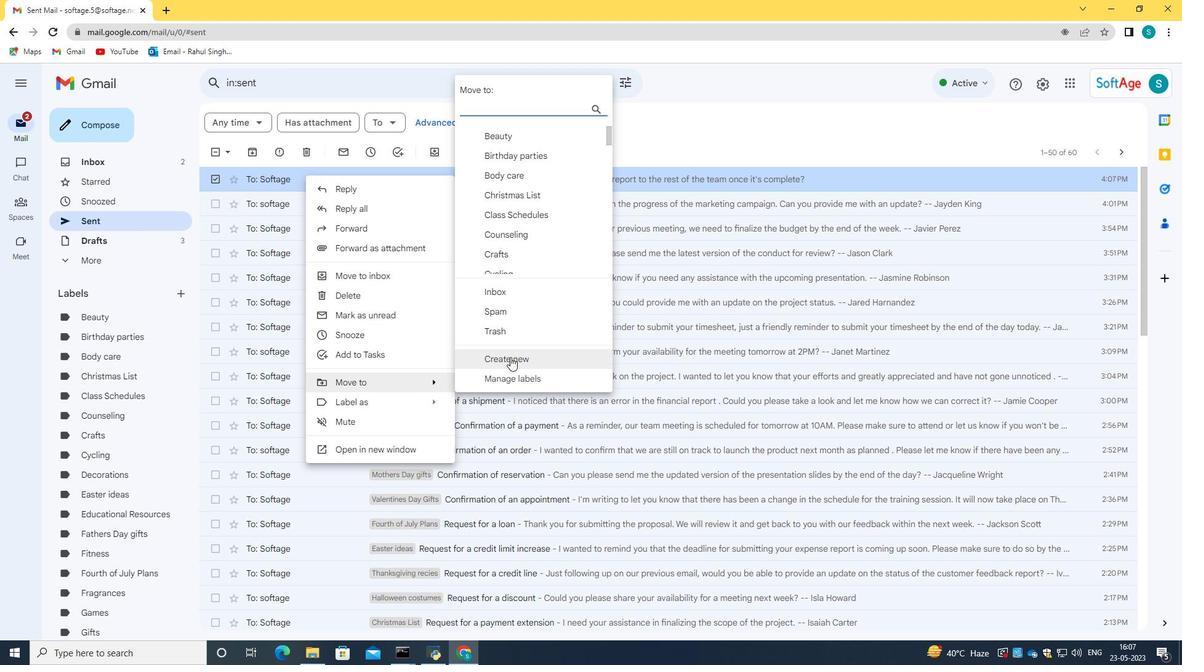 
Action: Mouse pressed left at (510, 358)
Screenshot: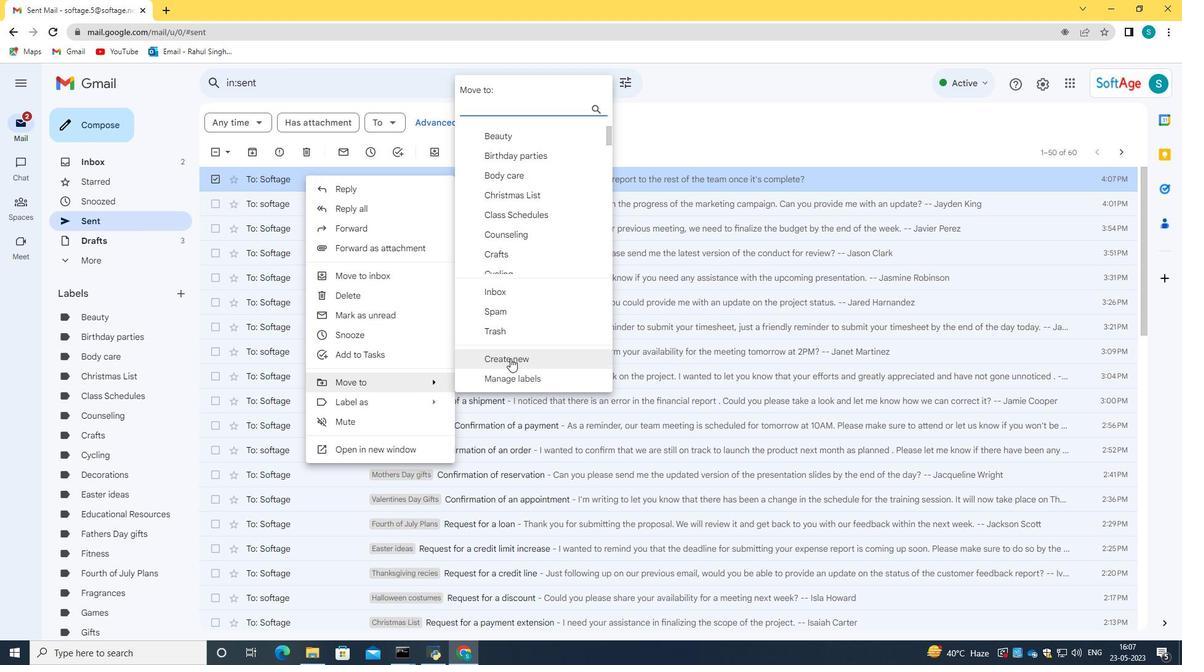 
Action: Key pressed <Key.caps_lock>A<Key.caps_lock>ssignment
Screenshot: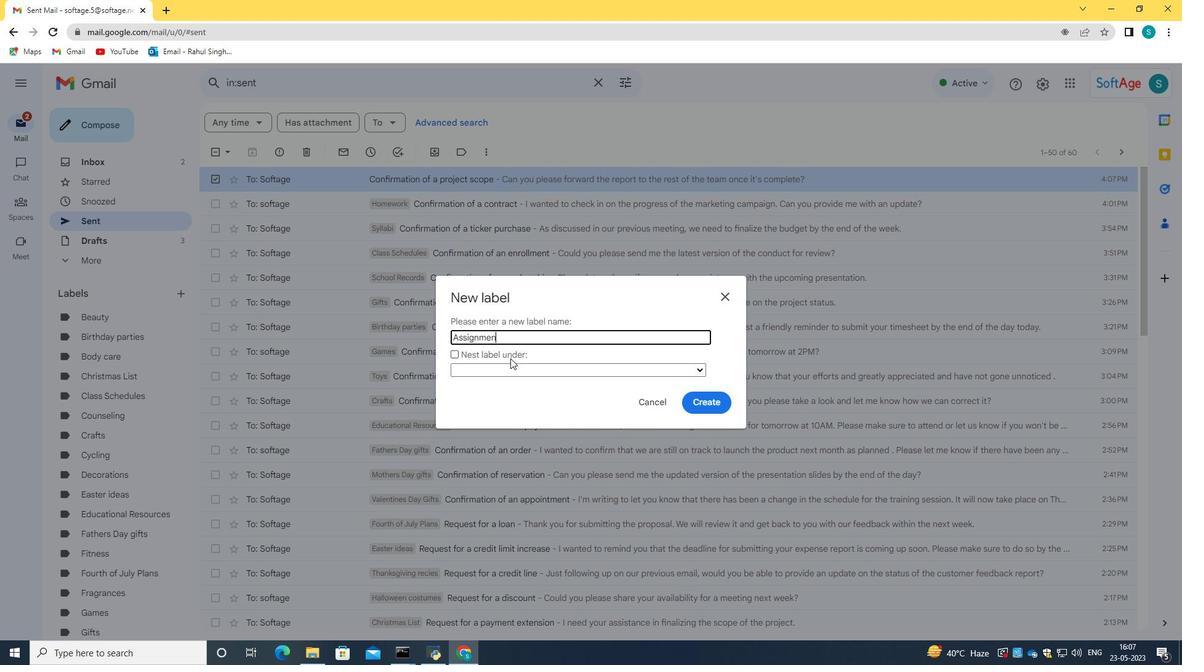 
Action: Mouse moved to (696, 393)
Screenshot: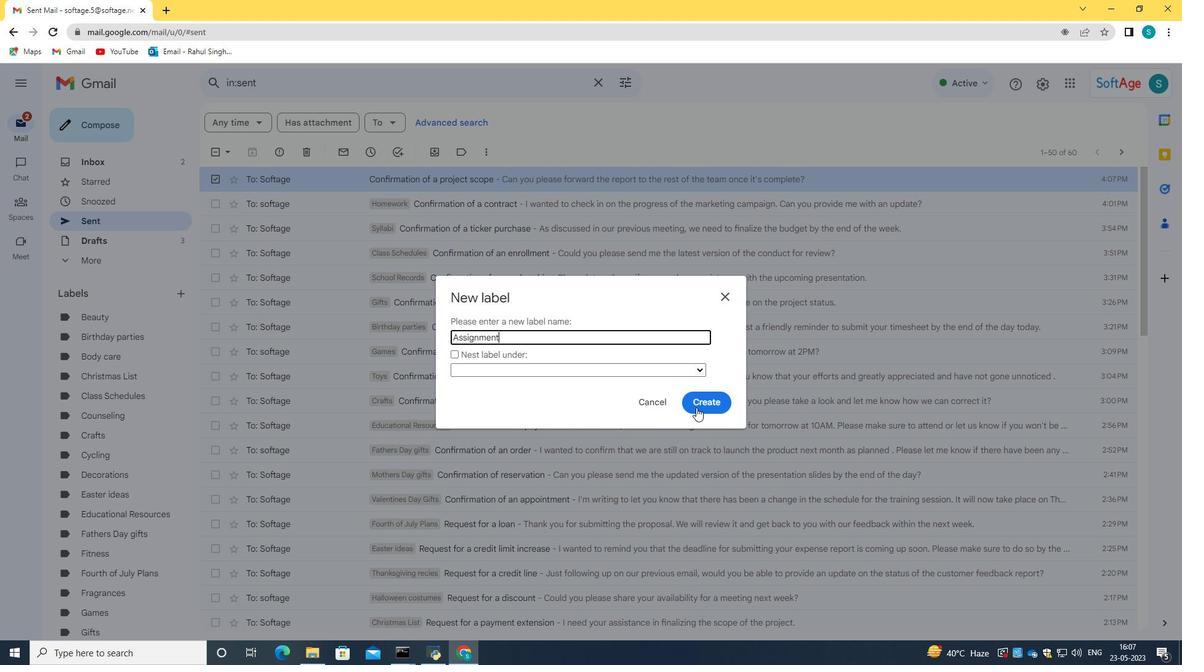 
Action: Mouse pressed left at (696, 393)
Screenshot: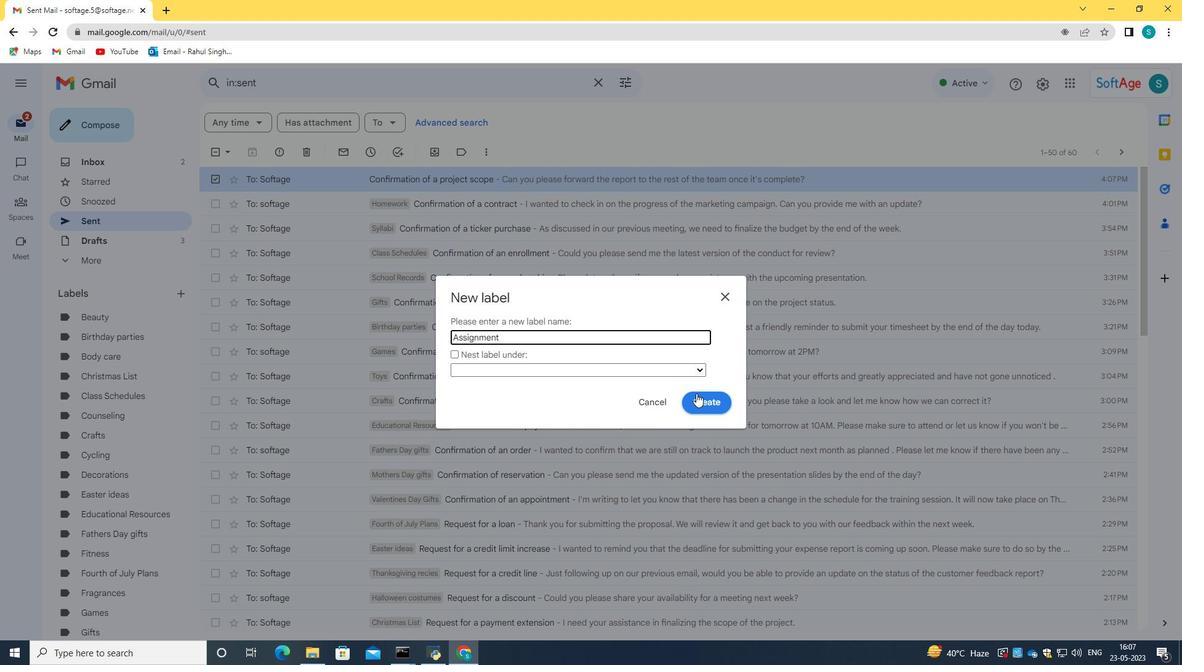 
Action: Mouse moved to (460, 303)
Screenshot: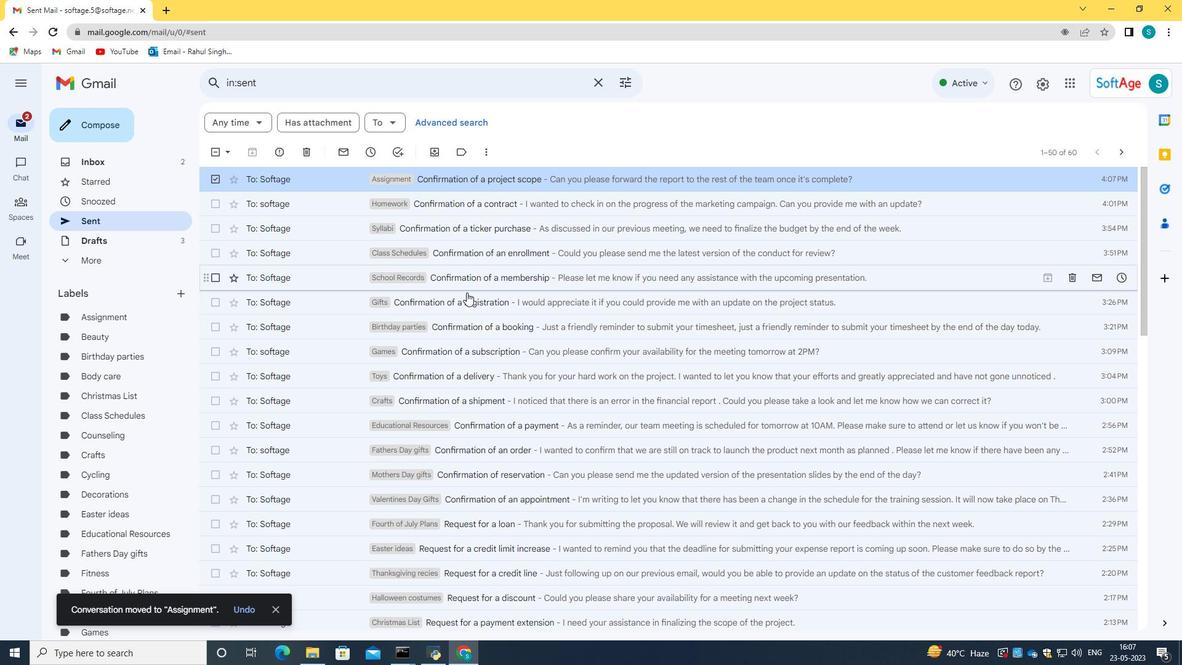 
